 Task: Research Airbnb options in Budapest III. kerÃ¼let, Hungary from 22th December, 2023 to 25th December, 2023 for 3 adults, 1 child. Place can be shared room with 2 bedrooms having 3 beds and 2 bathrooms. Property type can be guest house. Amenities needed are: wifi, TV, free parkinig on premises, gym, breakfast.
Action: Mouse moved to (474, 126)
Screenshot: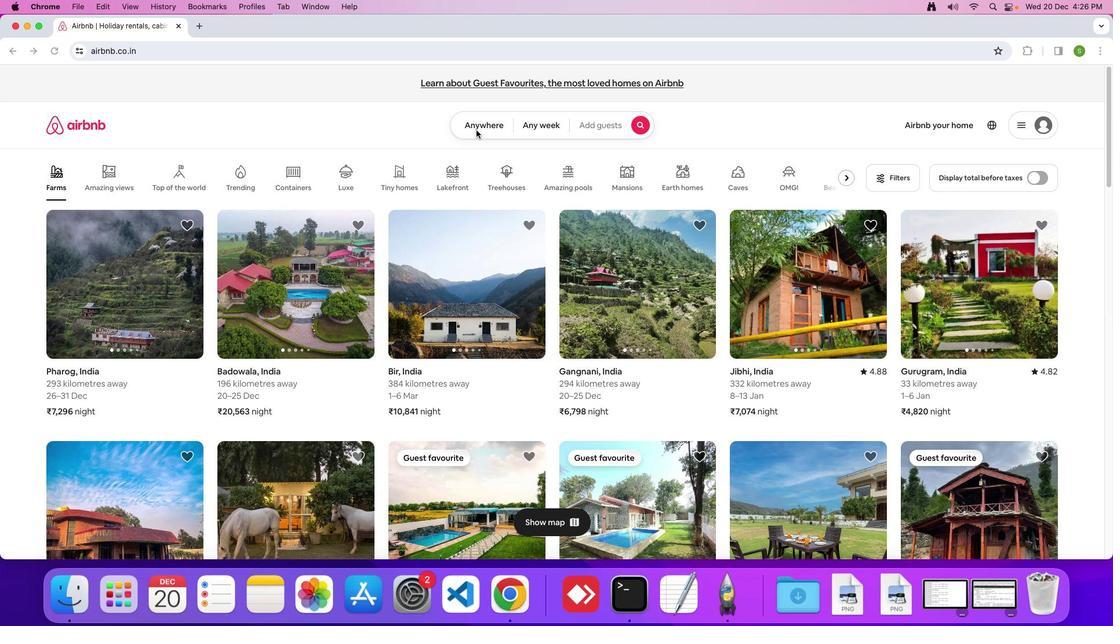 
Action: Mouse pressed left at (474, 126)
Screenshot: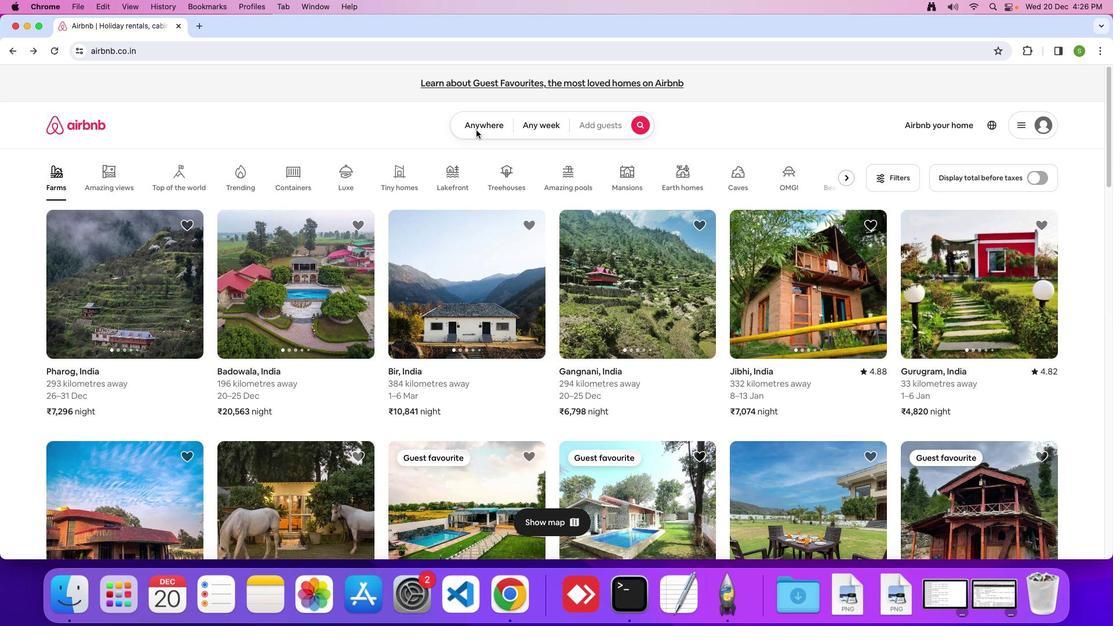 
Action: Mouse moved to (478, 123)
Screenshot: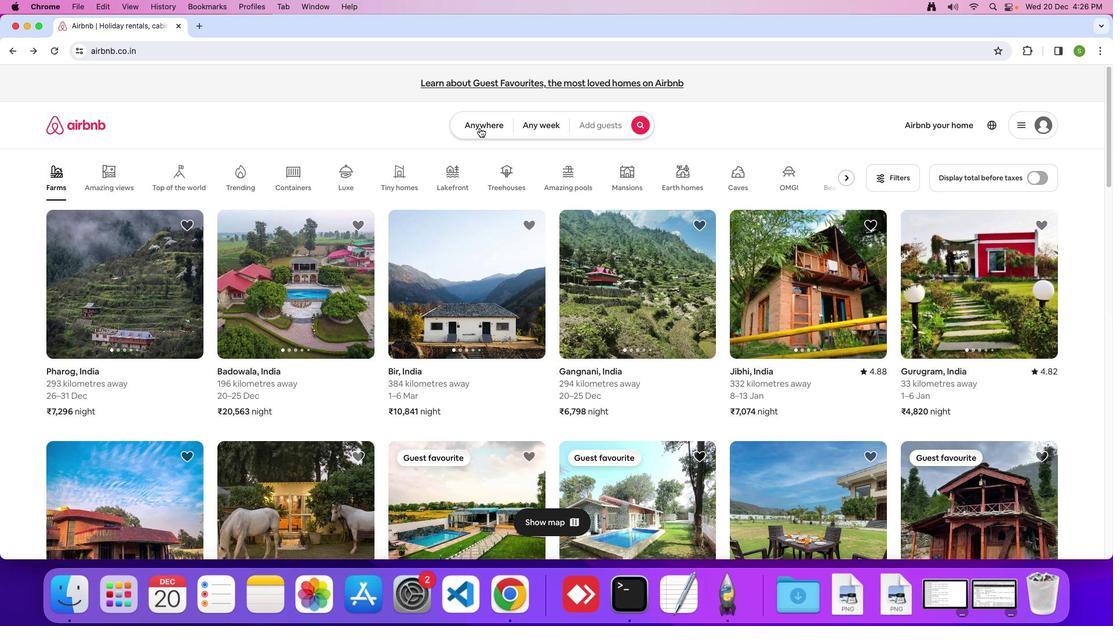 
Action: Mouse pressed left at (478, 123)
Screenshot: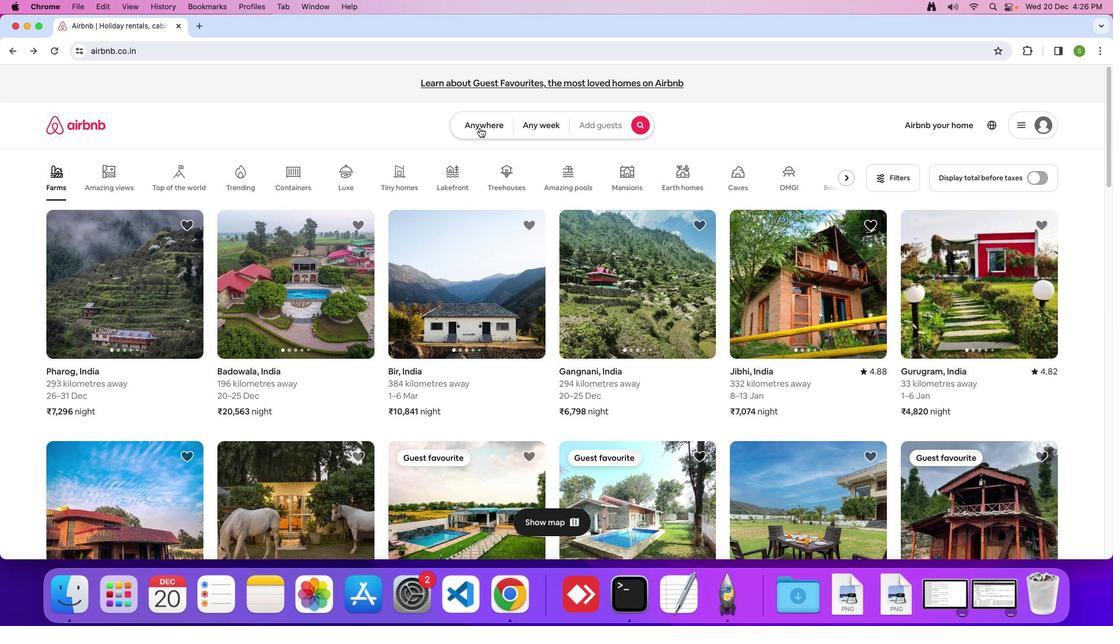 
Action: Mouse moved to (426, 167)
Screenshot: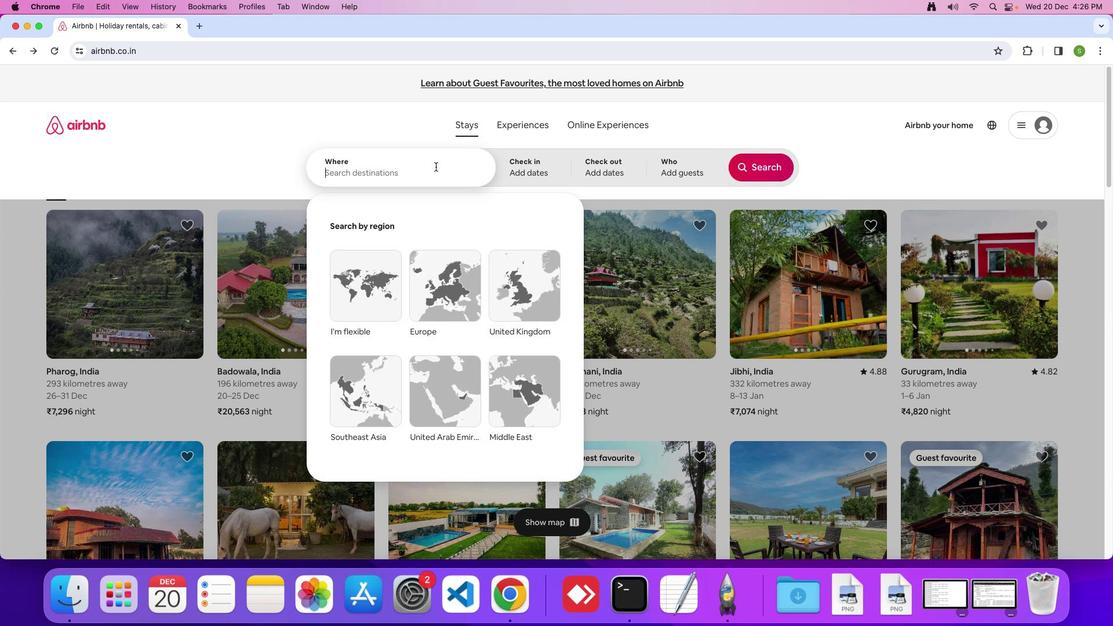 
Action: Mouse pressed left at (426, 167)
Screenshot: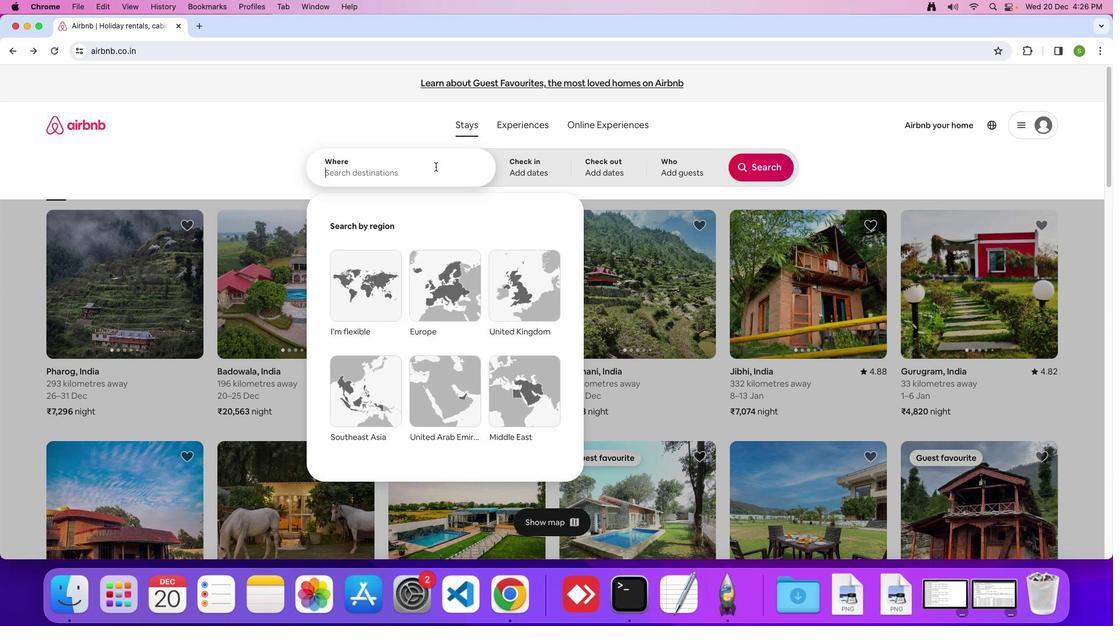 
Action: Key pressed 'B'Key.caps_lock'u''d''a''p''e''s''t'Key.space'l''l''l''.'Key.space'k''e''r''u''l''e''t'','Key.spaceKey.shift'H''u''n''g''a''r''y'Key.enter
Screenshot: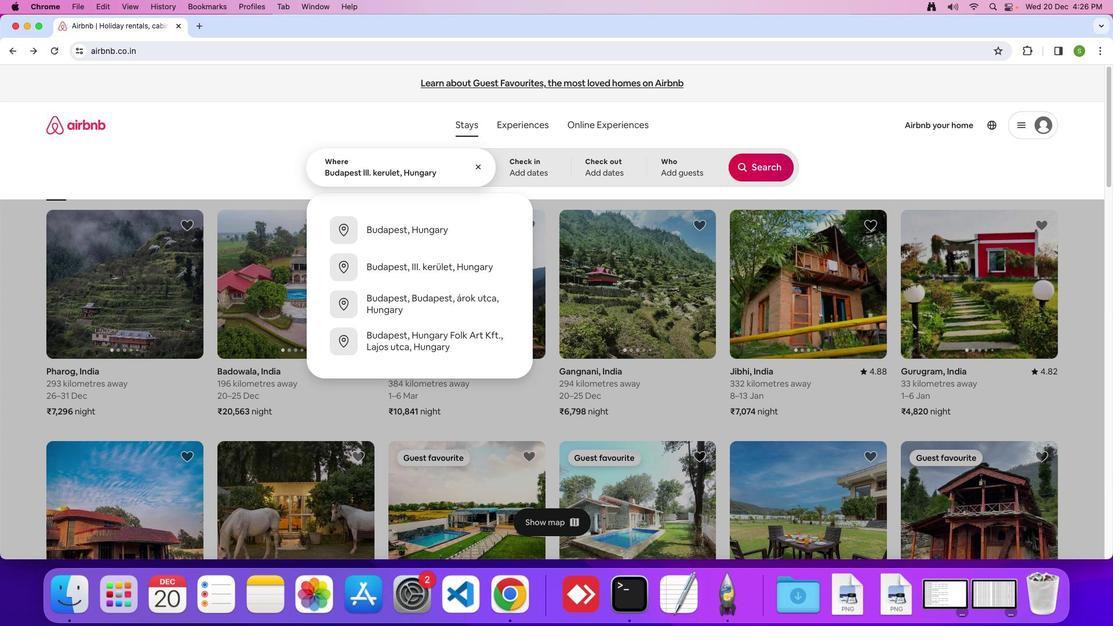 
Action: Mouse moved to (505, 422)
Screenshot: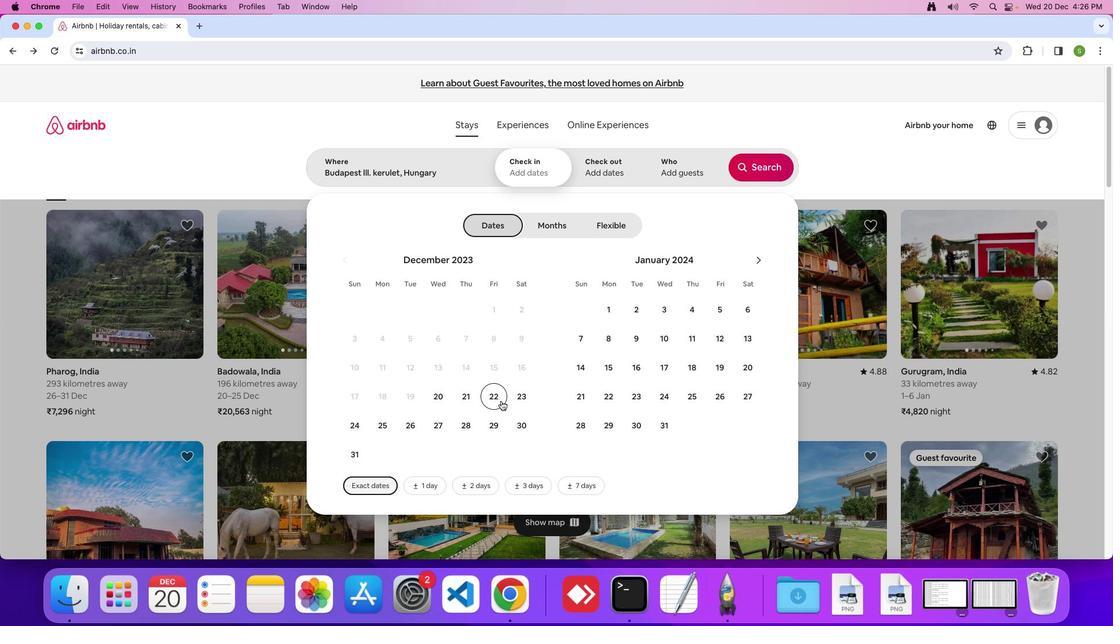 
Action: Mouse pressed left at (505, 422)
Screenshot: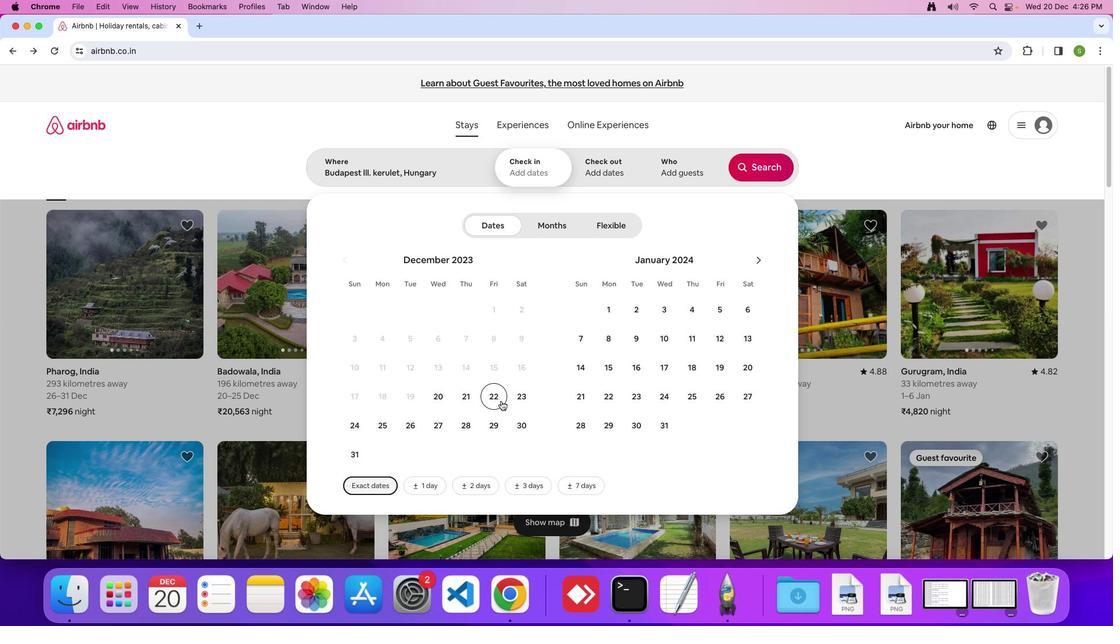 
Action: Mouse moved to (354, 444)
Screenshot: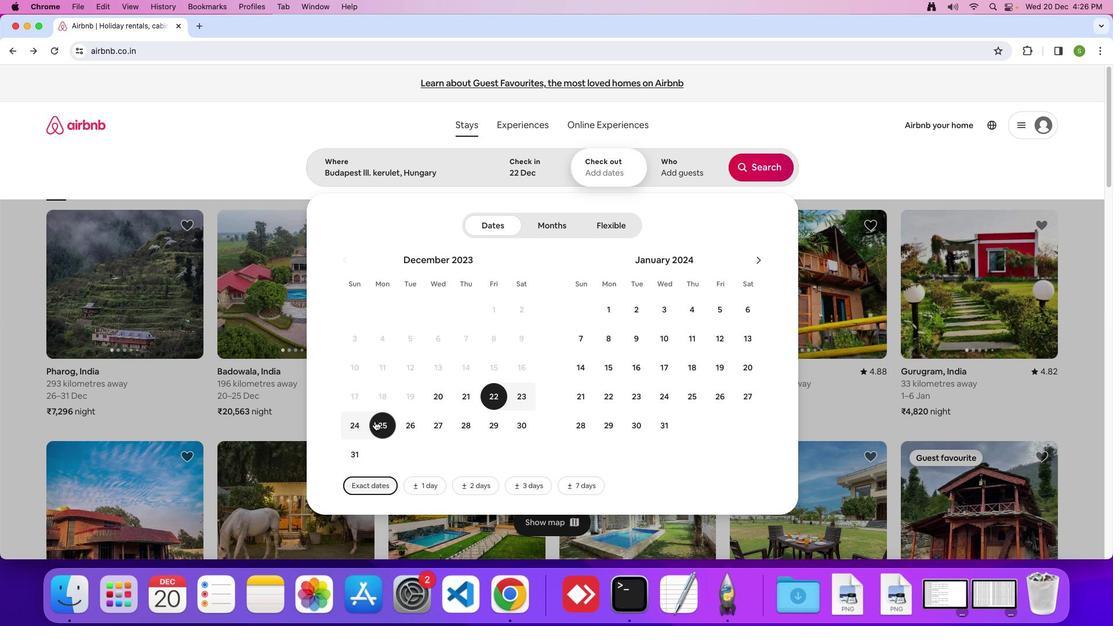 
Action: Mouse pressed left at (354, 444)
Screenshot: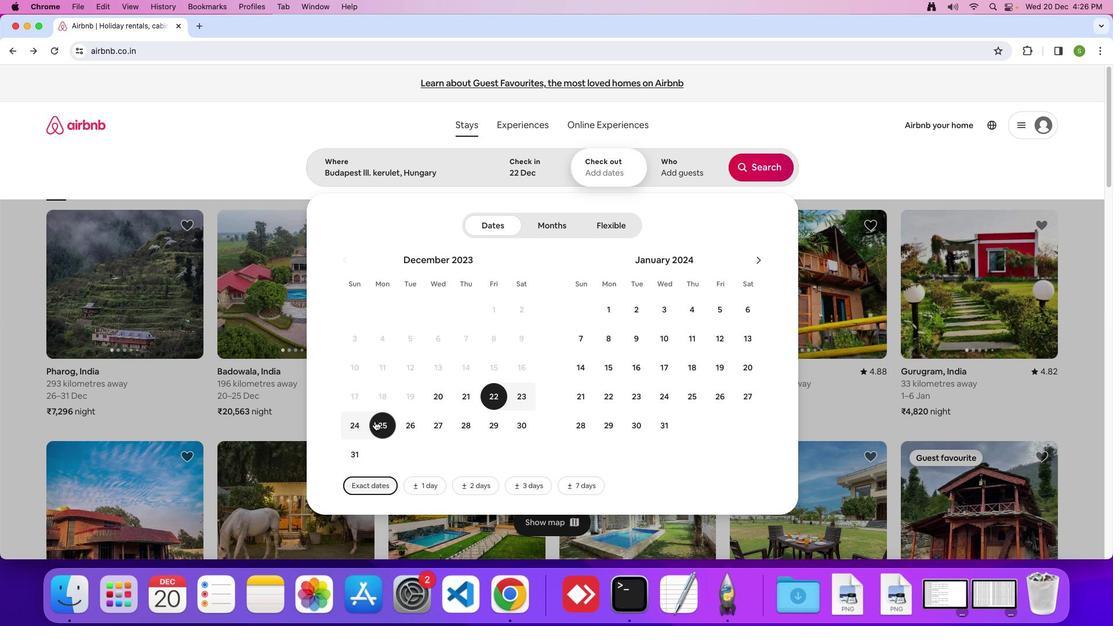 
Action: Mouse moved to (723, 169)
Screenshot: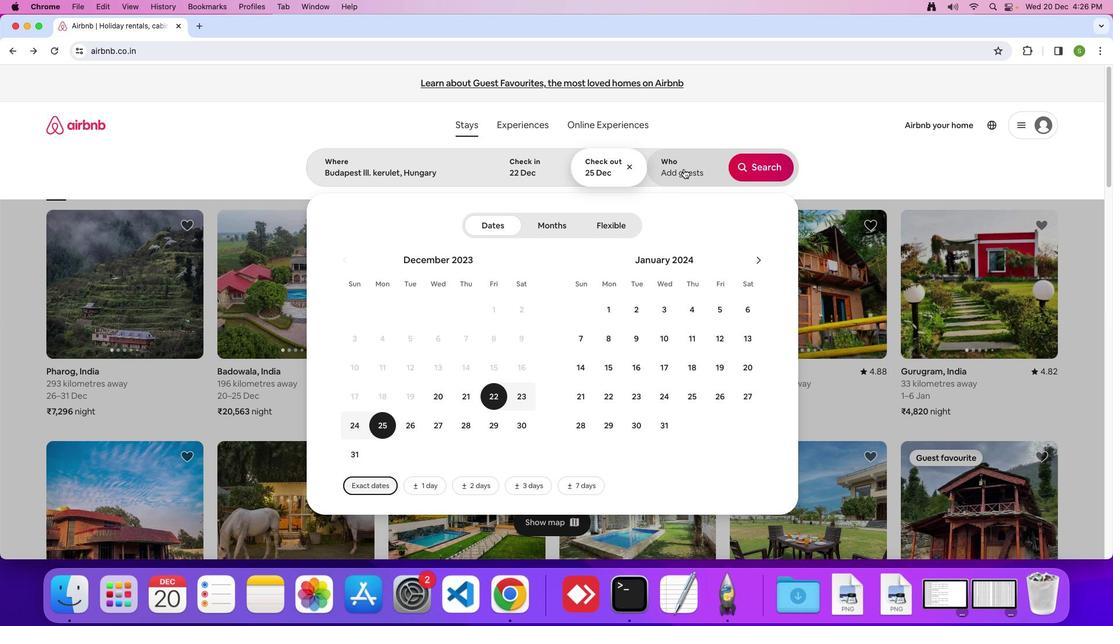 
Action: Mouse pressed left at (723, 169)
Screenshot: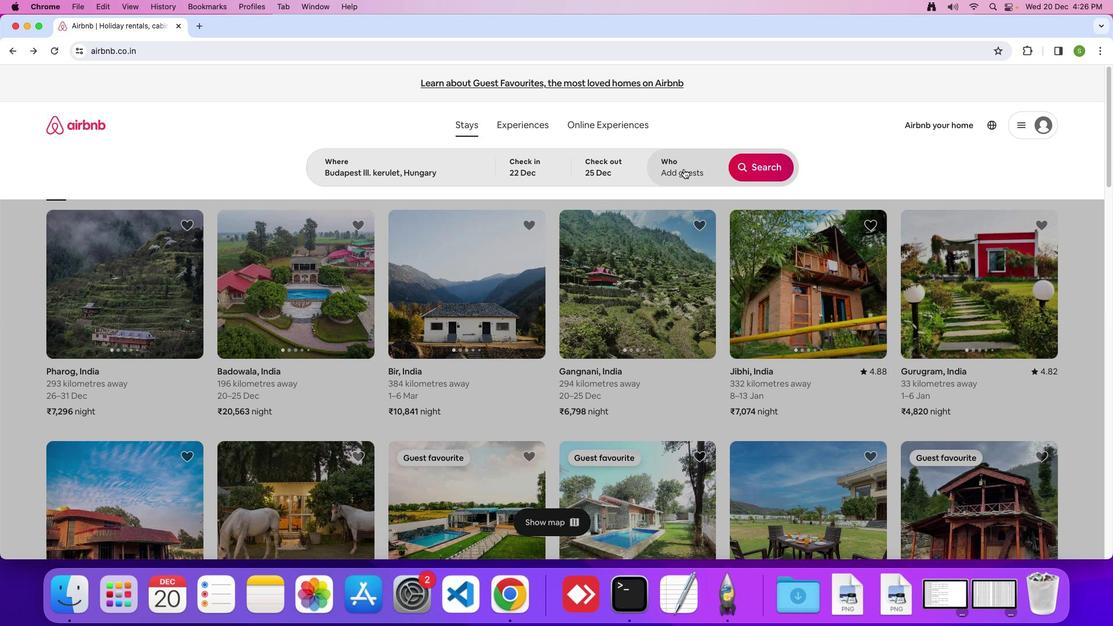 
Action: Mouse moved to (815, 227)
Screenshot: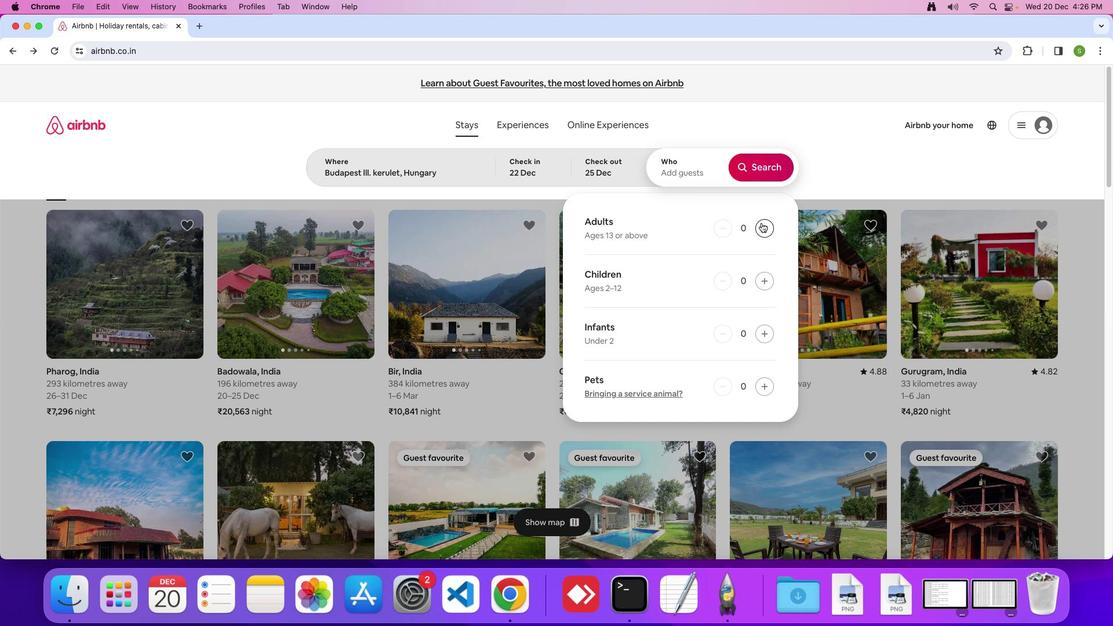 
Action: Mouse pressed left at (815, 227)
Screenshot: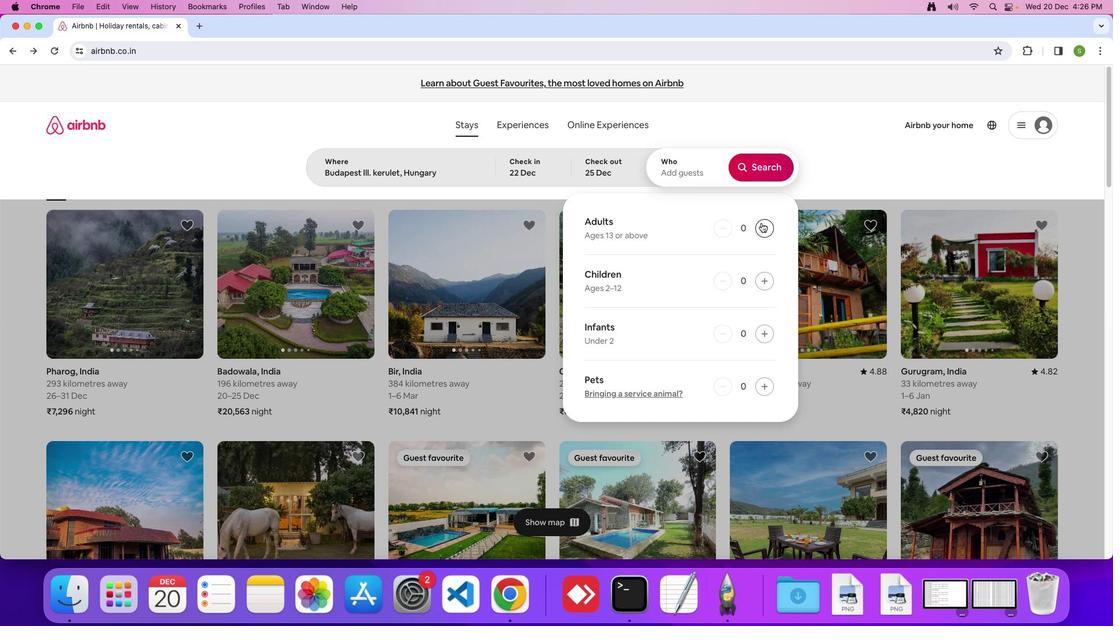 
Action: Mouse moved to (816, 230)
Screenshot: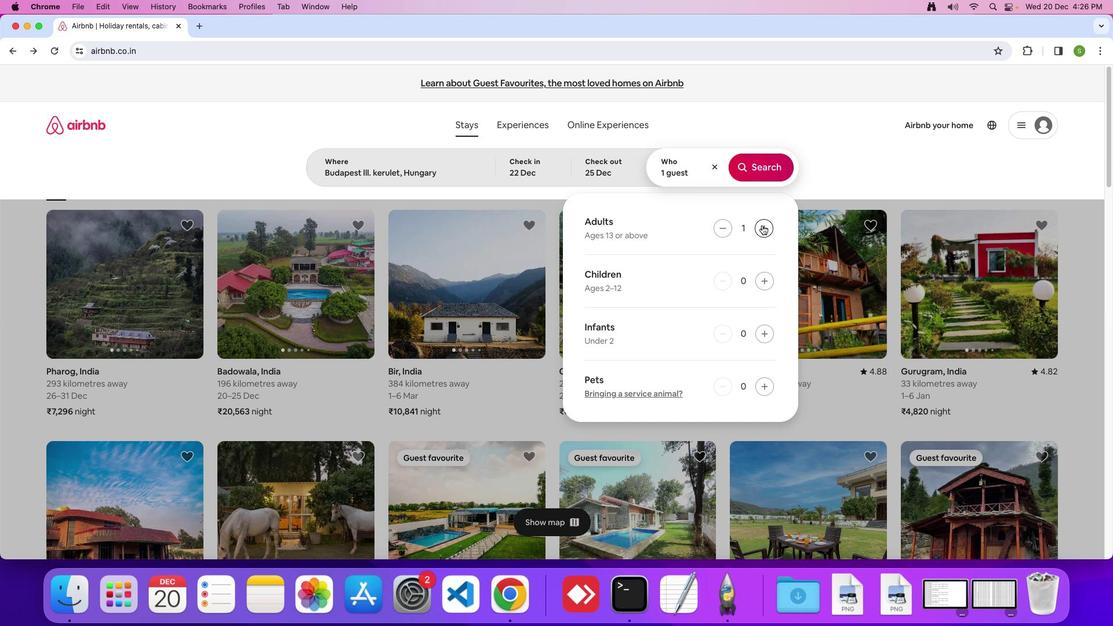 
Action: Mouse pressed left at (816, 230)
Screenshot: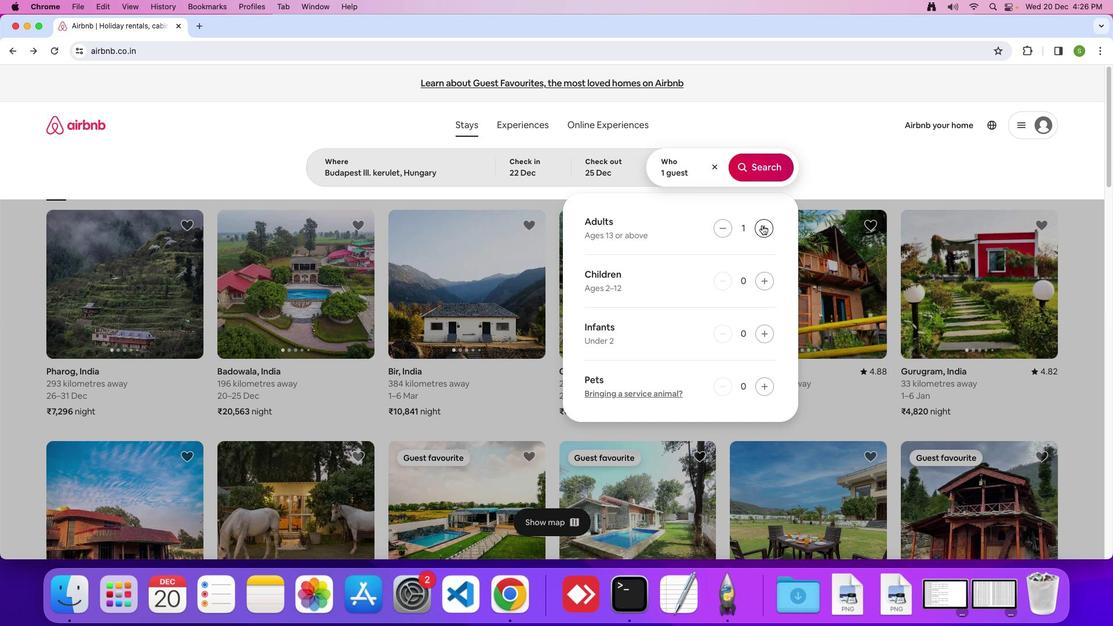 
Action: Mouse moved to (816, 232)
Screenshot: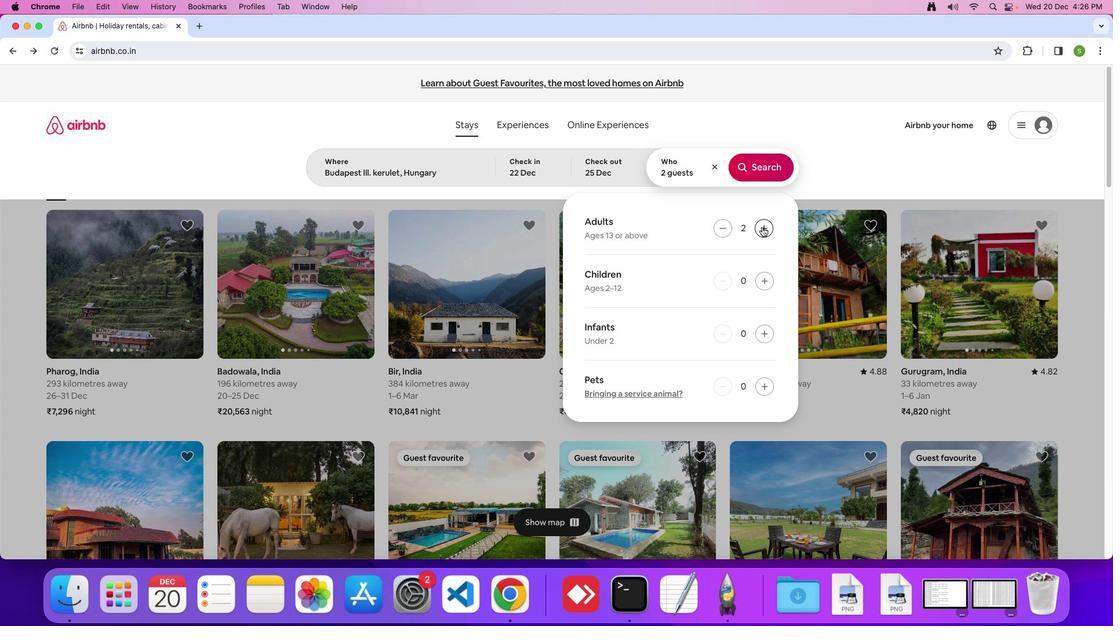
Action: Mouse pressed left at (816, 232)
Screenshot: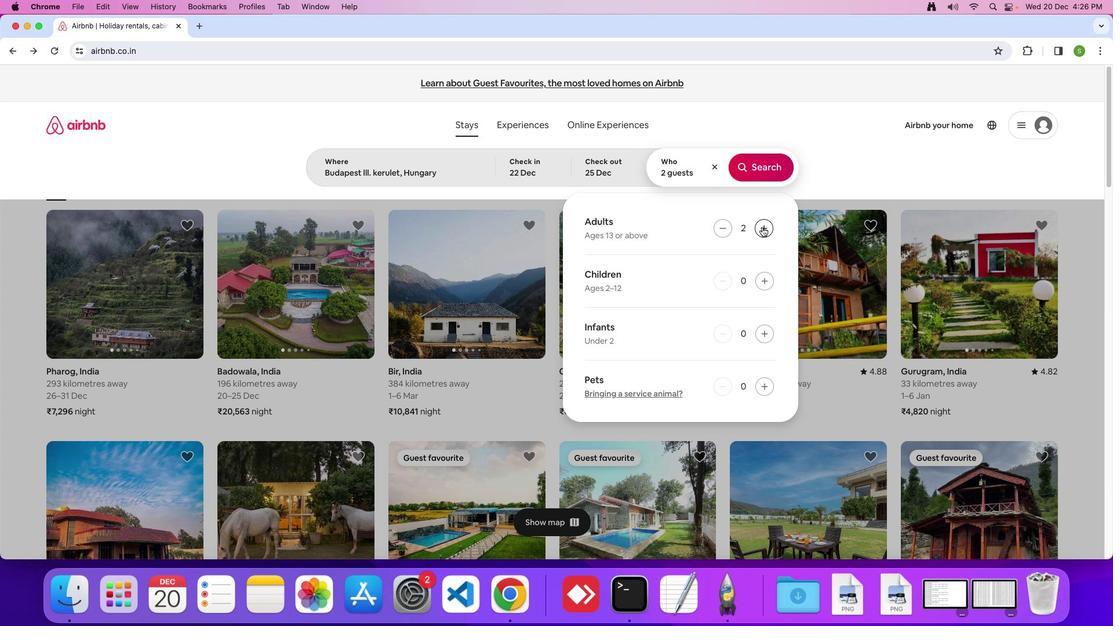 
Action: Mouse moved to (816, 291)
Screenshot: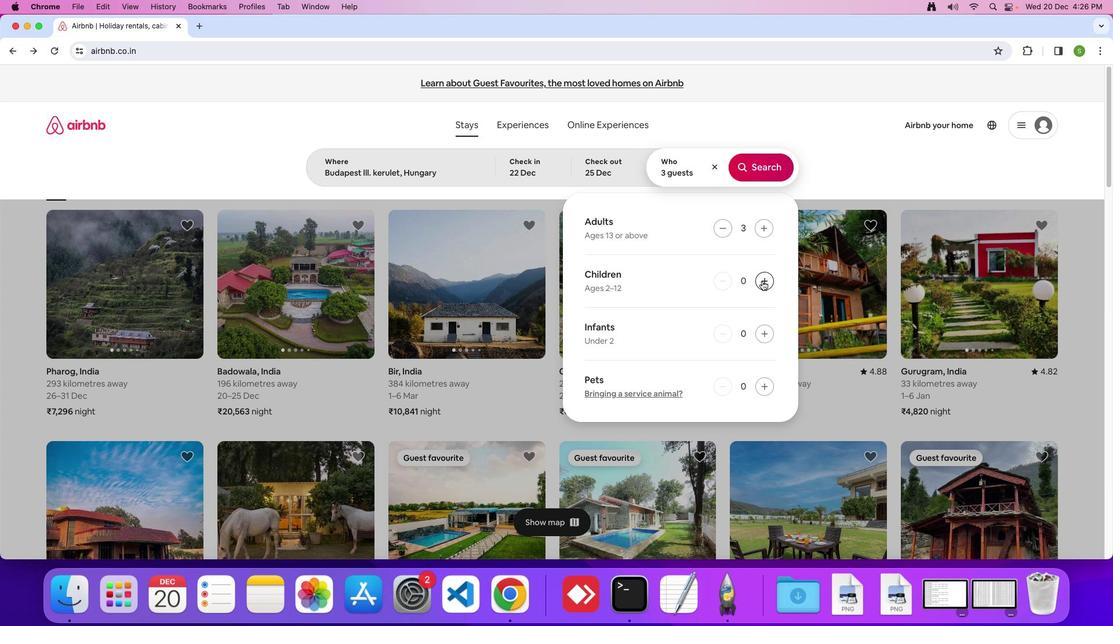 
Action: Mouse pressed left at (816, 291)
Screenshot: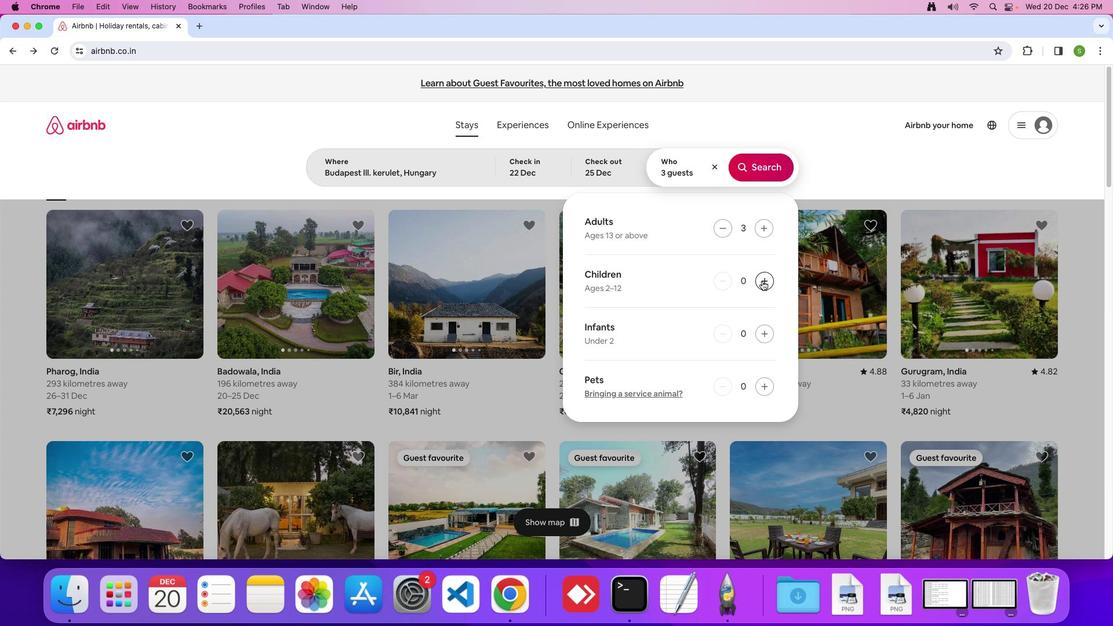 
Action: Mouse moved to (812, 170)
Screenshot: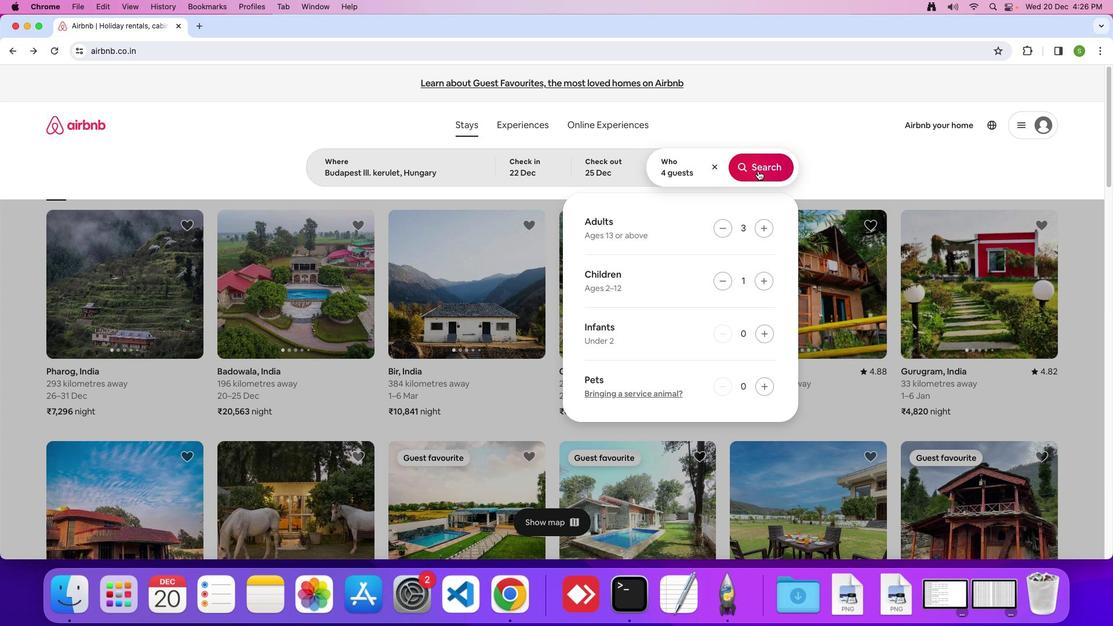 
Action: Mouse pressed left at (812, 170)
Screenshot: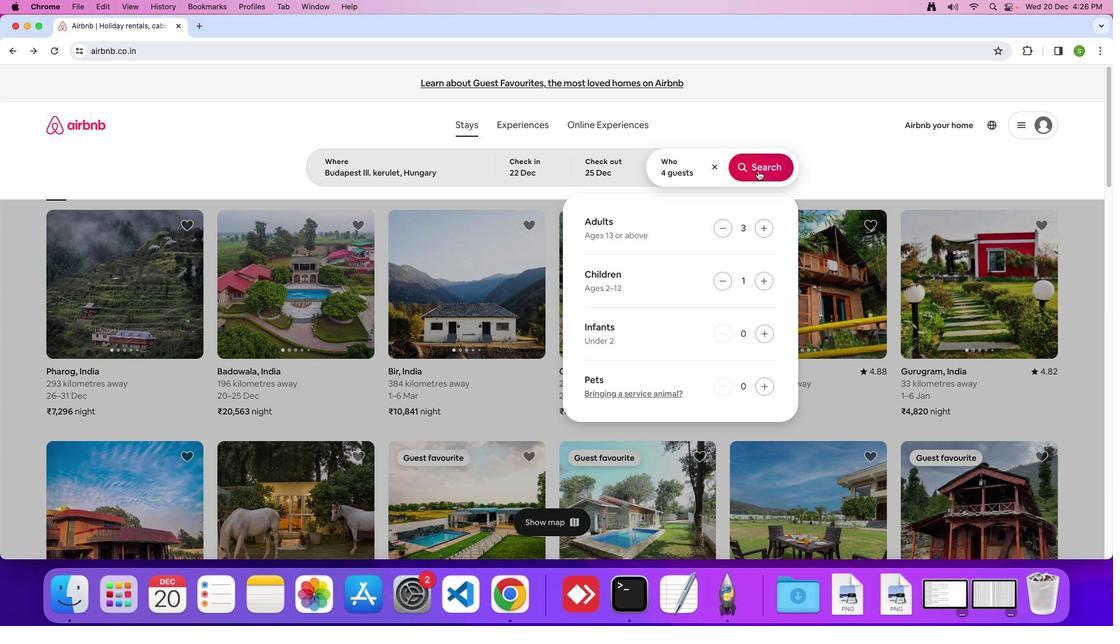 
Action: Mouse moved to (1000, 136)
Screenshot: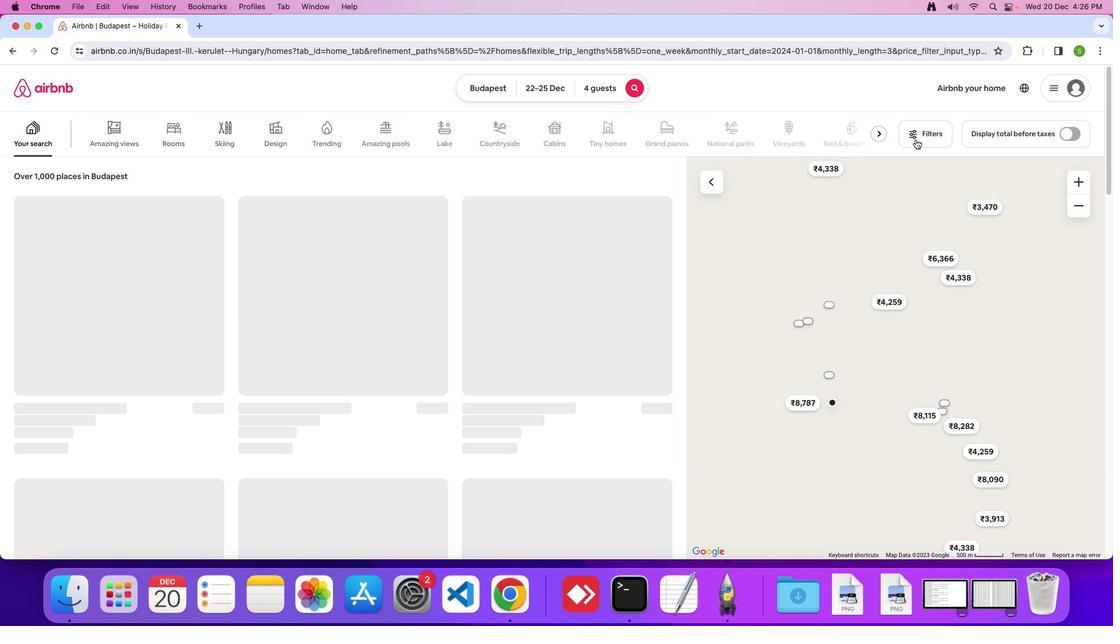 
Action: Mouse pressed left at (1000, 136)
Screenshot: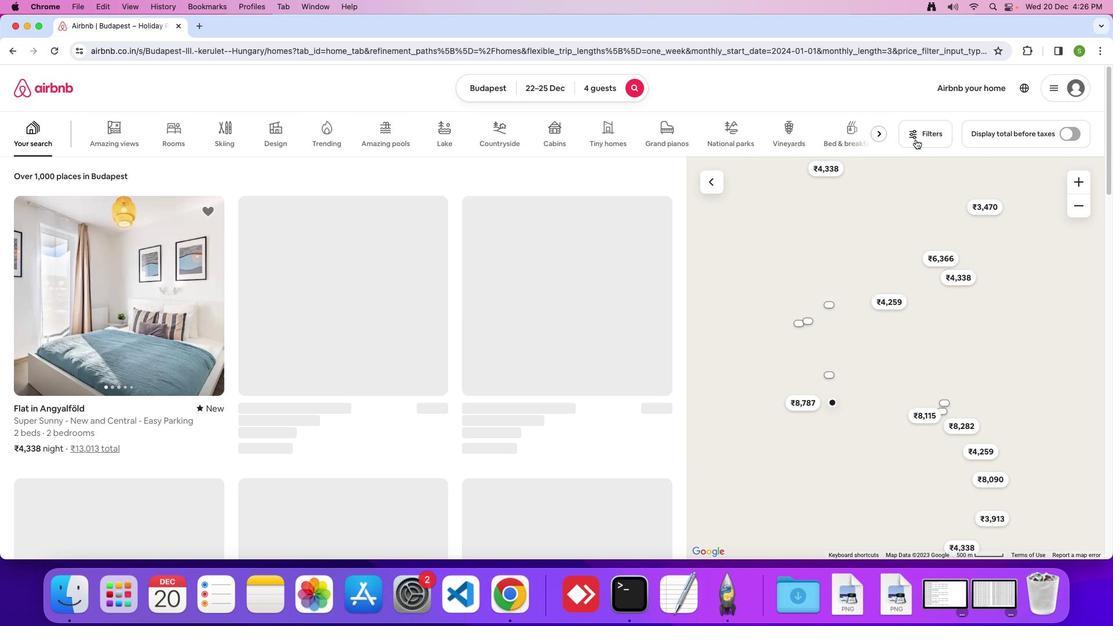 
Action: Mouse moved to (609, 357)
Screenshot: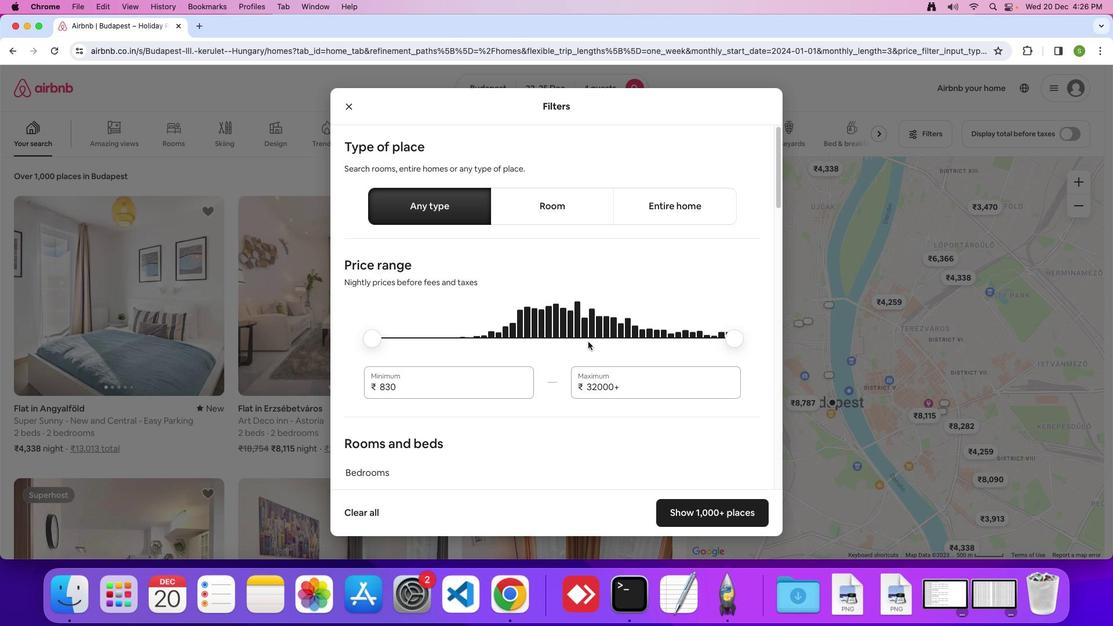 
Action: Mouse scrolled (609, 357) with delta (-93, -15)
Screenshot: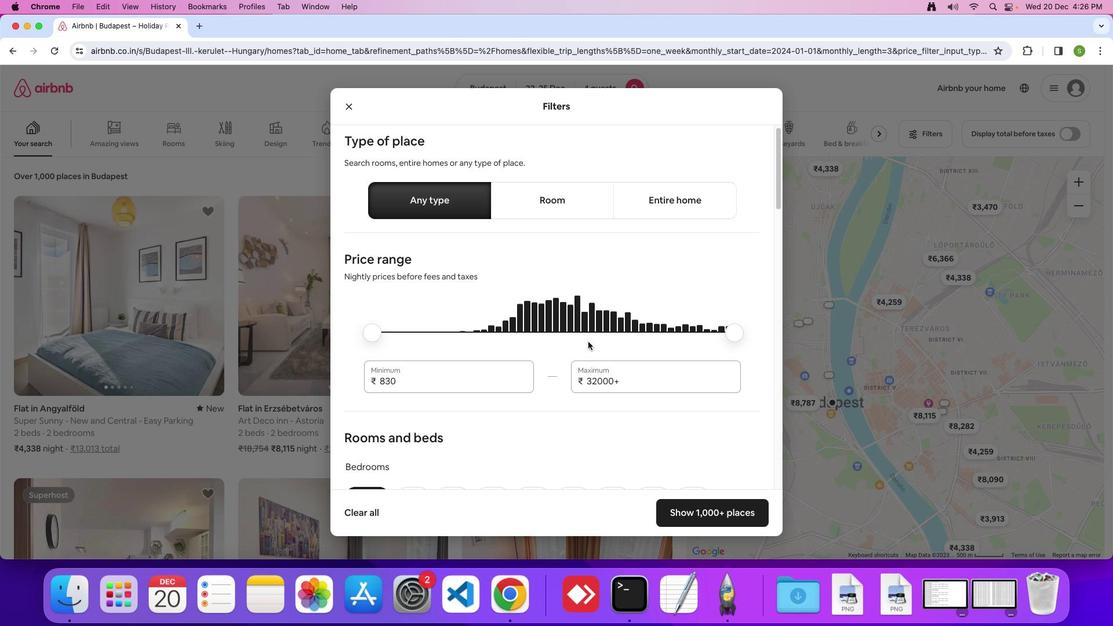 
Action: Mouse scrolled (609, 357) with delta (-93, -15)
Screenshot: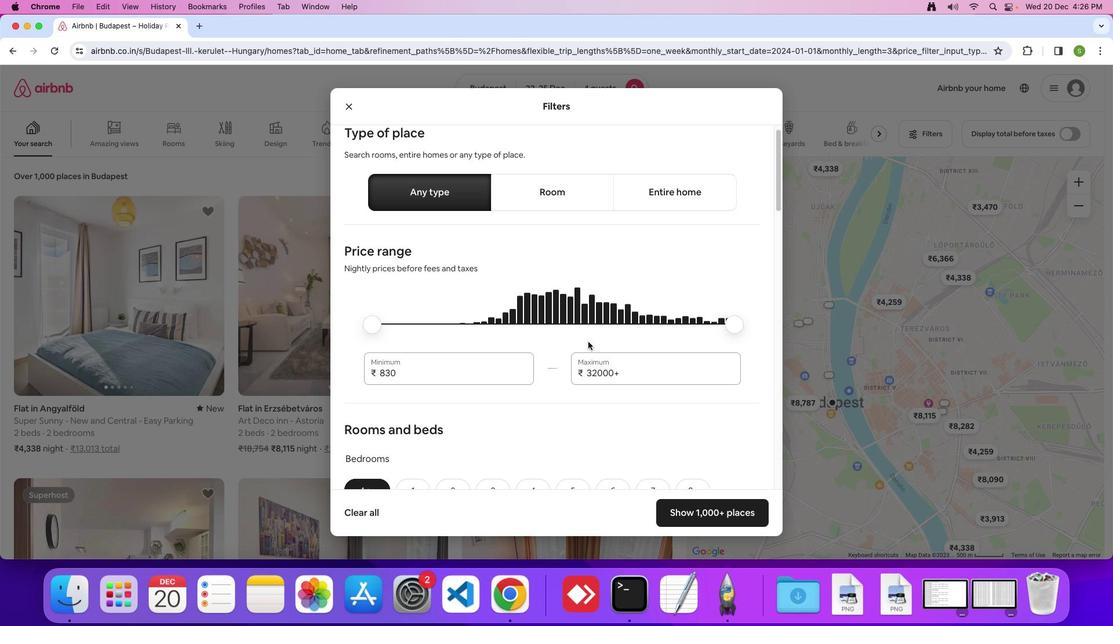 
Action: Mouse scrolled (609, 357) with delta (-93, -15)
Screenshot: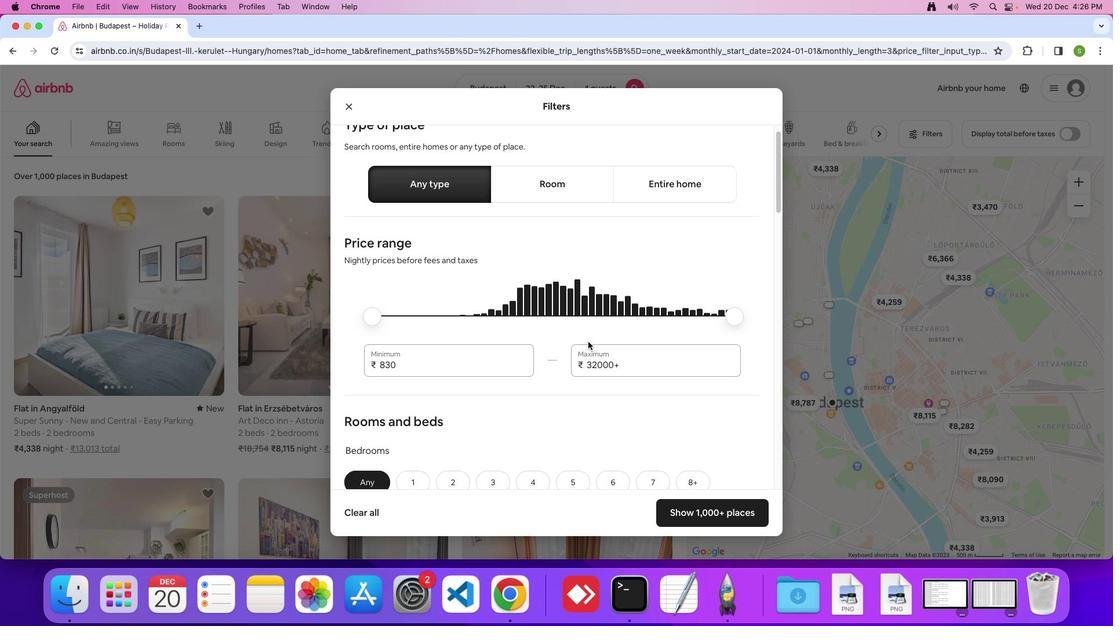
Action: Mouse scrolled (609, 357) with delta (-93, -15)
Screenshot: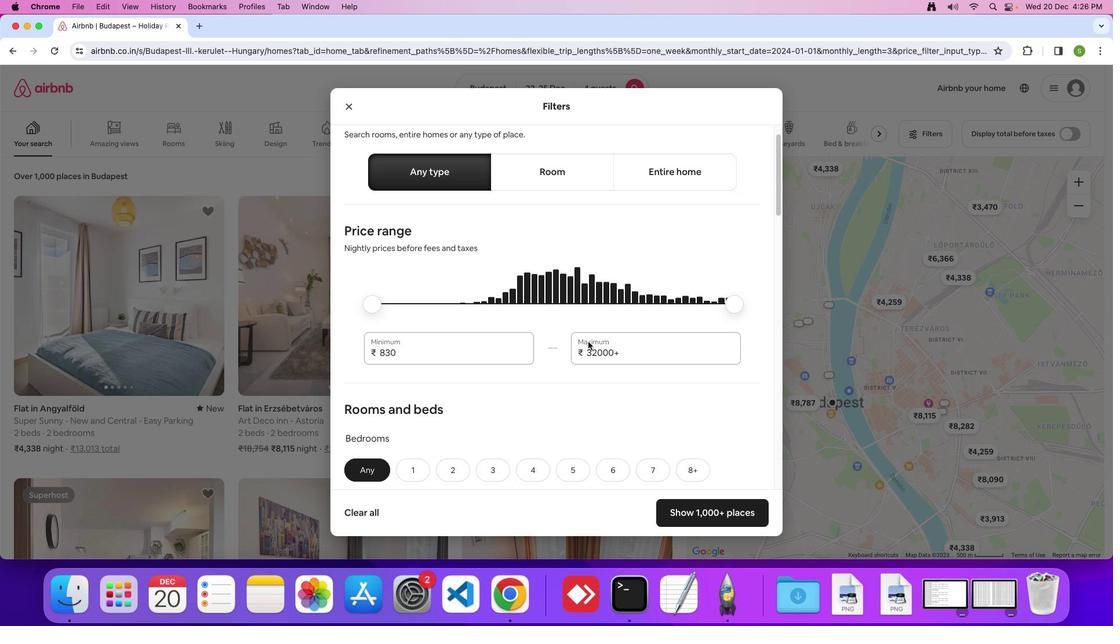
Action: Mouse scrolled (609, 357) with delta (-93, -15)
Screenshot: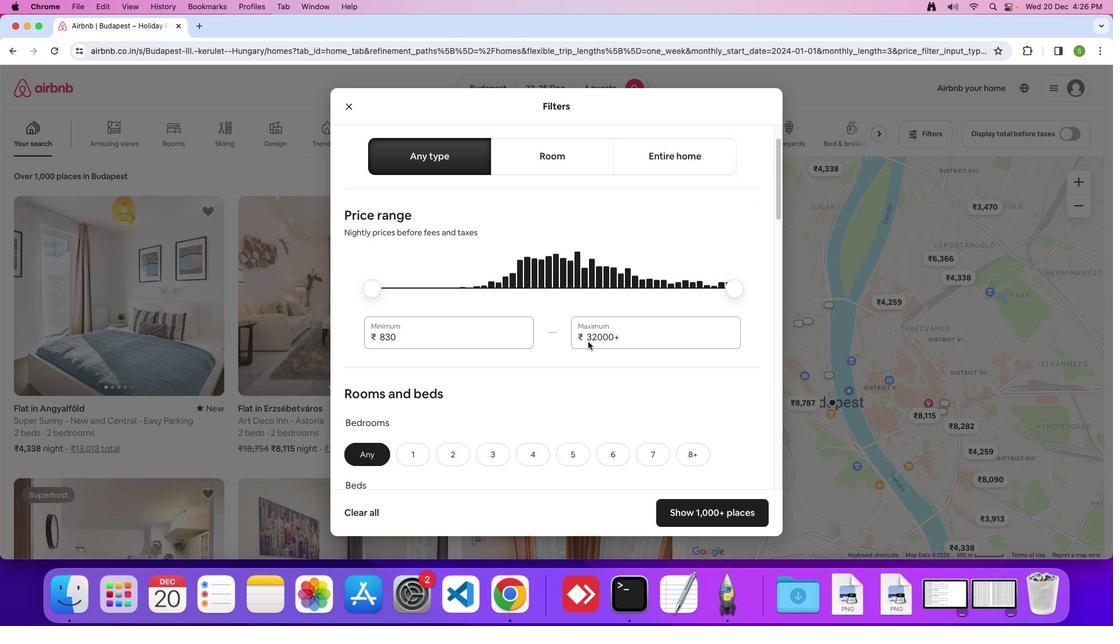 
Action: Mouse scrolled (609, 357) with delta (-93, -15)
Screenshot: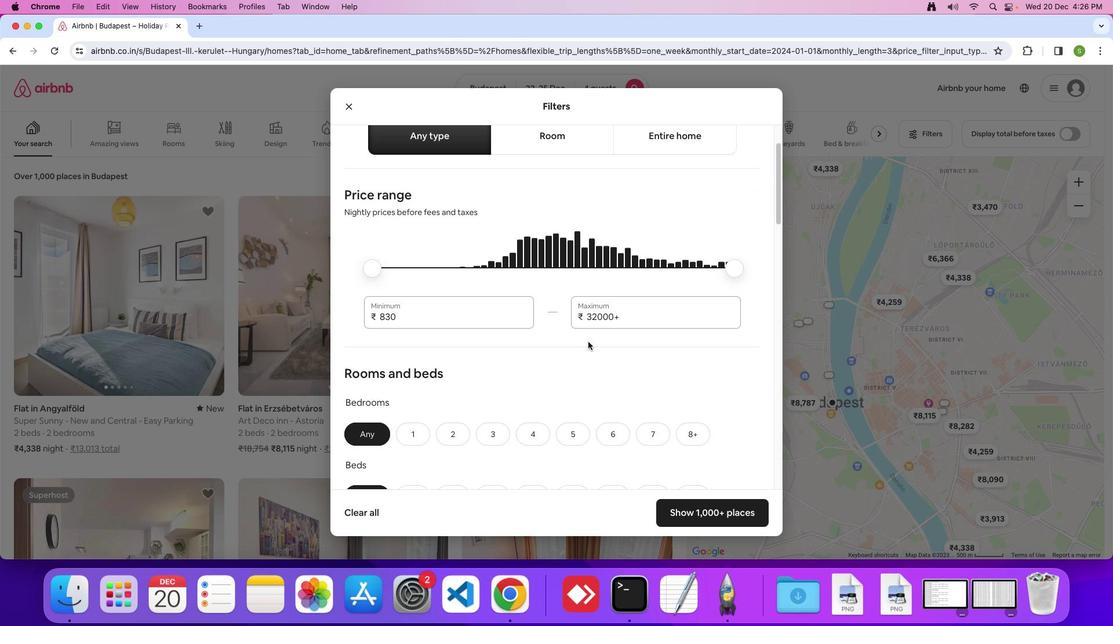 
Action: Mouse scrolled (609, 357) with delta (-93, -15)
Screenshot: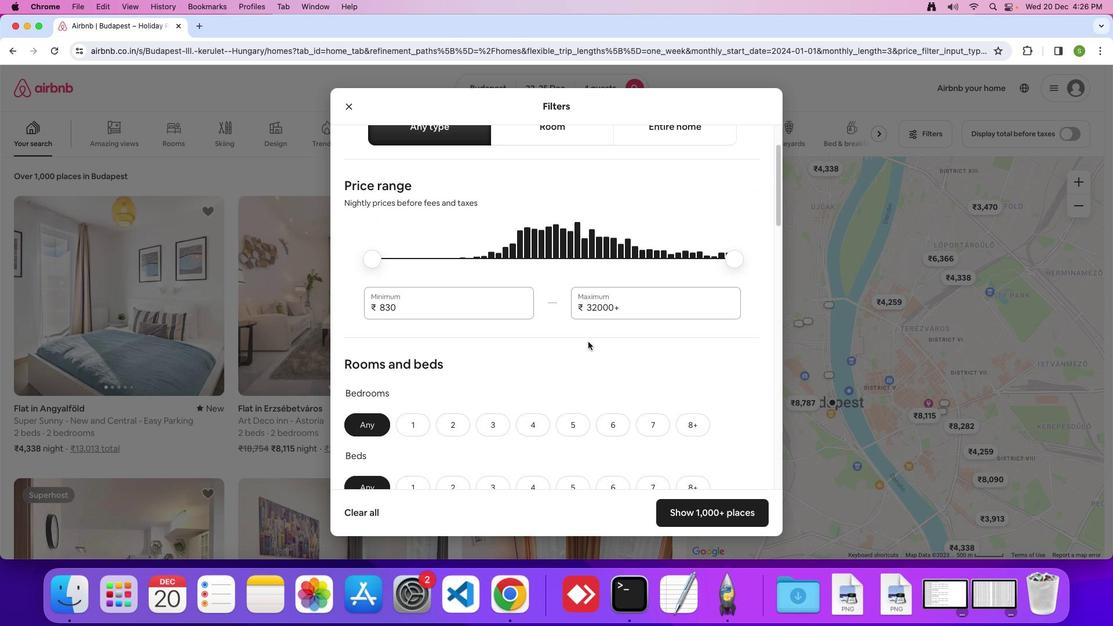 
Action: Mouse scrolled (609, 357) with delta (-93, -15)
Screenshot: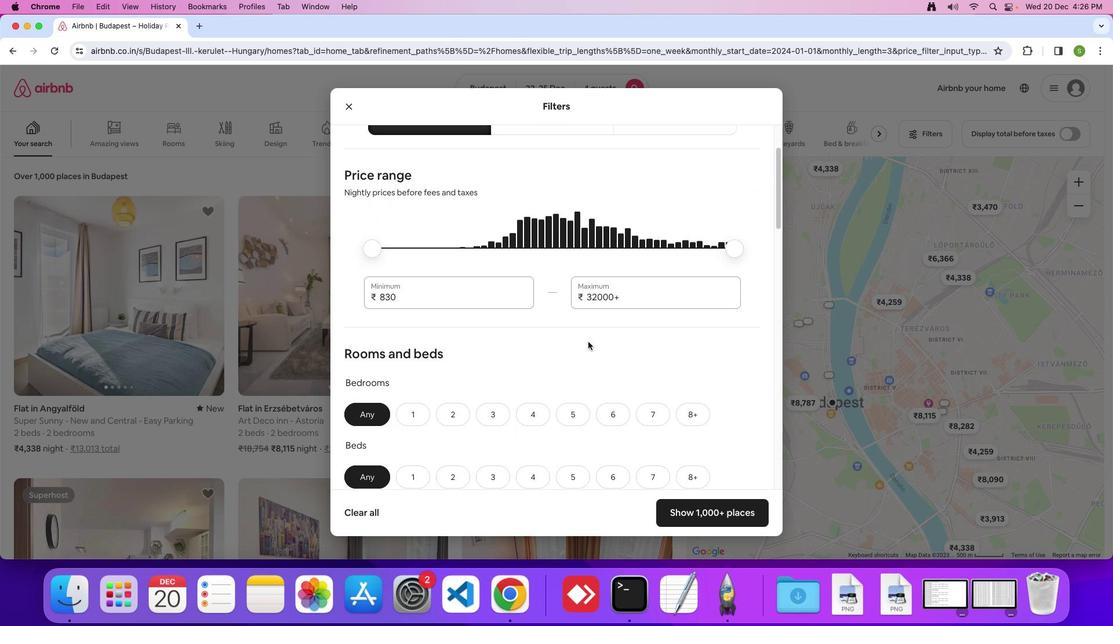 
Action: Mouse scrolled (609, 357) with delta (-93, -15)
Screenshot: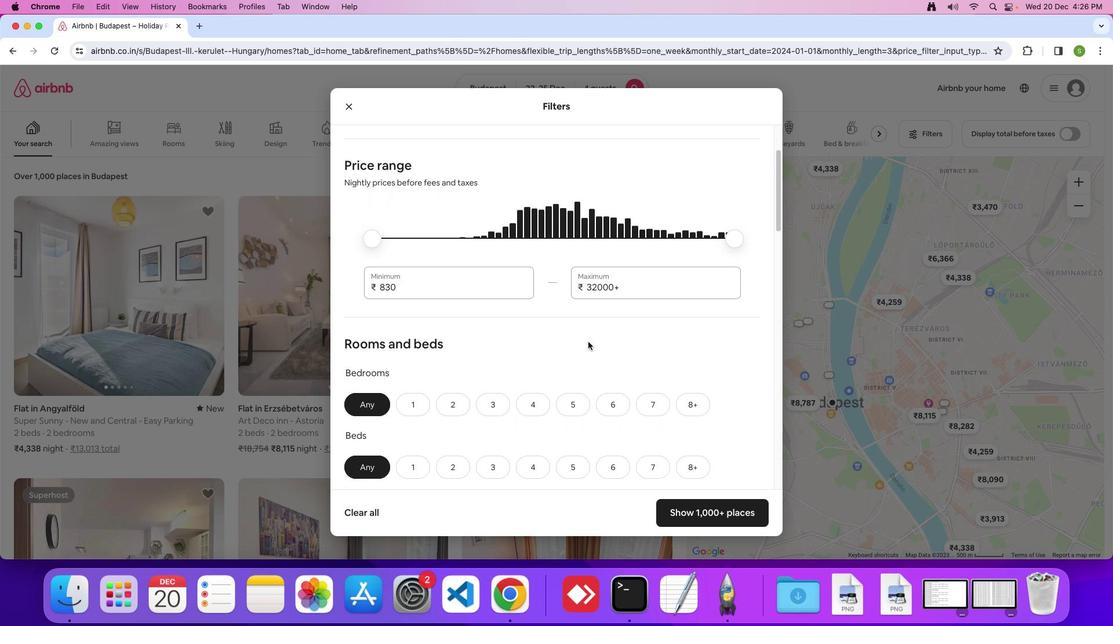 
Action: Mouse scrolled (609, 357) with delta (-93, -15)
Screenshot: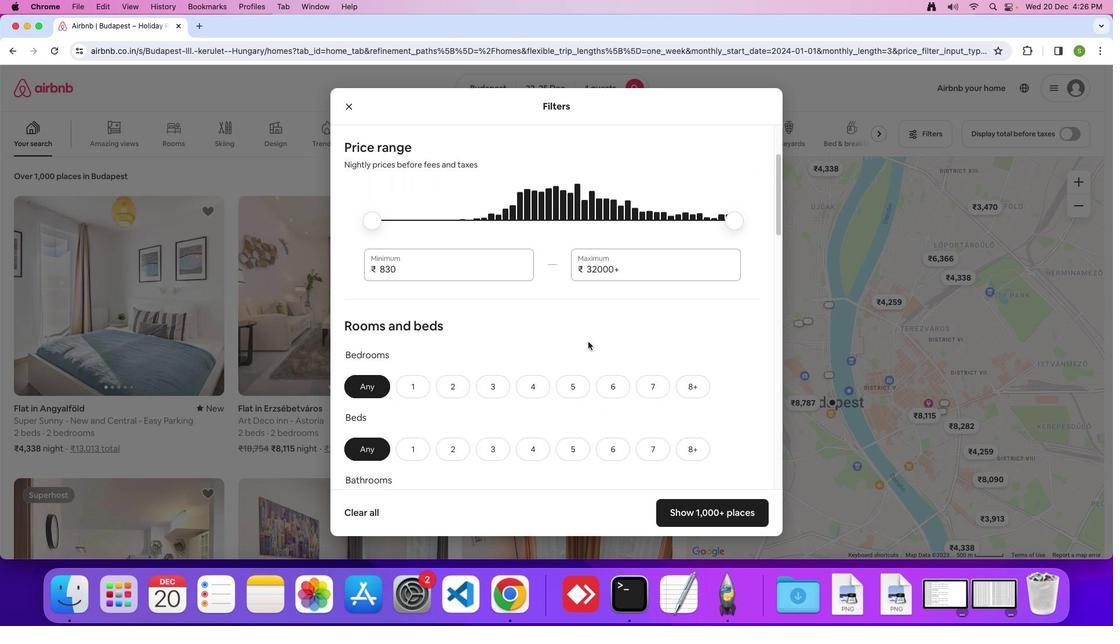 
Action: Mouse scrolled (609, 357) with delta (-93, -15)
Screenshot: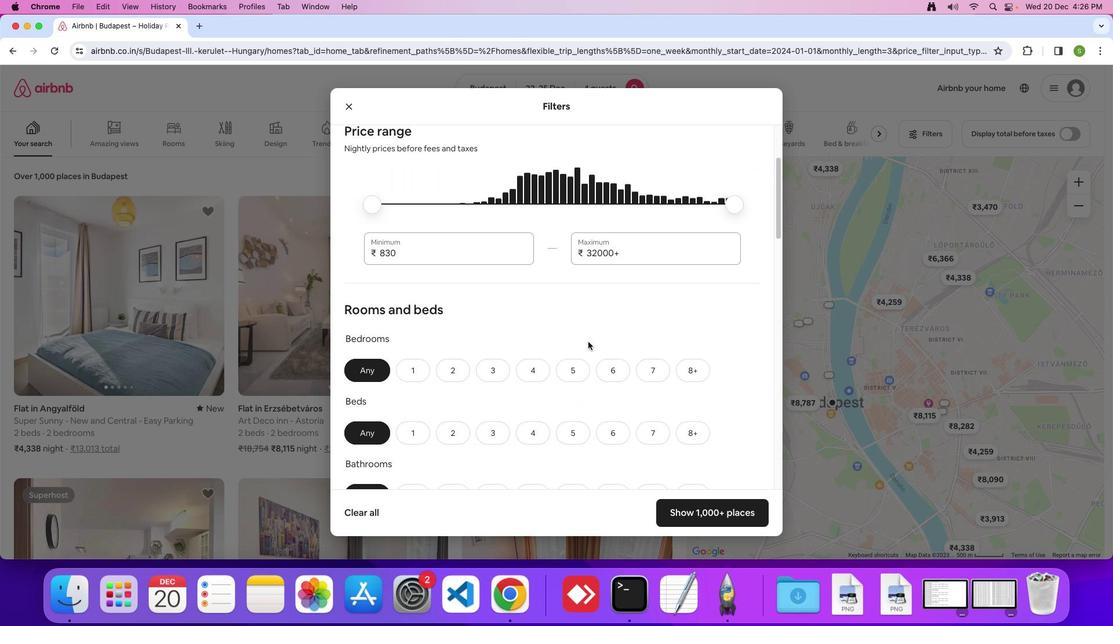 
Action: Mouse scrolled (609, 357) with delta (-93, -15)
Screenshot: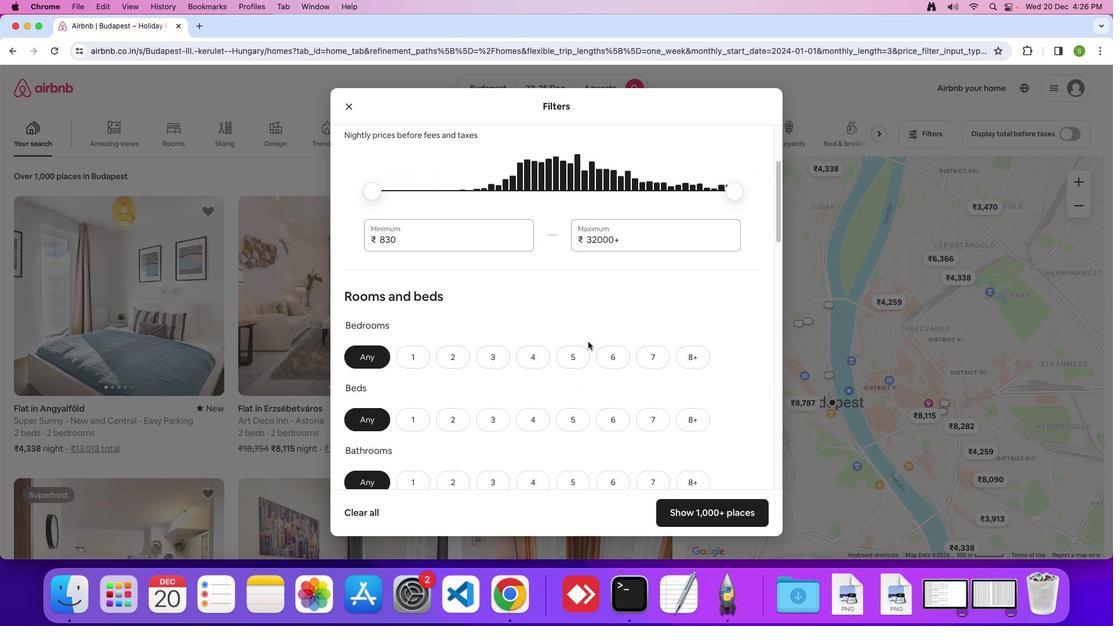 
Action: Mouse scrolled (609, 357) with delta (-93, -15)
Screenshot: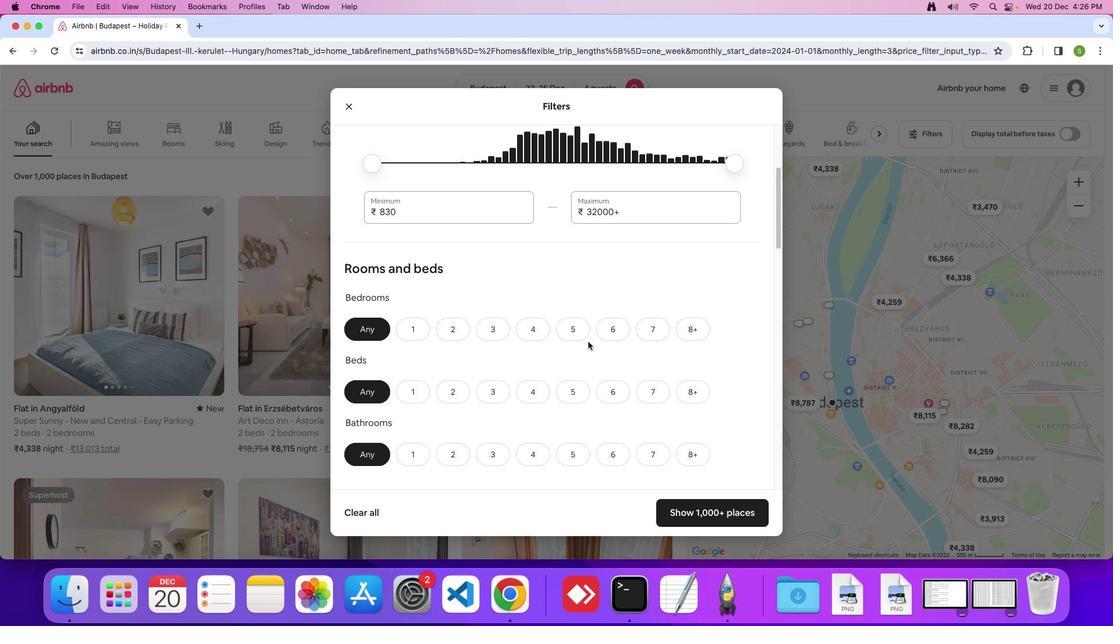 
Action: Mouse scrolled (609, 357) with delta (-93, -15)
Screenshot: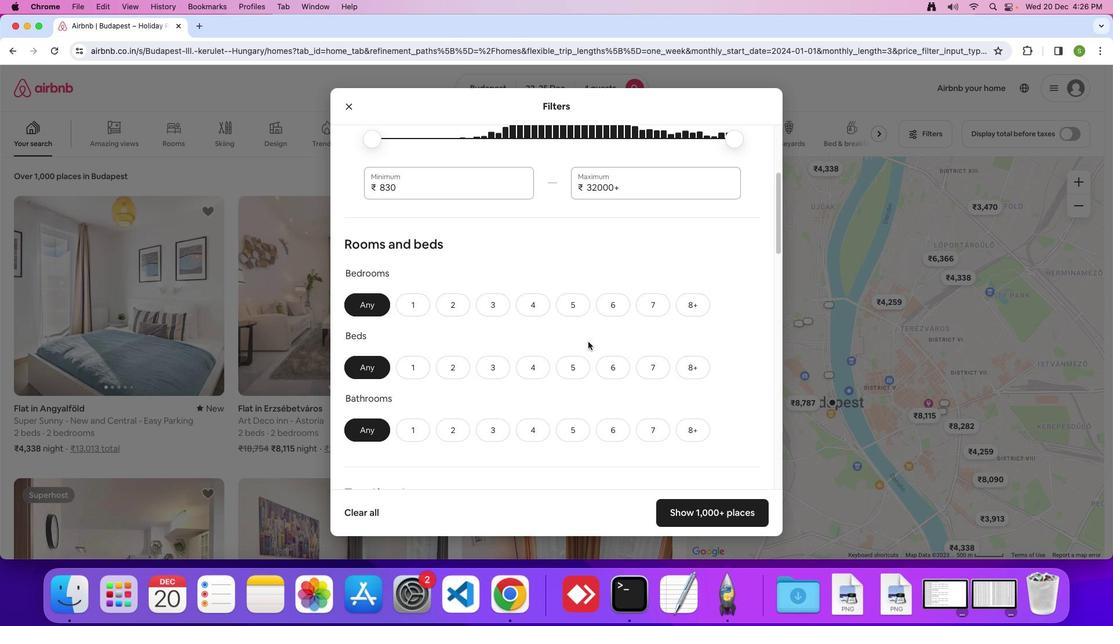 
Action: Mouse scrolled (609, 357) with delta (-93, -15)
Screenshot: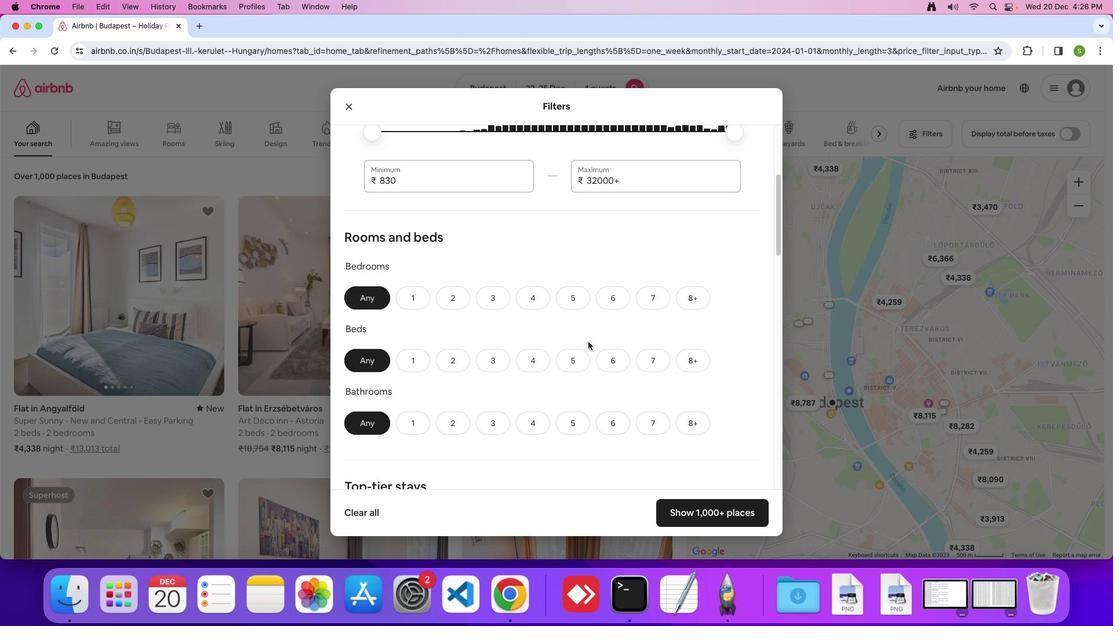 
Action: Mouse scrolled (609, 357) with delta (-93, -15)
Screenshot: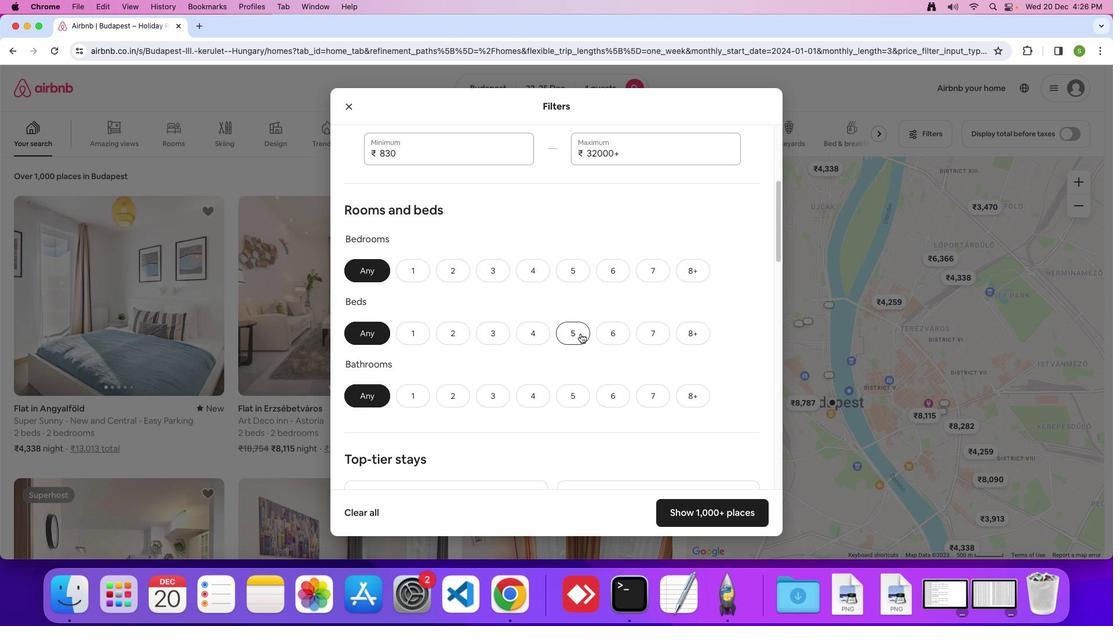 
Action: Mouse moved to (448, 263)
Screenshot: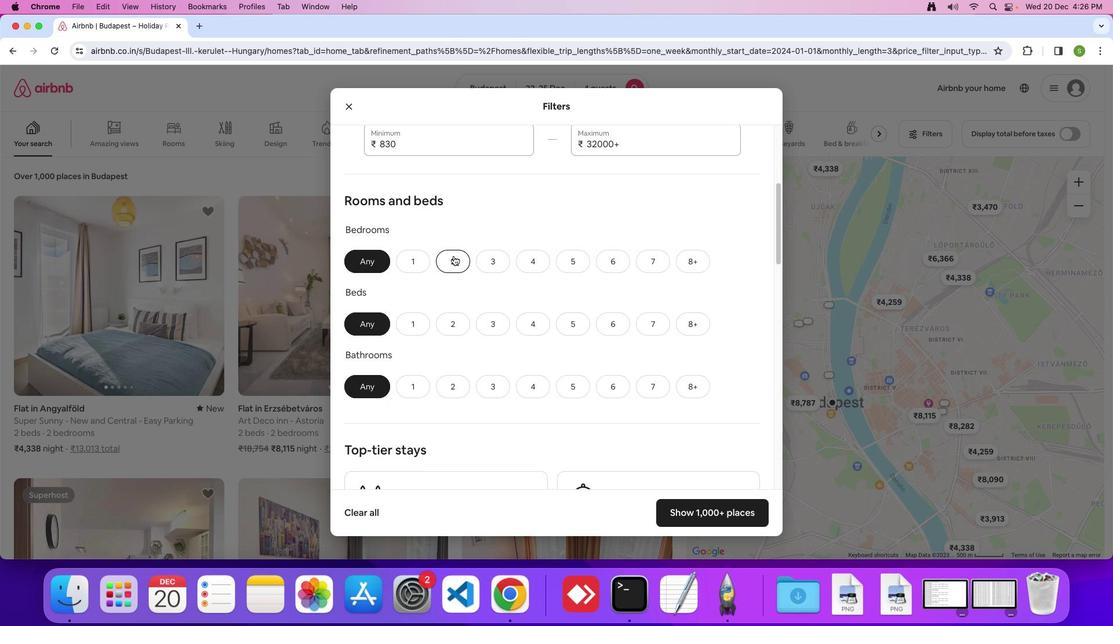 
Action: Mouse pressed left at (448, 263)
Screenshot: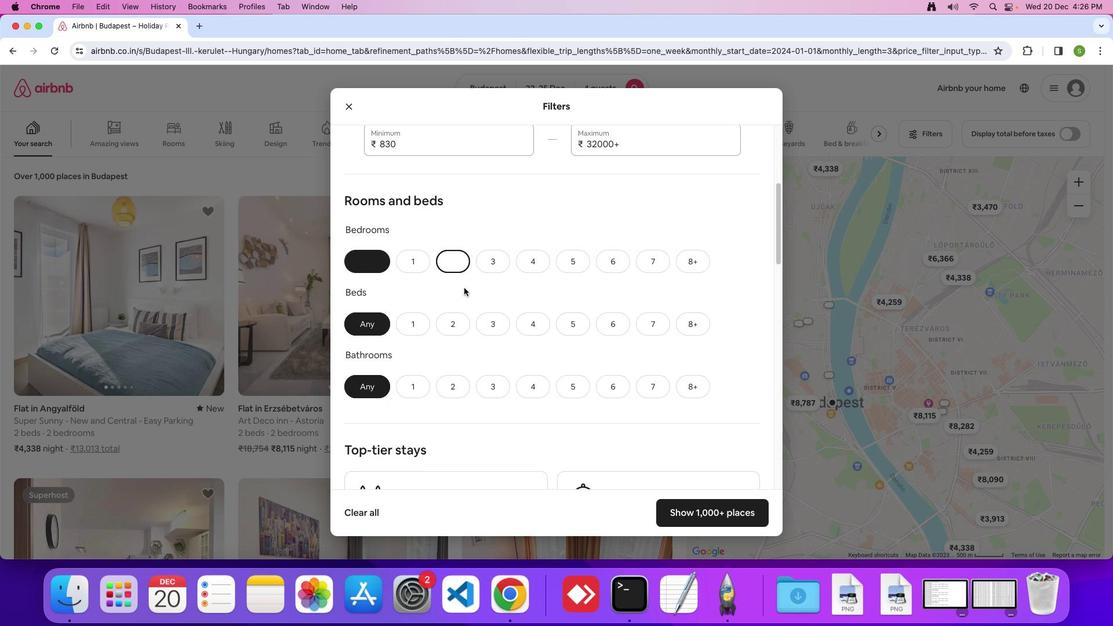 
Action: Mouse moved to (490, 333)
Screenshot: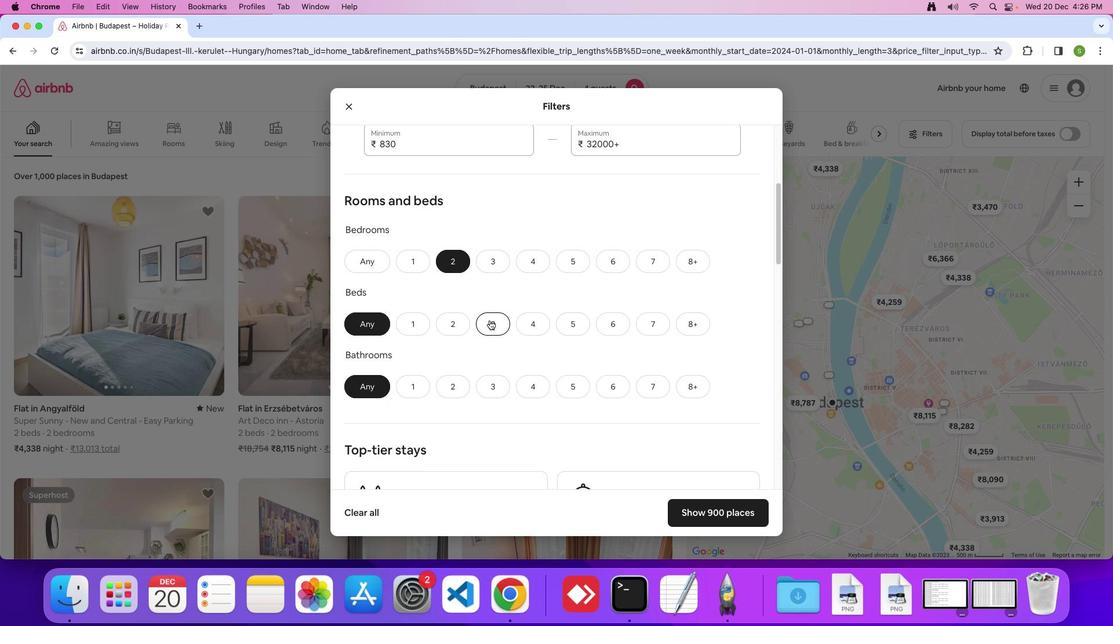 
Action: Mouse pressed left at (490, 333)
Screenshot: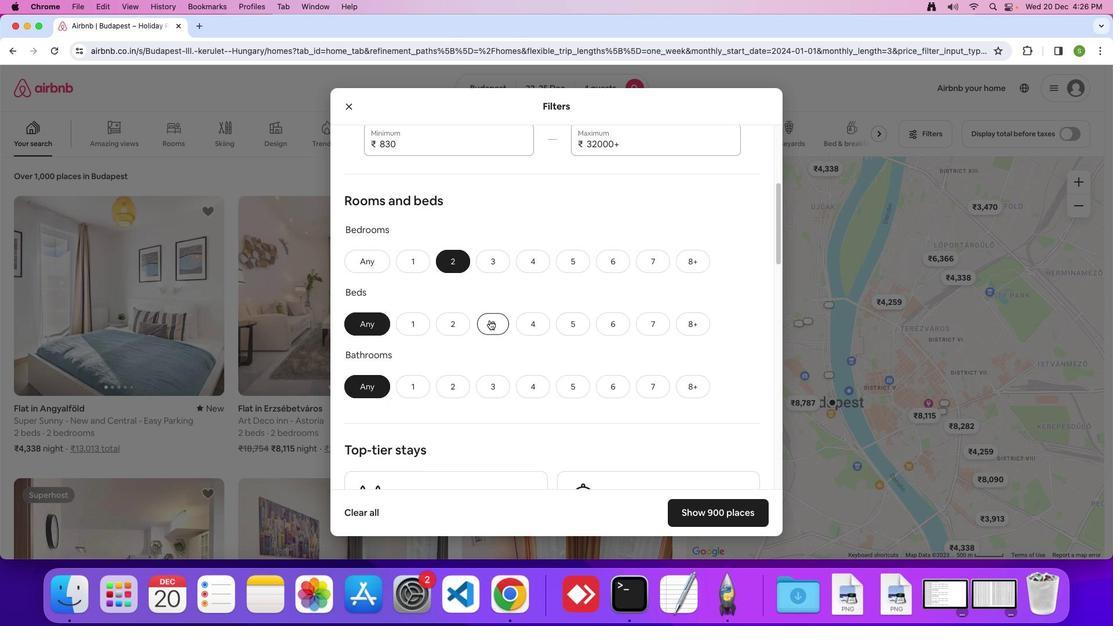 
Action: Mouse moved to (438, 400)
Screenshot: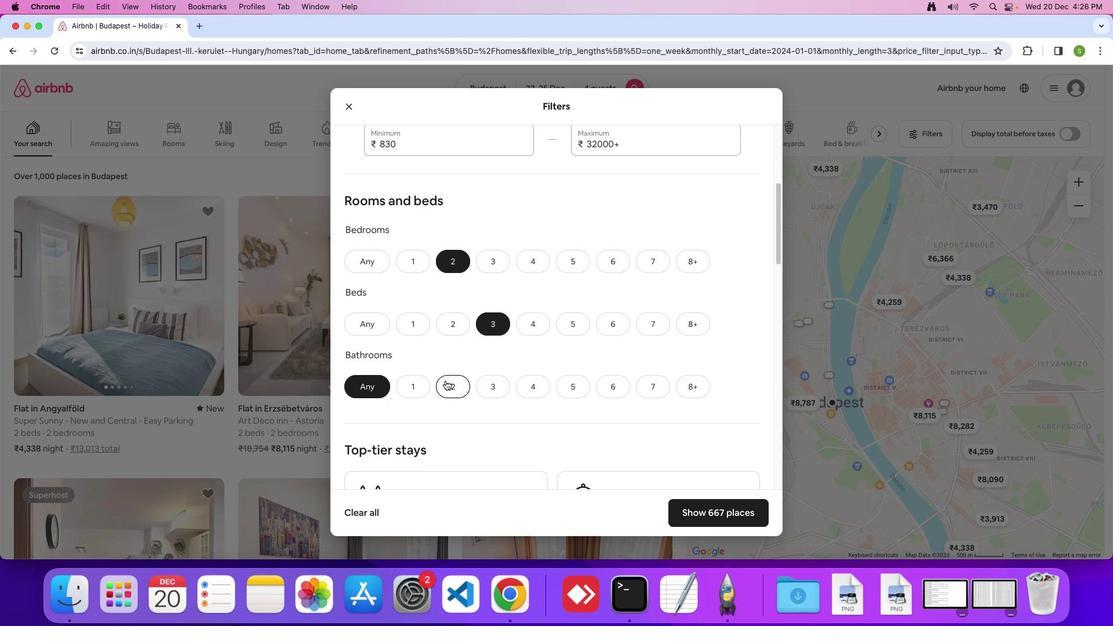 
Action: Mouse pressed left at (438, 400)
Screenshot: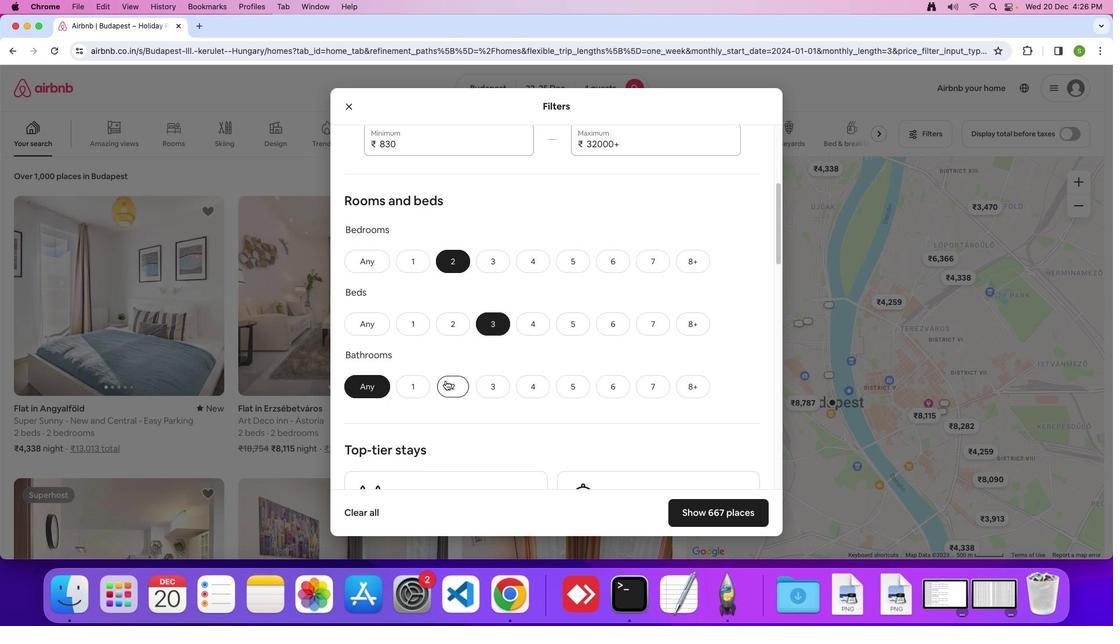 
Action: Mouse moved to (574, 350)
Screenshot: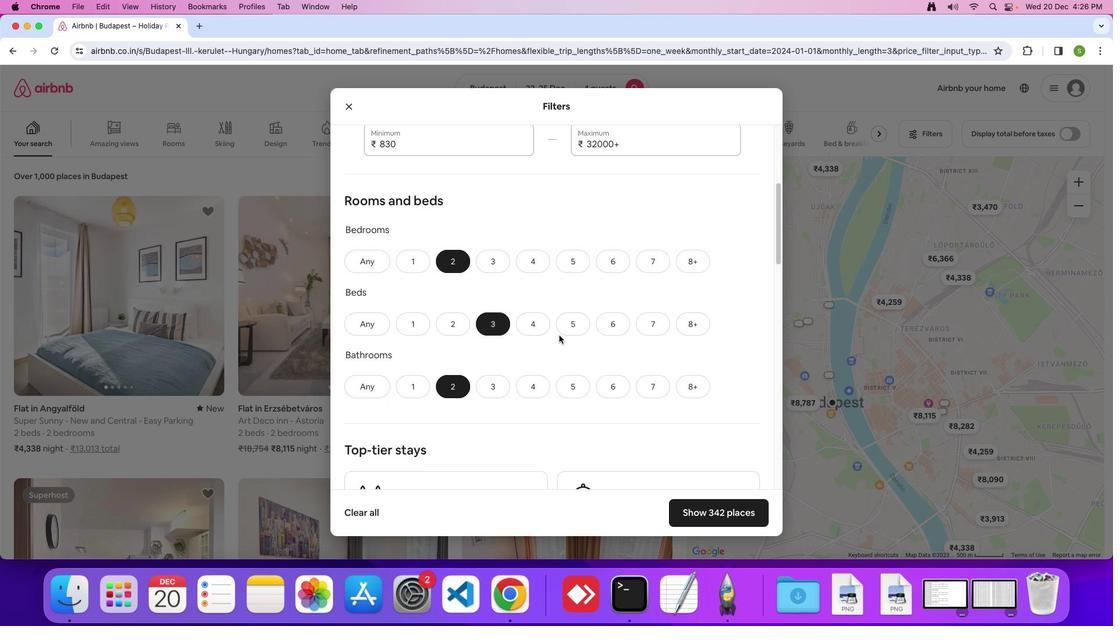 
Action: Mouse scrolled (574, 350) with delta (-93, -15)
Screenshot: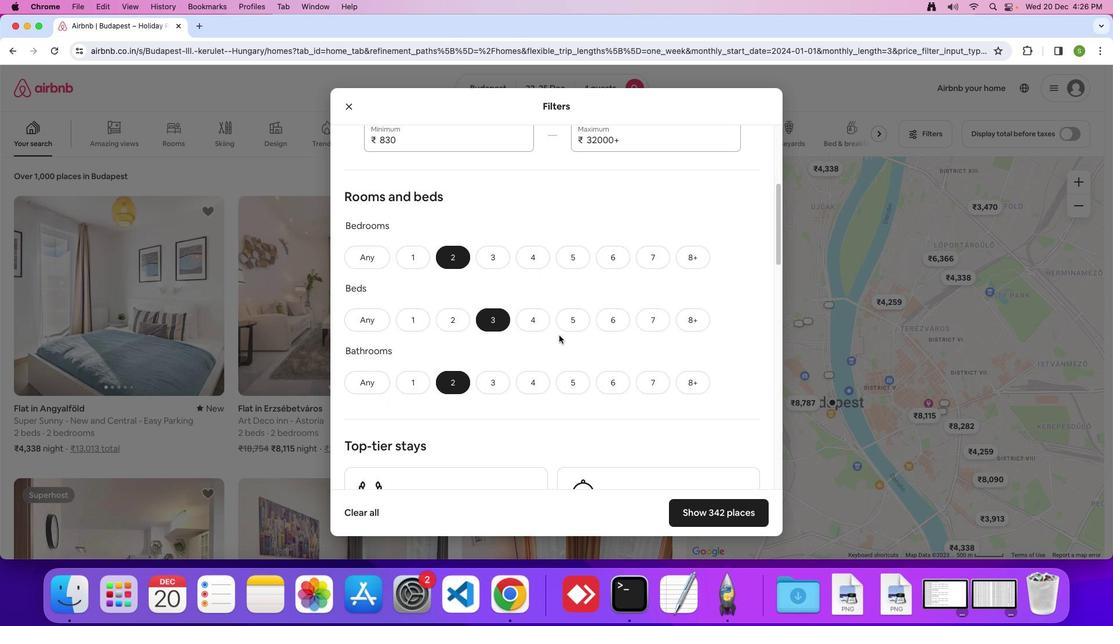 
Action: Mouse scrolled (574, 350) with delta (-93, -15)
Screenshot: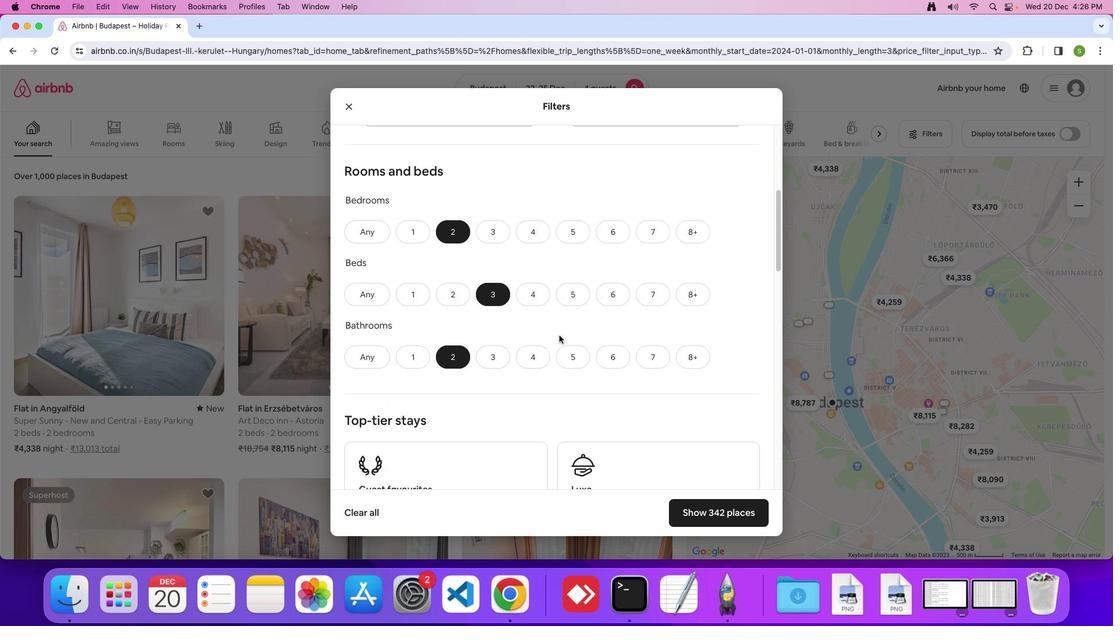 
Action: Mouse scrolled (574, 350) with delta (-93, -16)
Screenshot: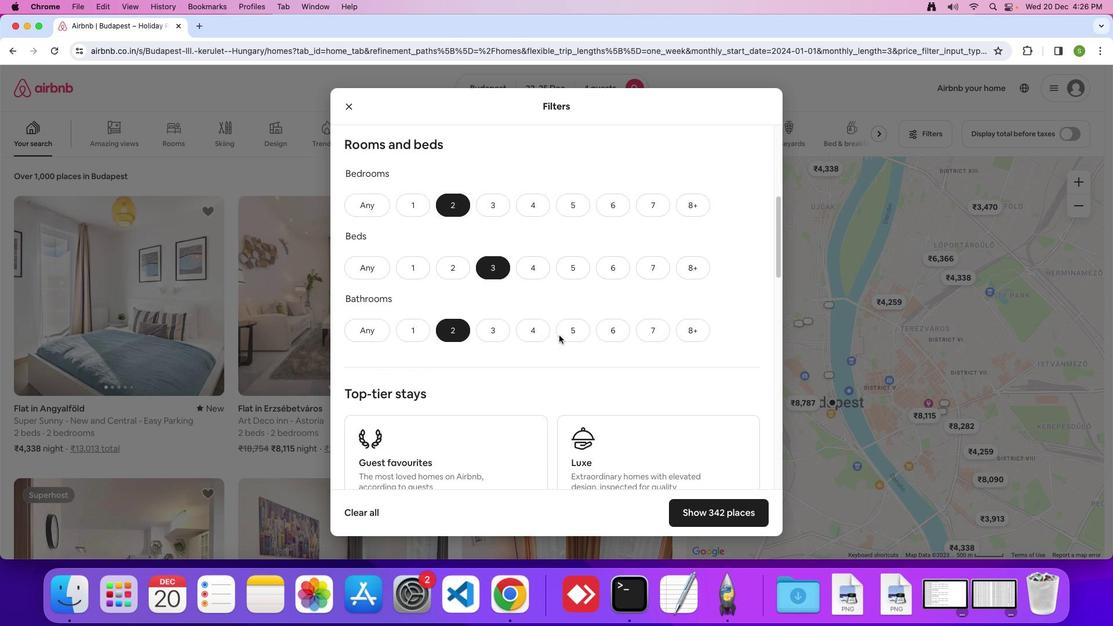 
Action: Mouse scrolled (574, 350) with delta (-93, -15)
Screenshot: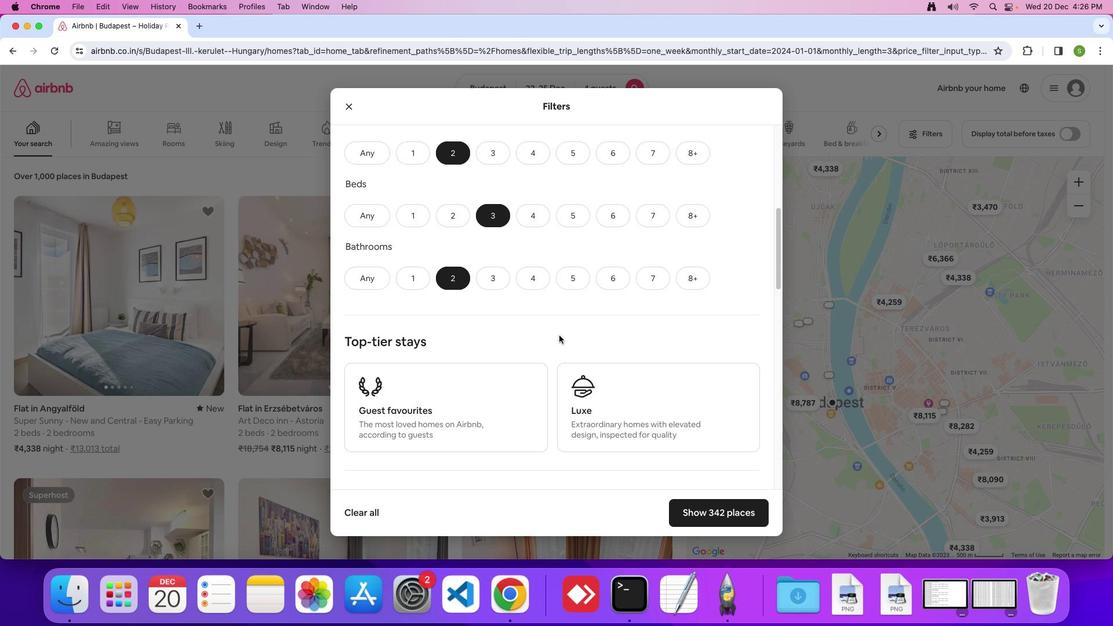 
Action: Mouse scrolled (574, 350) with delta (-93, -15)
Screenshot: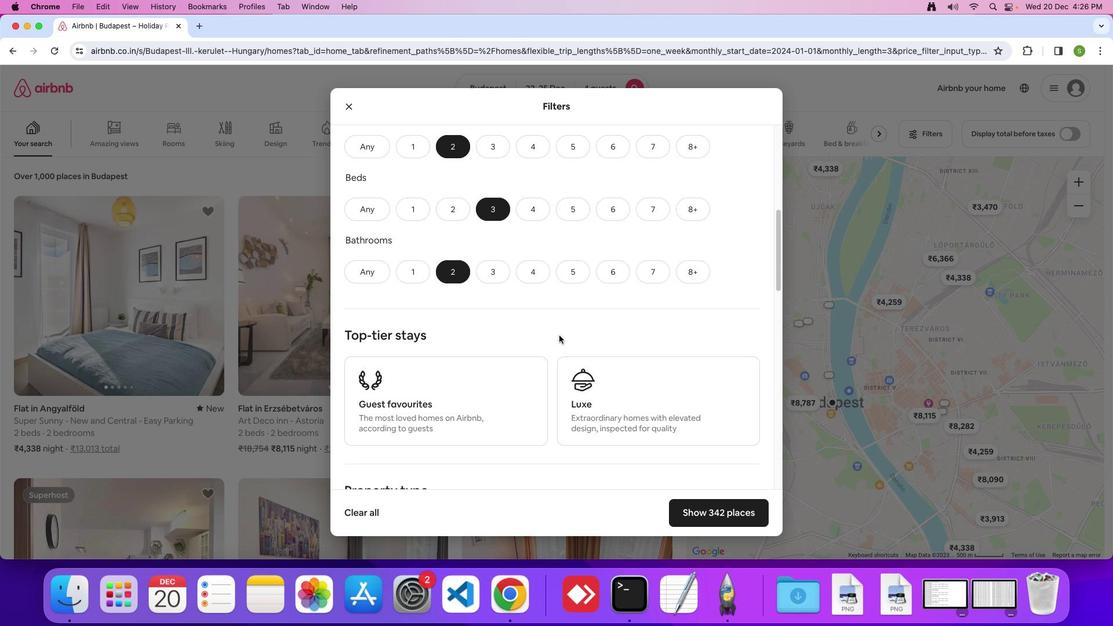 
Action: Mouse scrolled (574, 350) with delta (-93, -15)
Screenshot: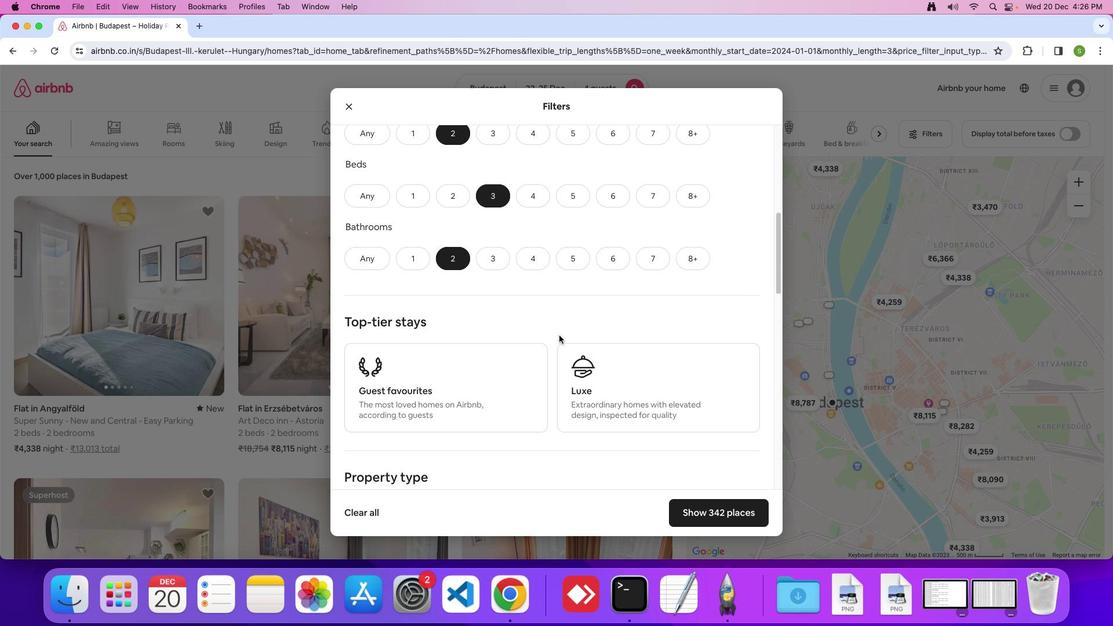 
Action: Mouse scrolled (574, 350) with delta (-93, -15)
Screenshot: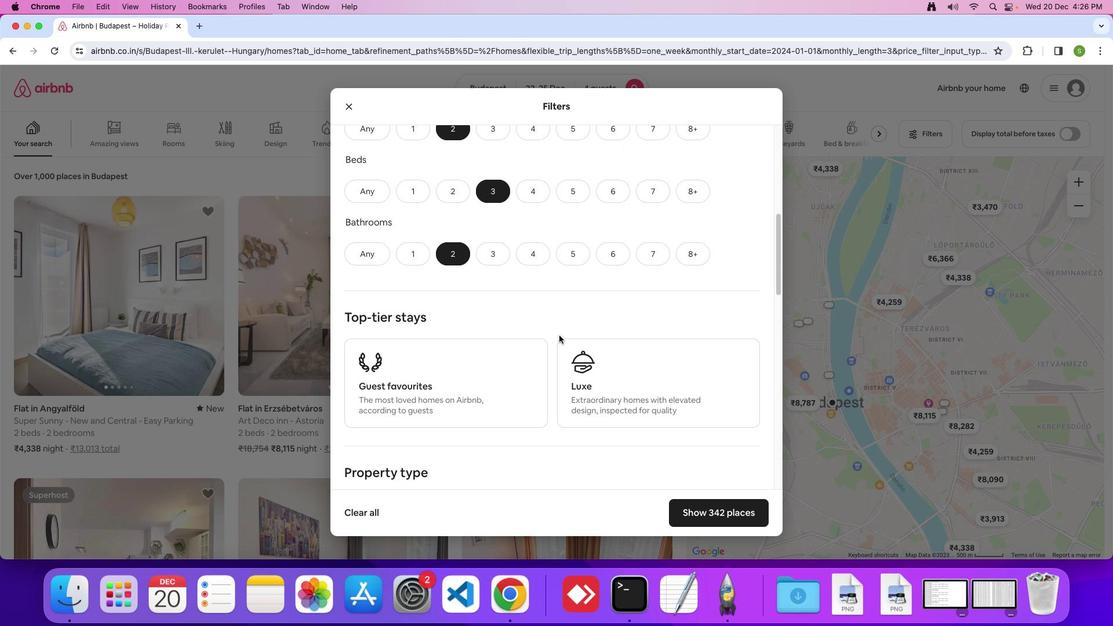 
Action: Mouse scrolled (574, 350) with delta (-93, -15)
Screenshot: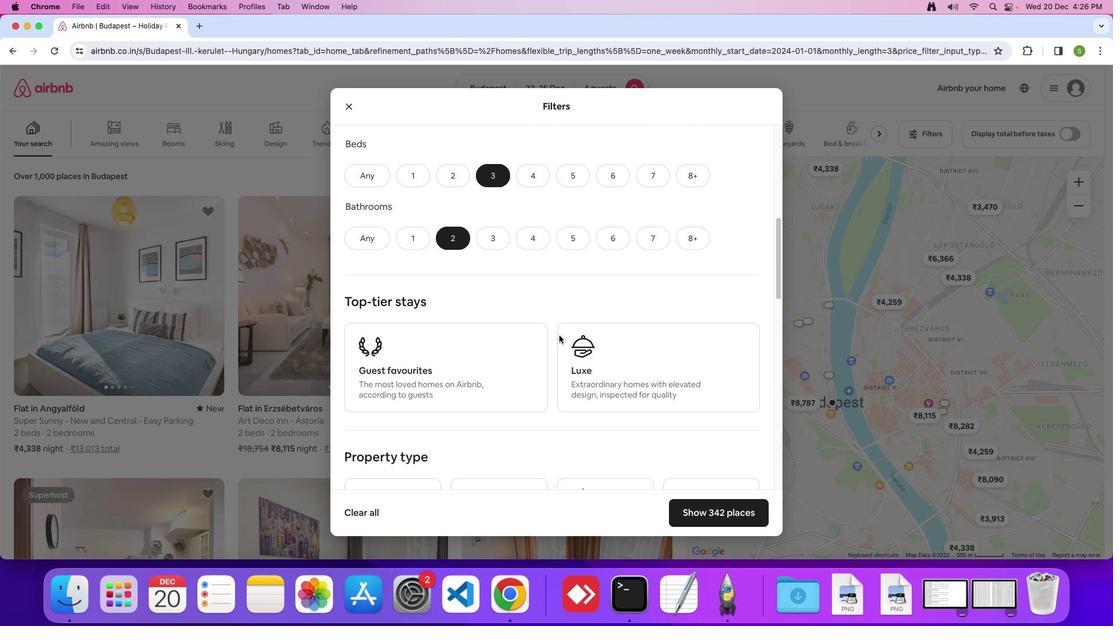 
Action: Mouse scrolled (574, 350) with delta (-93, -15)
Screenshot: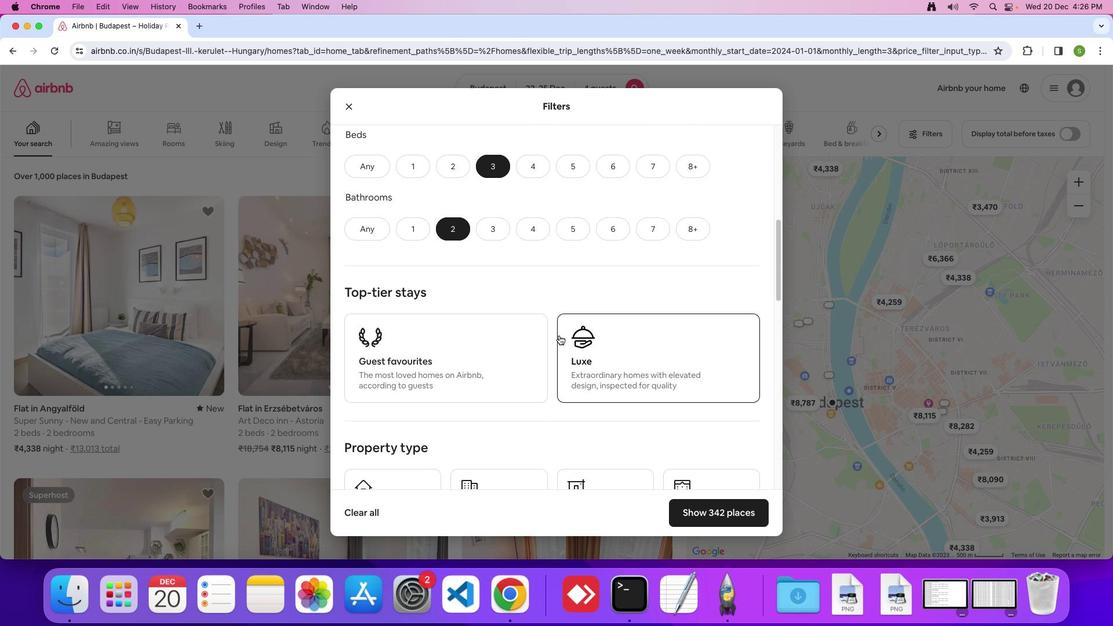 
Action: Mouse scrolled (574, 350) with delta (-93, -15)
Screenshot: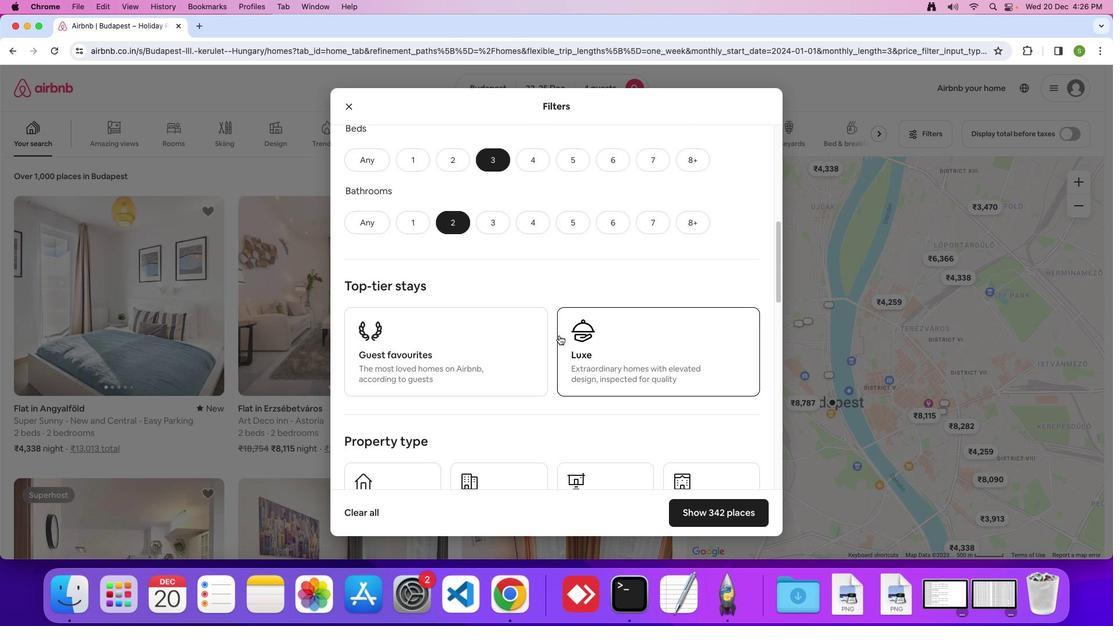 
Action: Mouse scrolled (574, 350) with delta (-93, -15)
Screenshot: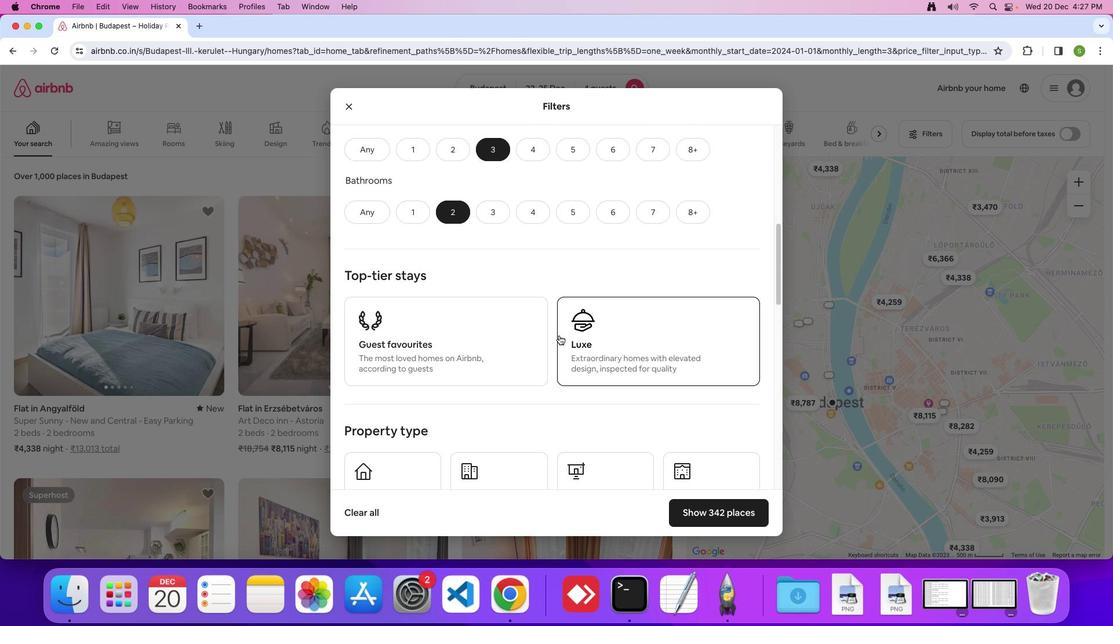 
Action: Mouse scrolled (574, 350) with delta (-93, -15)
Screenshot: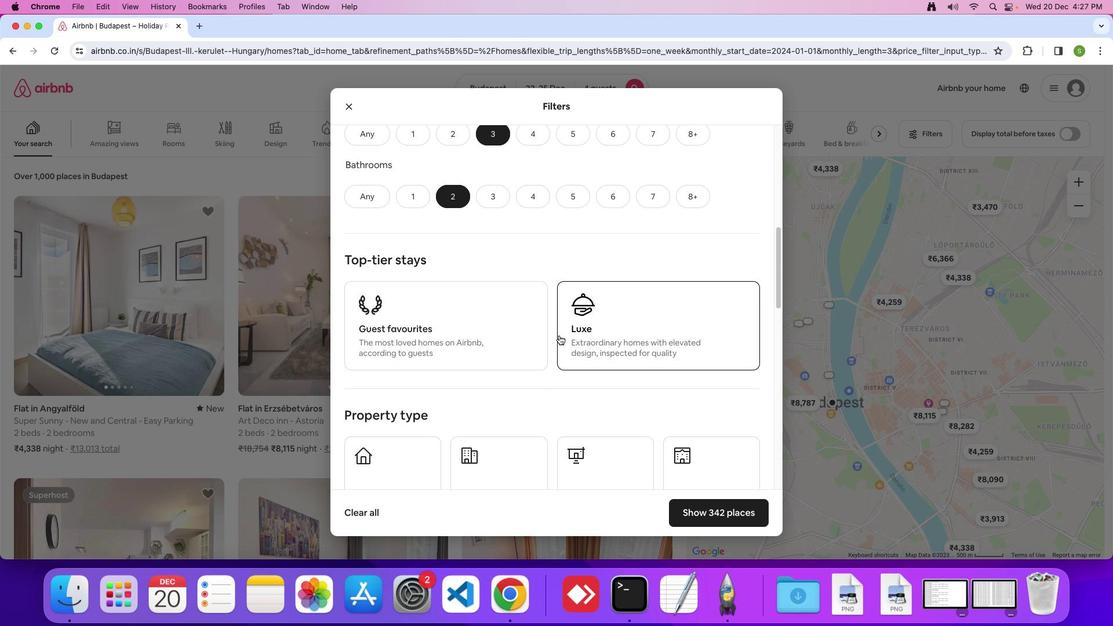 
Action: Mouse scrolled (574, 350) with delta (-93, -16)
Screenshot: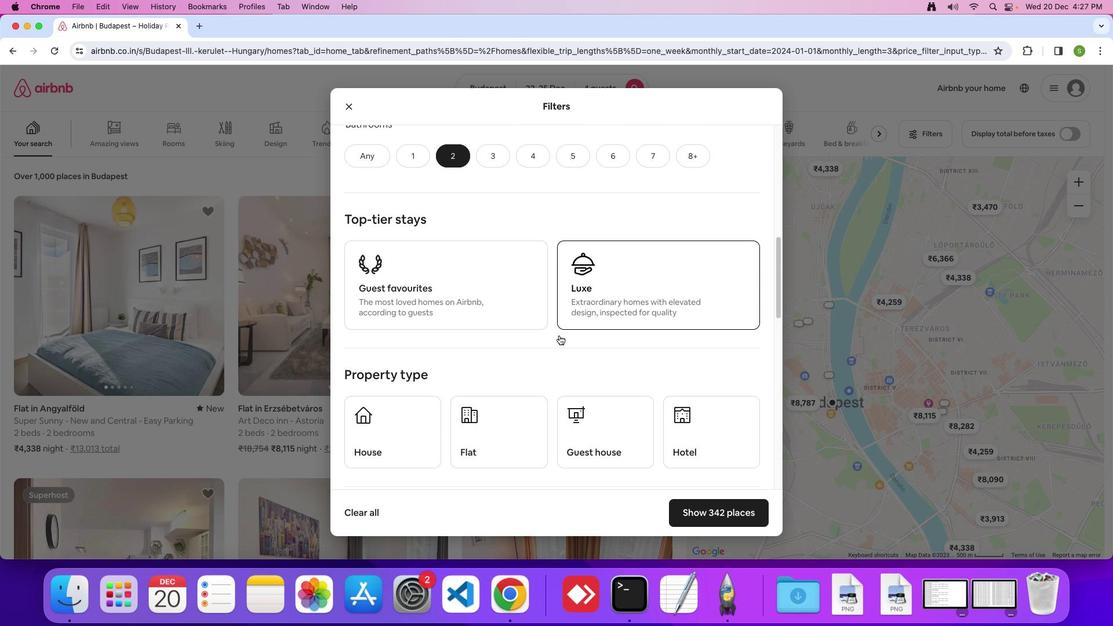 
Action: Mouse scrolled (574, 350) with delta (-93, -15)
Screenshot: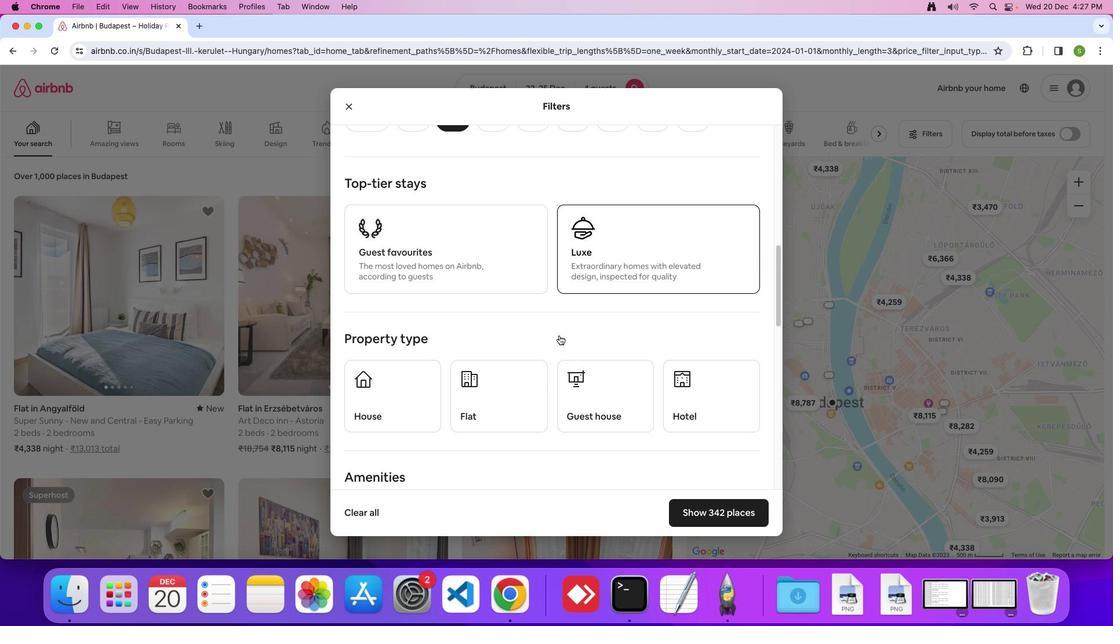 
Action: Mouse scrolled (574, 350) with delta (-93, -15)
Screenshot: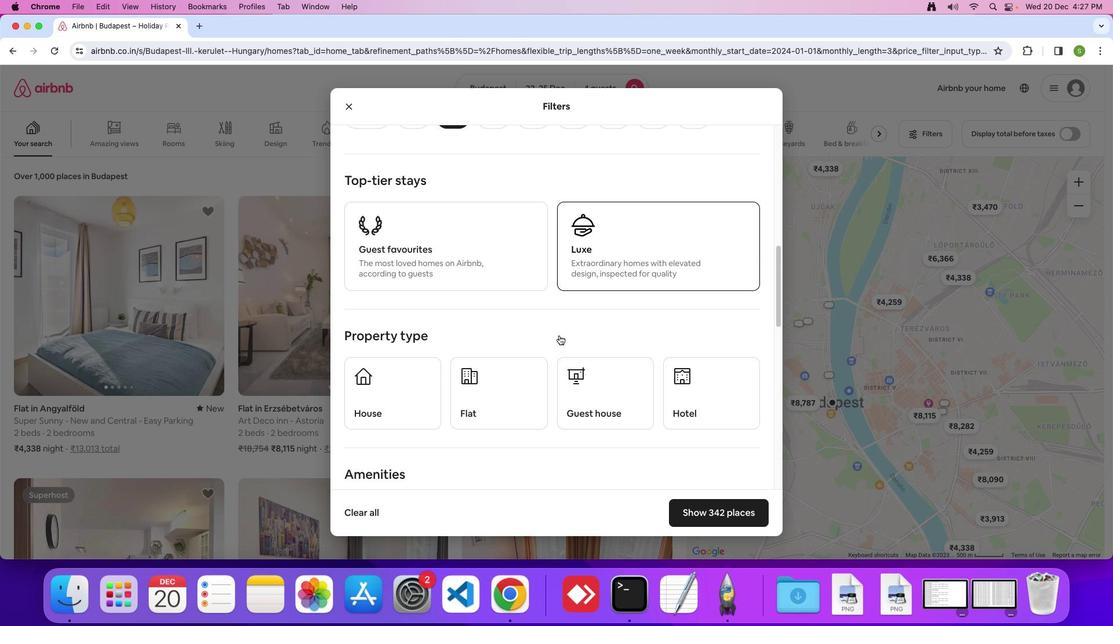 
Action: Mouse moved to (641, 385)
Screenshot: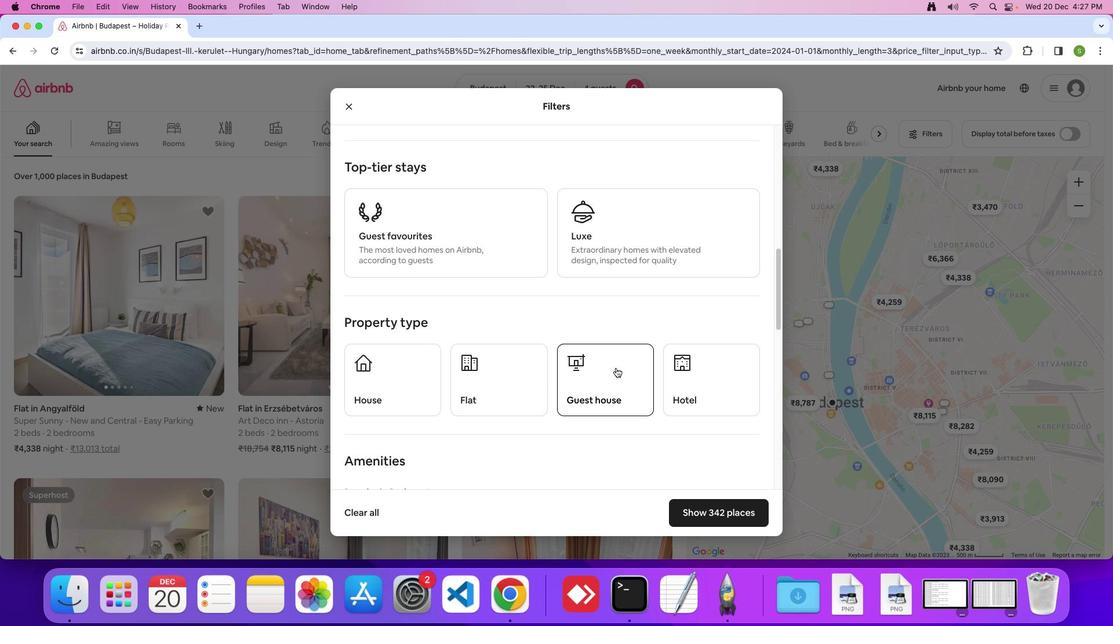 
Action: Mouse pressed left at (641, 385)
Screenshot: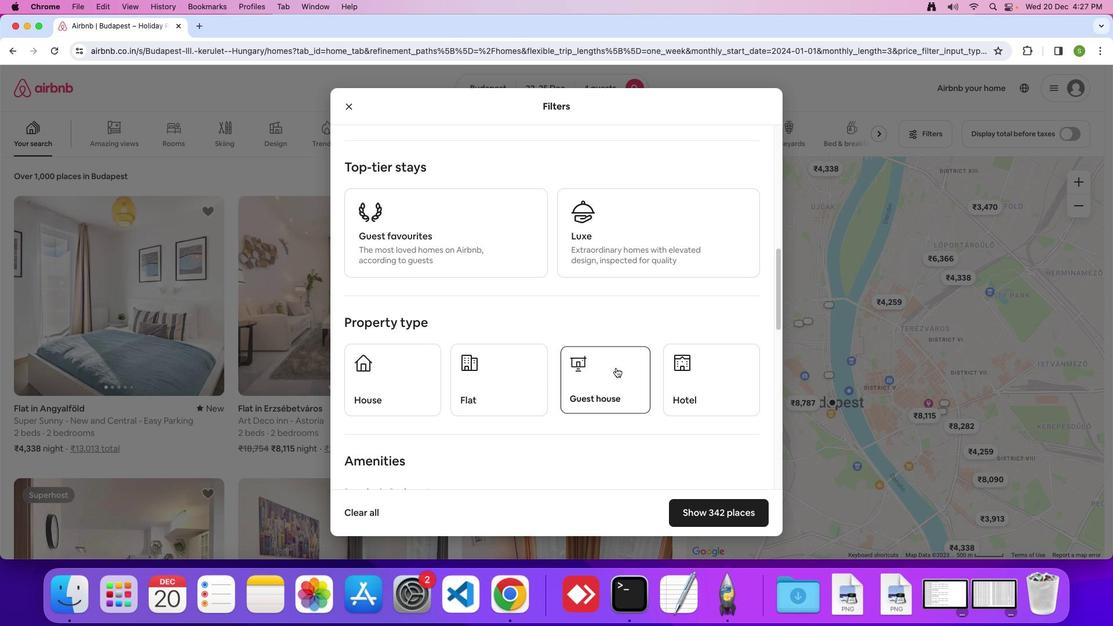 
Action: Mouse moved to (527, 329)
Screenshot: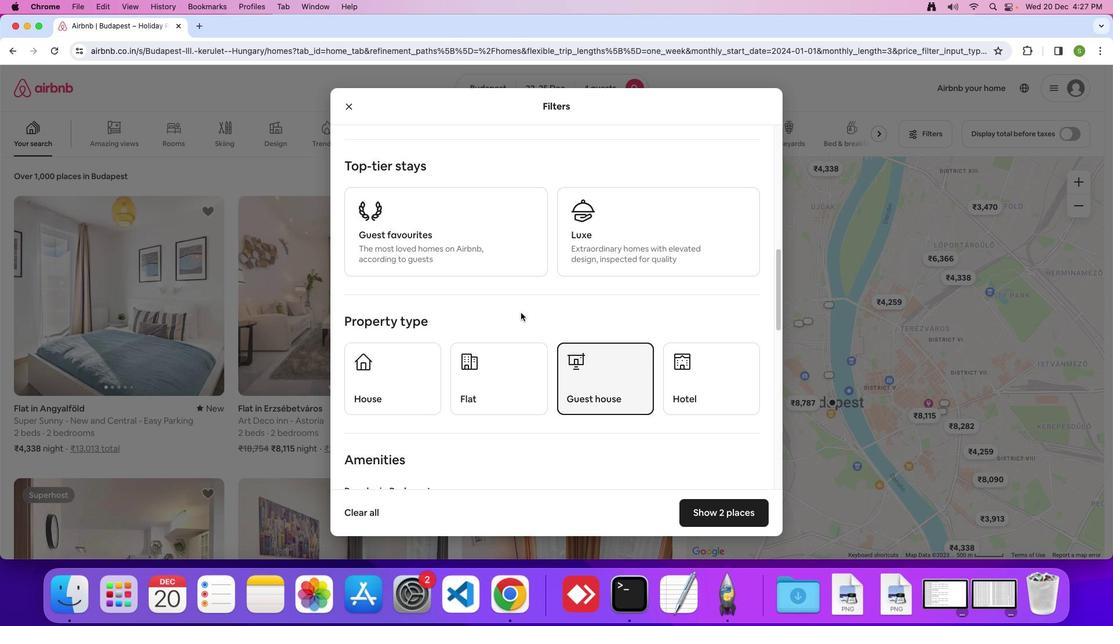 
Action: Mouse scrolled (527, 329) with delta (-93, -15)
Screenshot: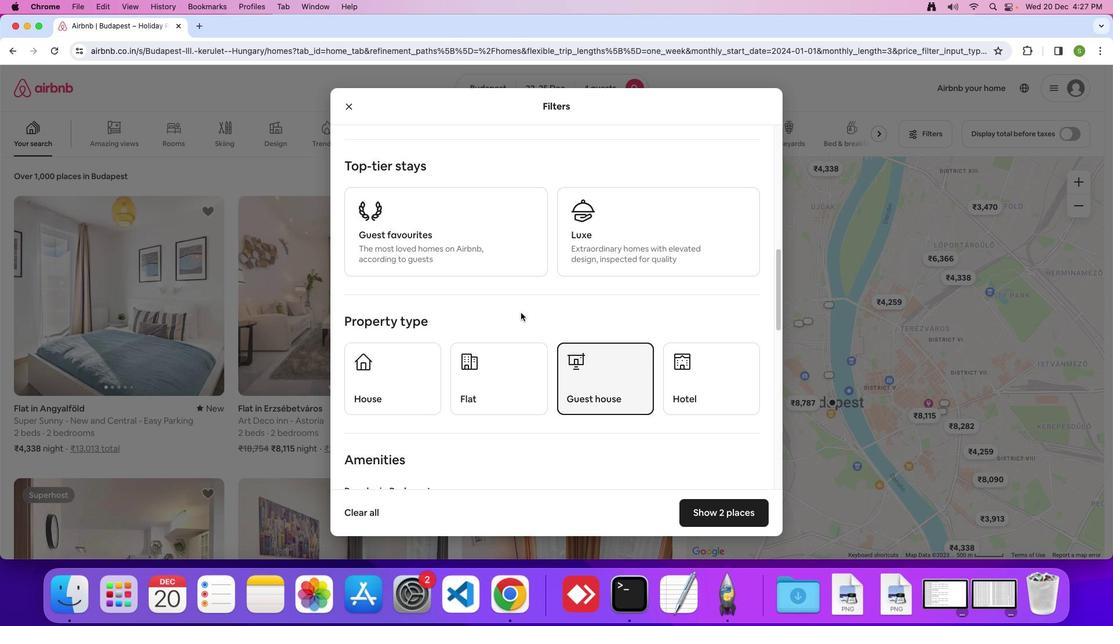 
Action: Mouse moved to (528, 325)
Screenshot: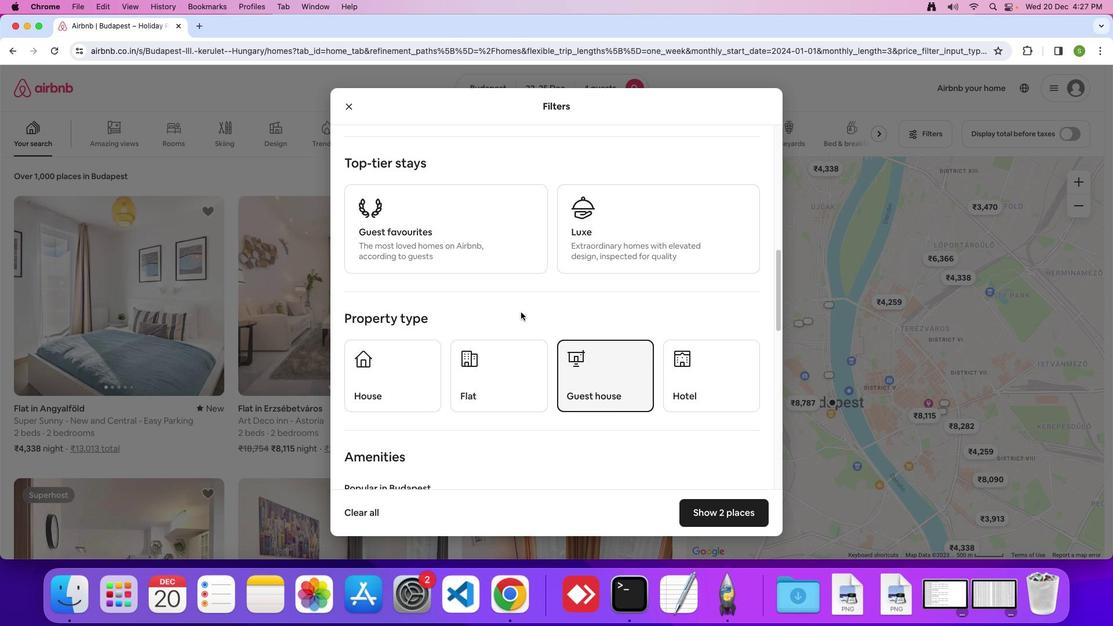 
Action: Mouse scrolled (528, 325) with delta (-93, -15)
Screenshot: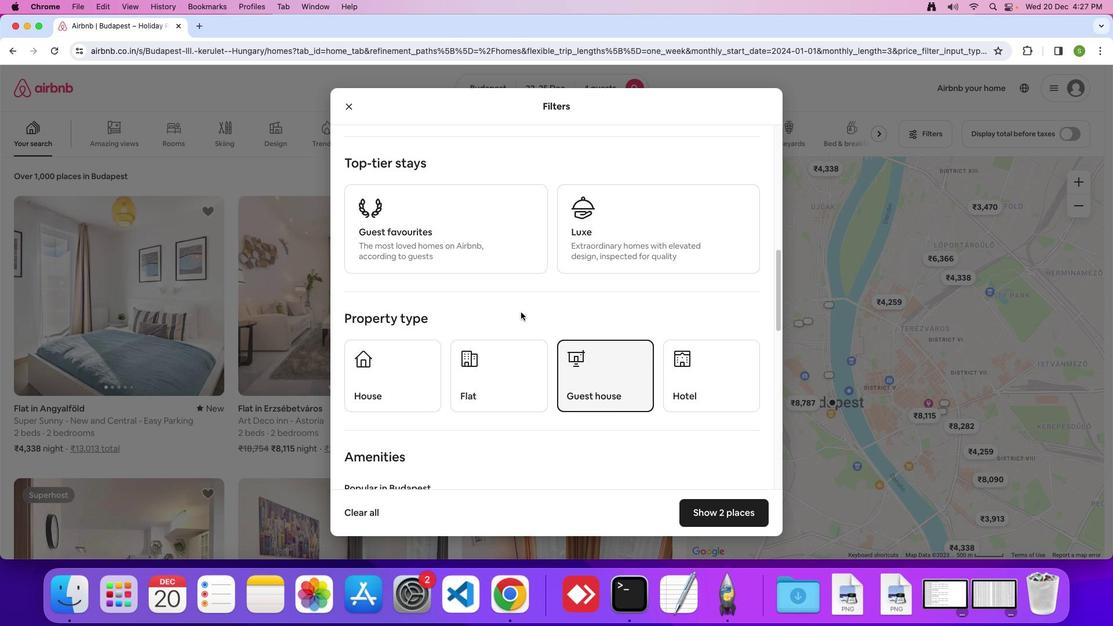 
Action: Mouse moved to (528, 325)
Screenshot: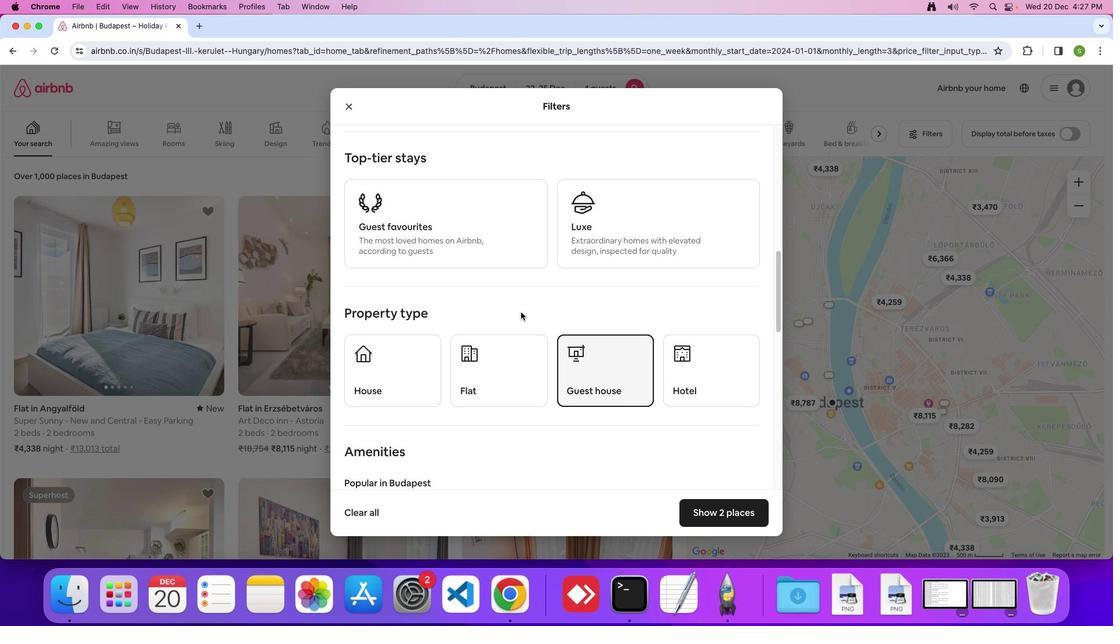 
Action: Mouse scrolled (528, 325) with delta (-93, -15)
Screenshot: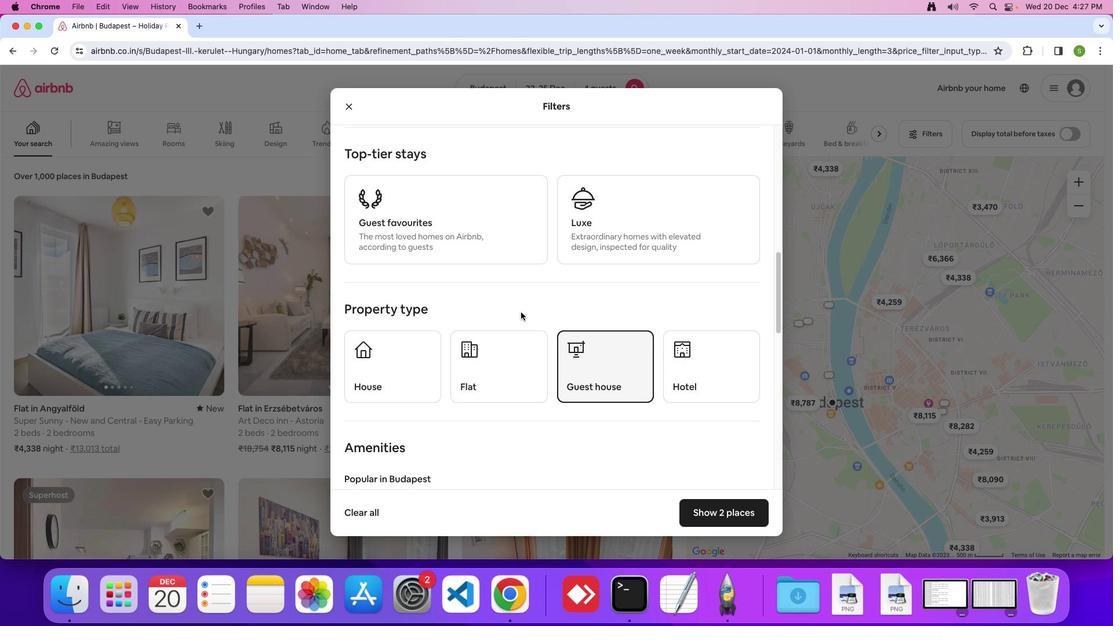 
Action: Mouse scrolled (528, 325) with delta (-93, -15)
Screenshot: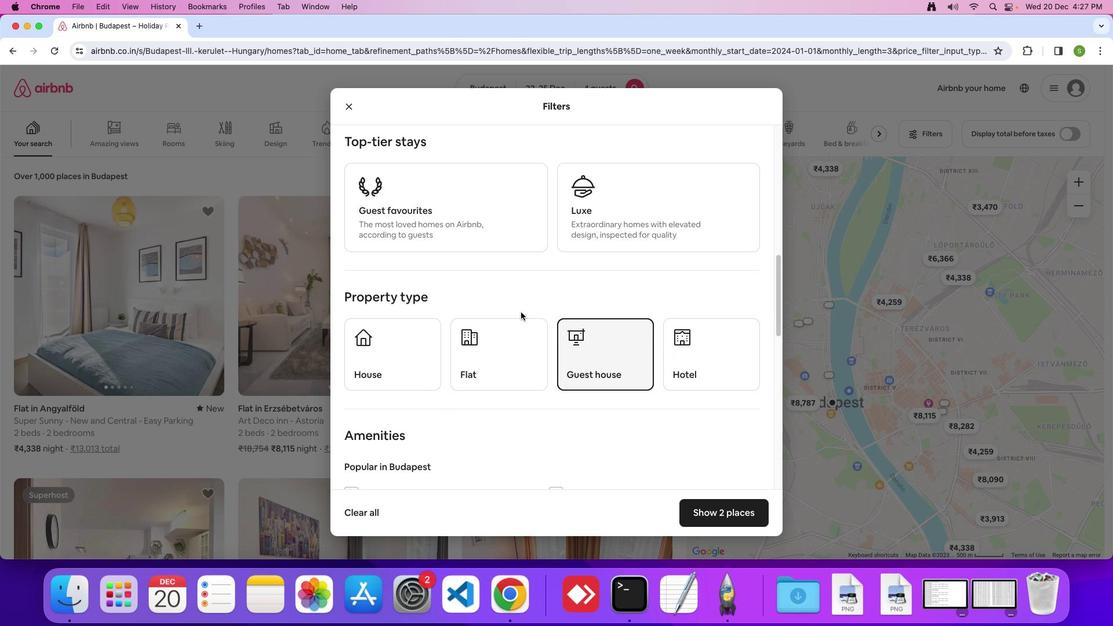 
Action: Mouse scrolled (528, 325) with delta (-93, -15)
Screenshot: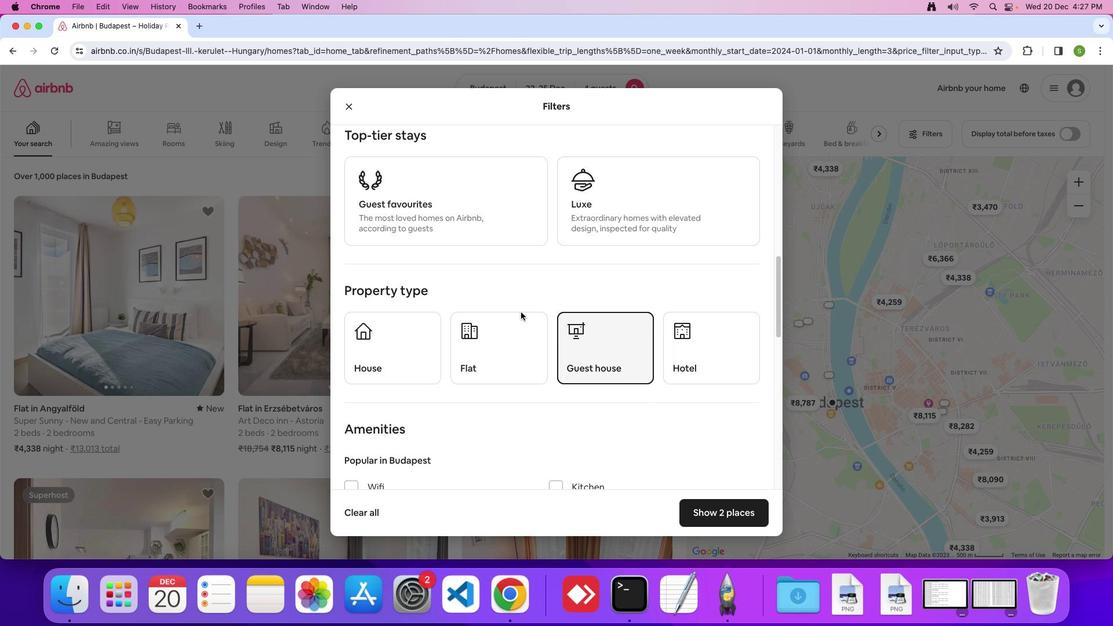 
Action: Mouse scrolled (528, 325) with delta (-93, -15)
Screenshot: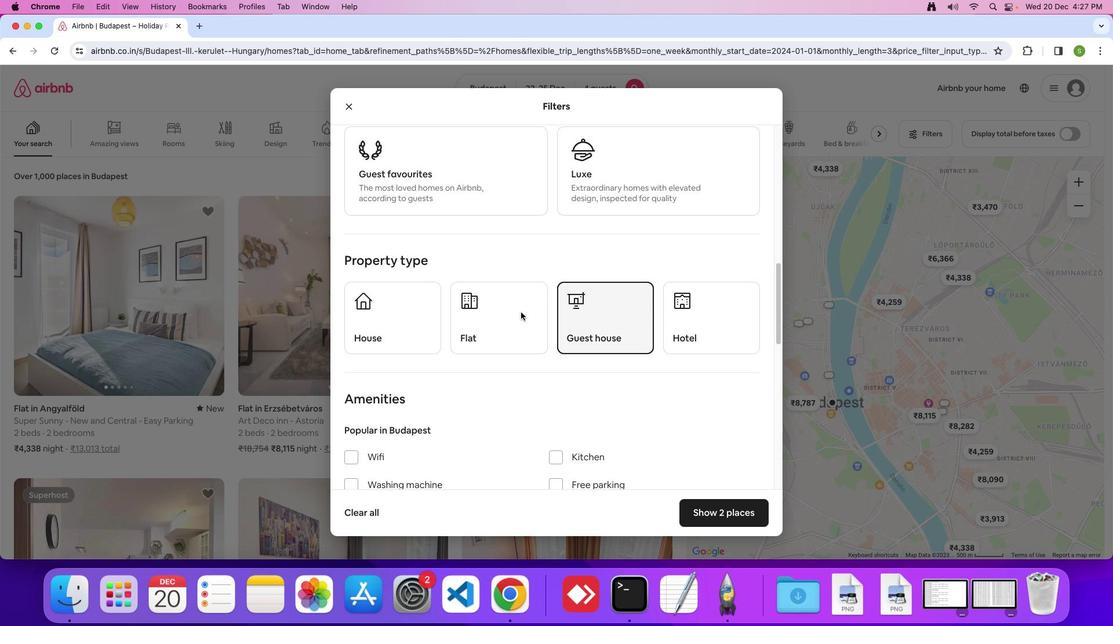 
Action: Mouse scrolled (528, 325) with delta (-93, -15)
Screenshot: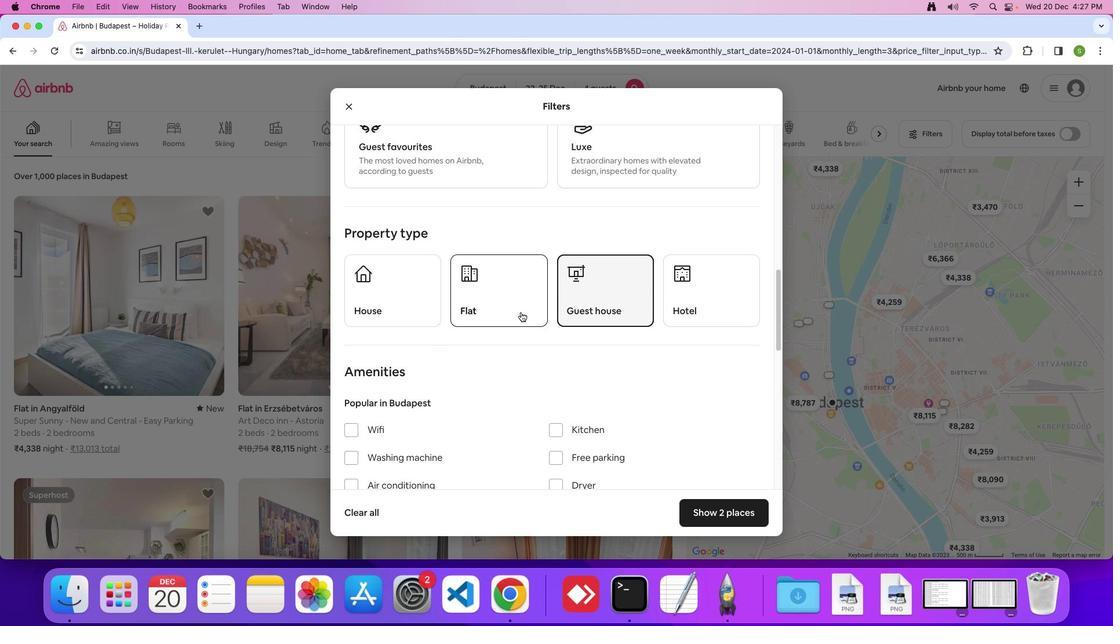 
Action: Mouse scrolled (528, 325) with delta (-93, -15)
Screenshot: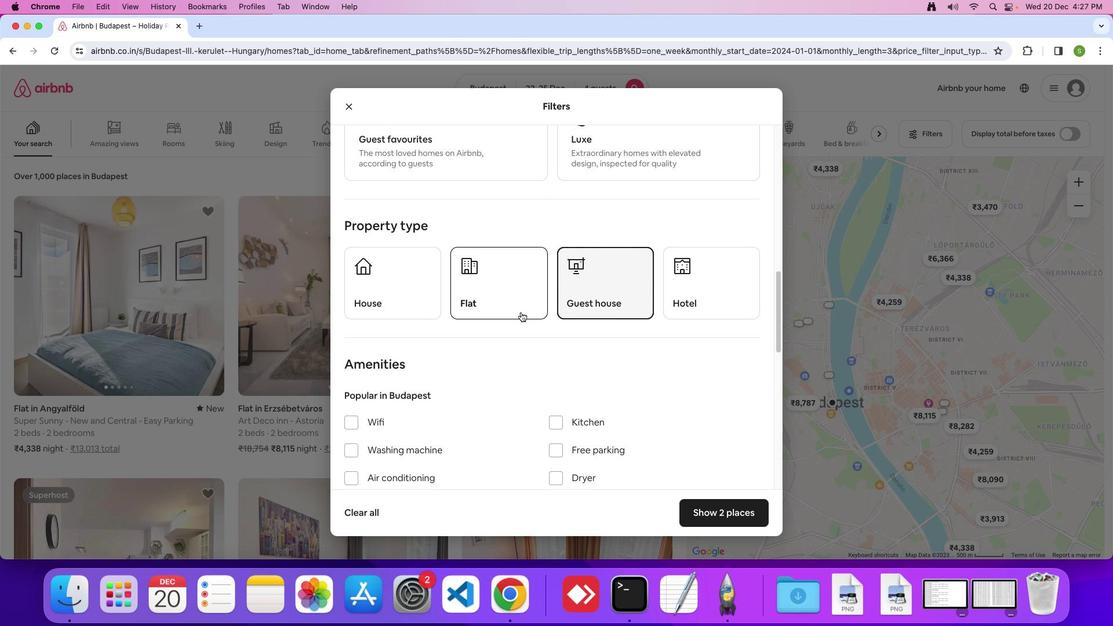 
Action: Mouse scrolled (528, 325) with delta (-93, -15)
Screenshot: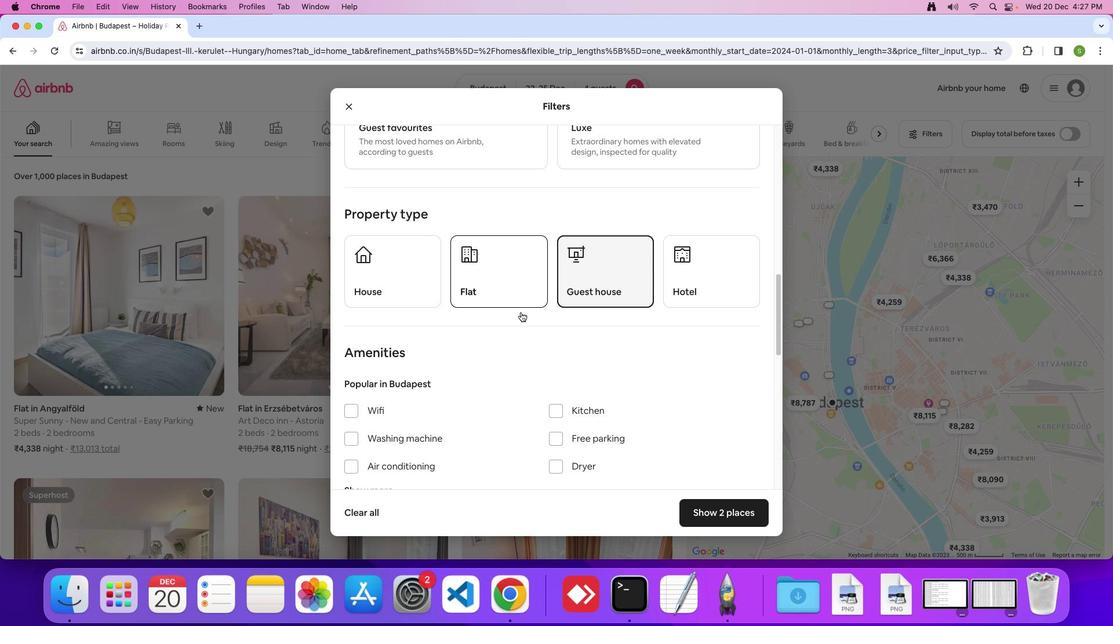 
Action: Mouse scrolled (528, 325) with delta (-93, -15)
Screenshot: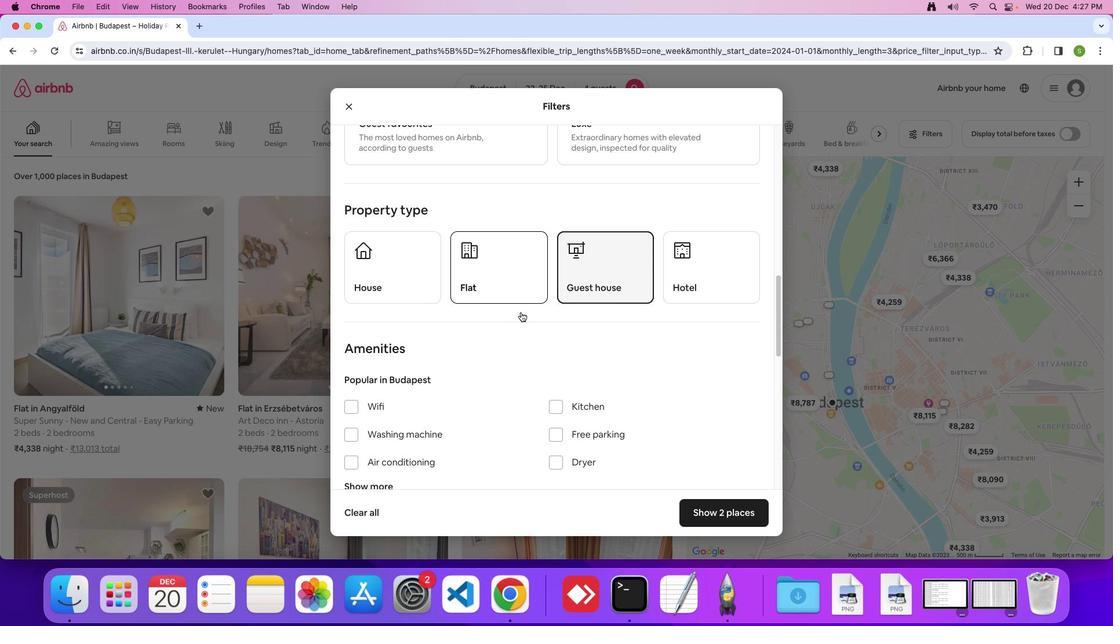 
Action: Mouse scrolled (528, 325) with delta (-93, -15)
Screenshot: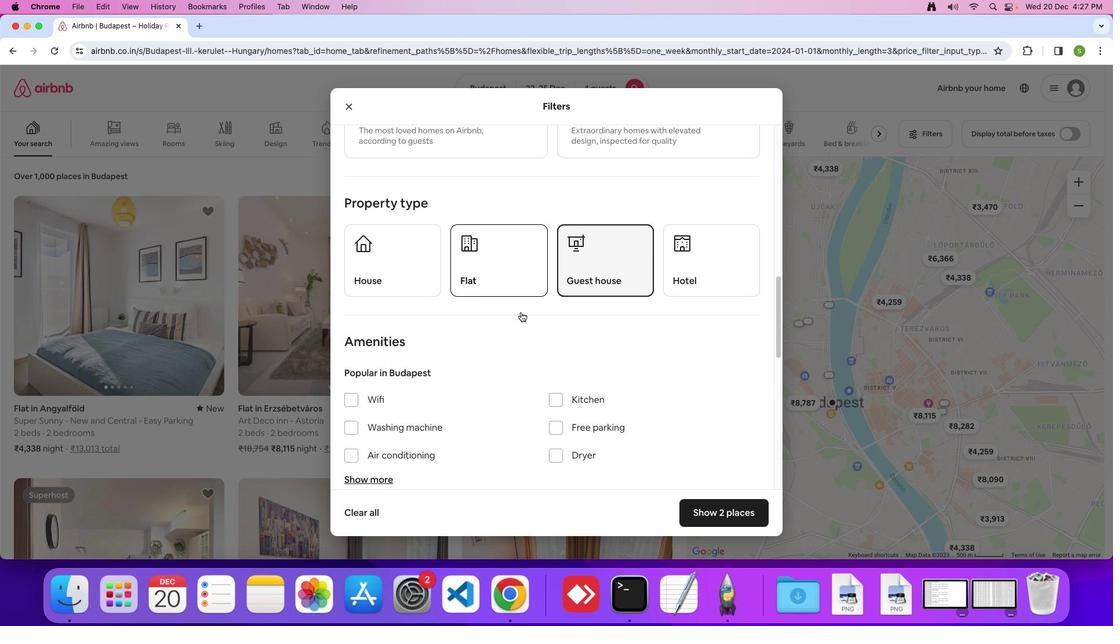 
Action: Mouse scrolled (528, 325) with delta (-93, -15)
Screenshot: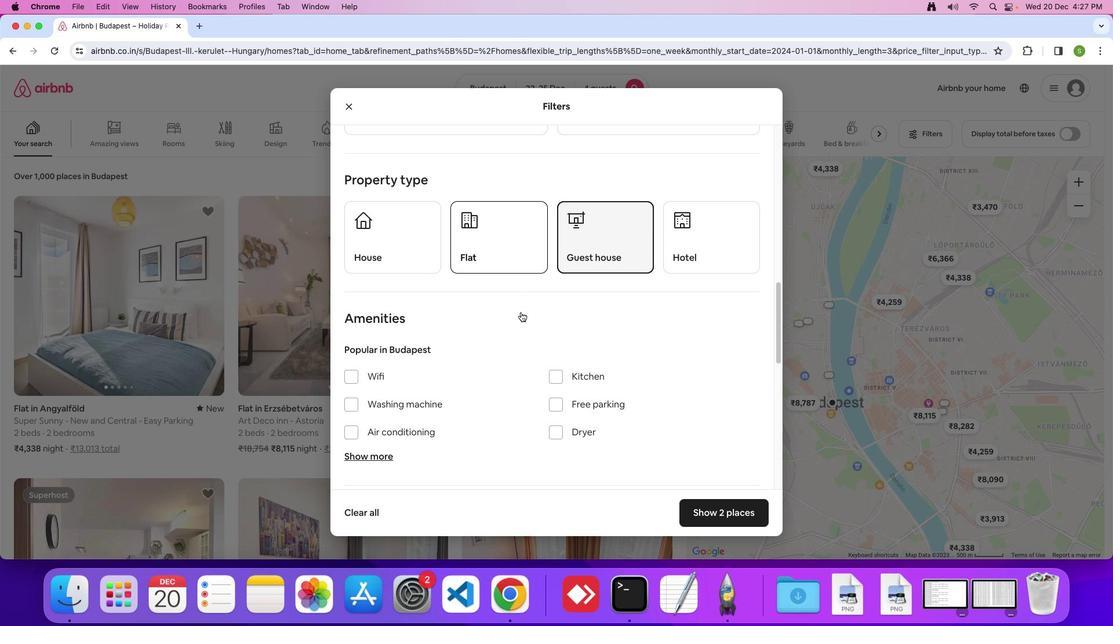 
Action: Mouse scrolled (528, 325) with delta (-93, -15)
Screenshot: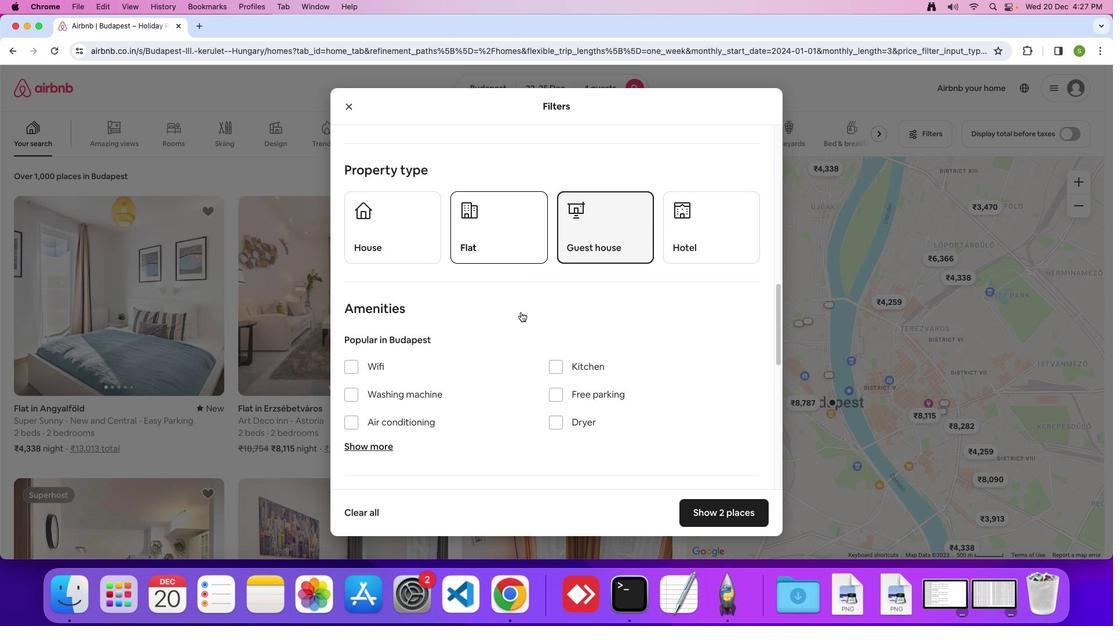 
Action: Mouse scrolled (528, 325) with delta (-93, -16)
Screenshot: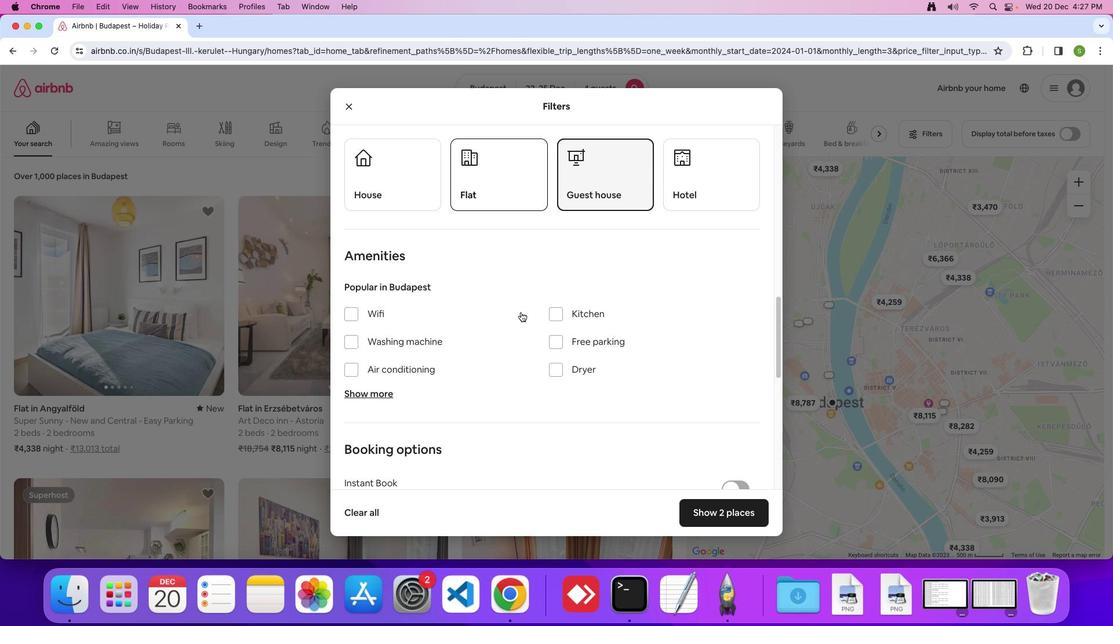 
Action: Mouse scrolled (528, 325) with delta (-93, -15)
Screenshot: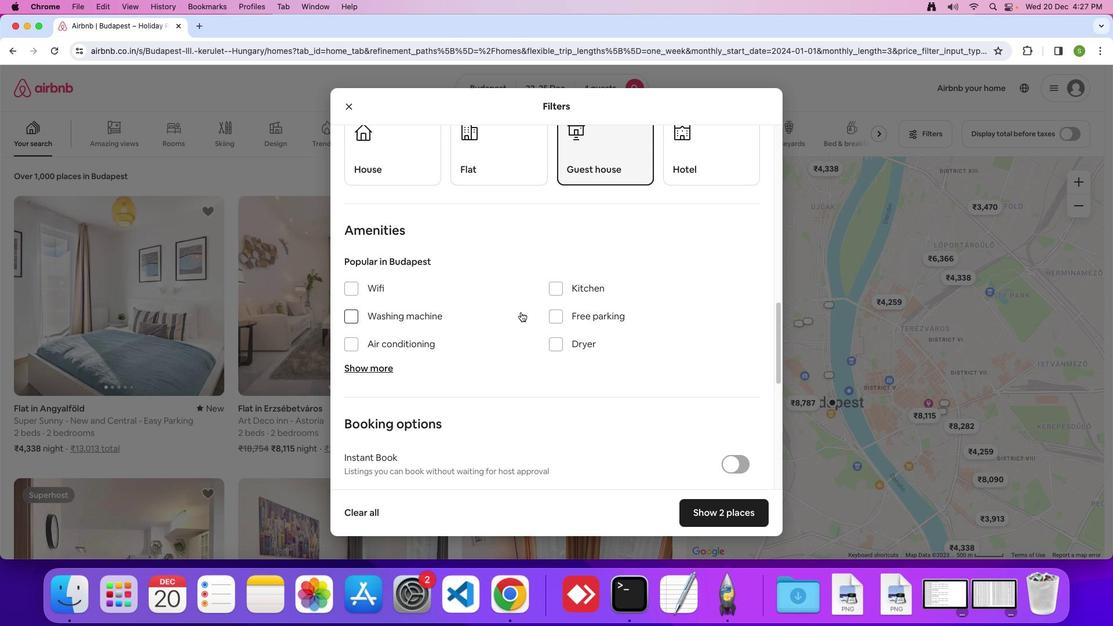 
Action: Mouse scrolled (528, 325) with delta (-93, -15)
Screenshot: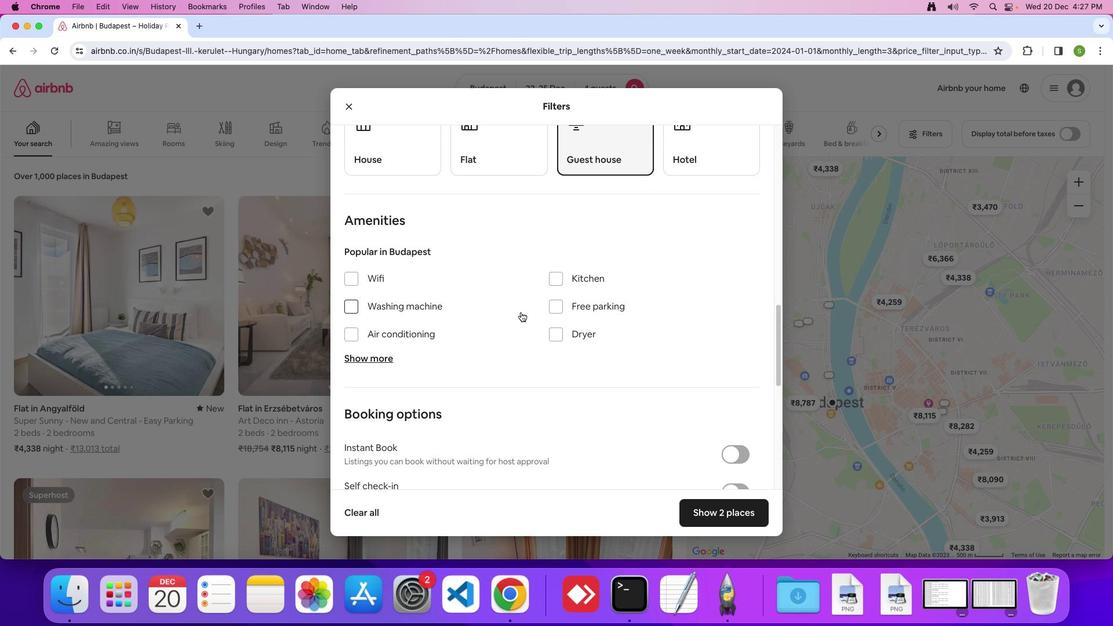 
Action: Mouse moved to (327, 280)
Screenshot: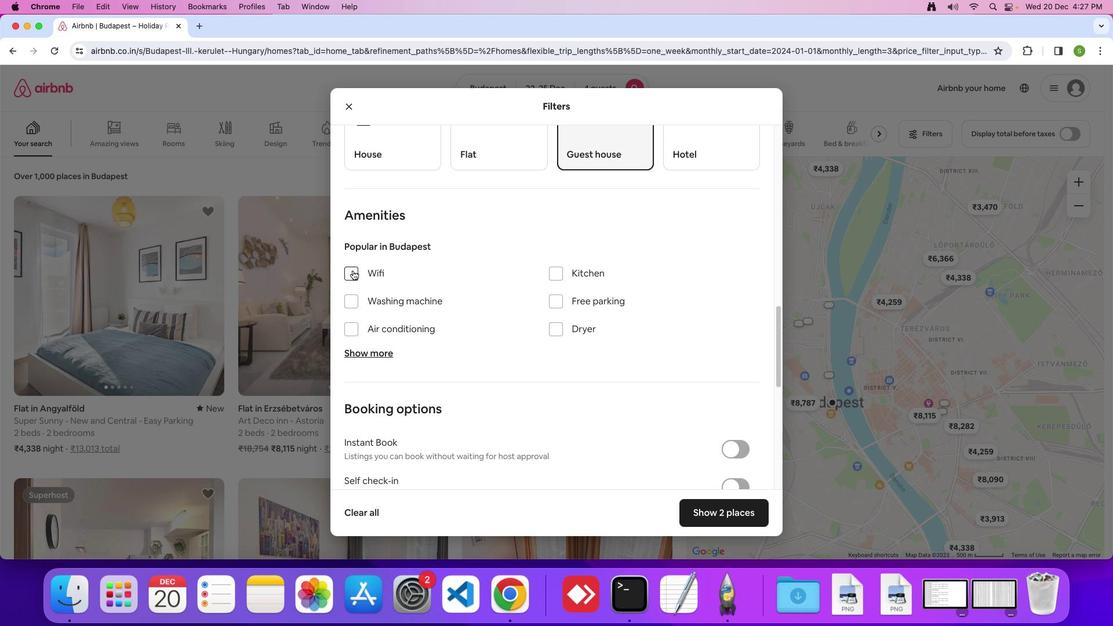 
Action: Mouse pressed left at (327, 280)
Screenshot: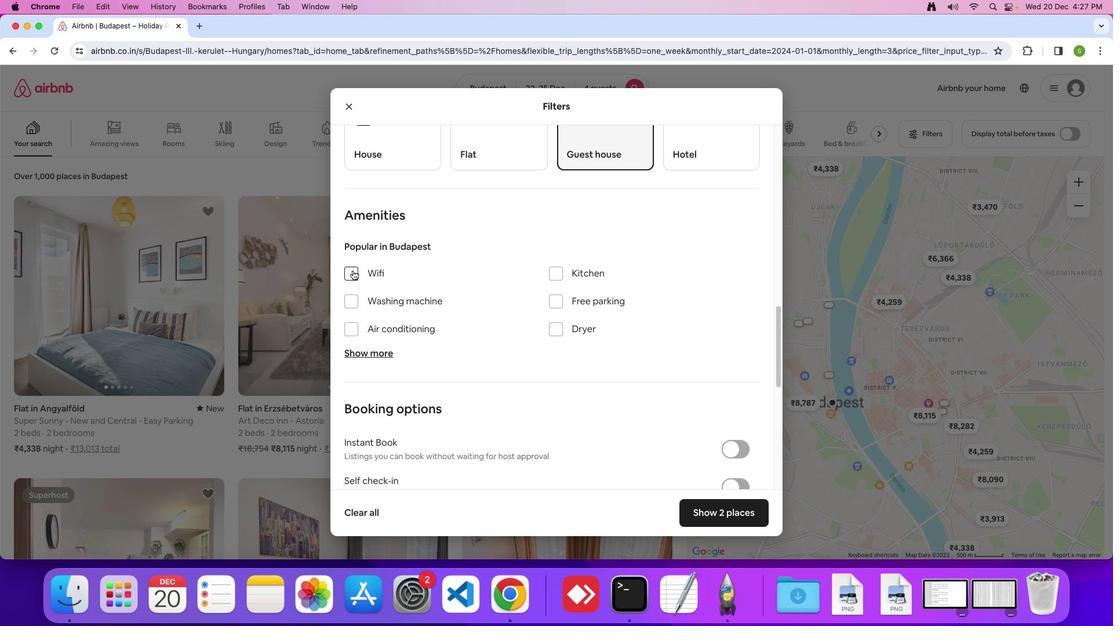 
Action: Mouse moved to (334, 369)
Screenshot: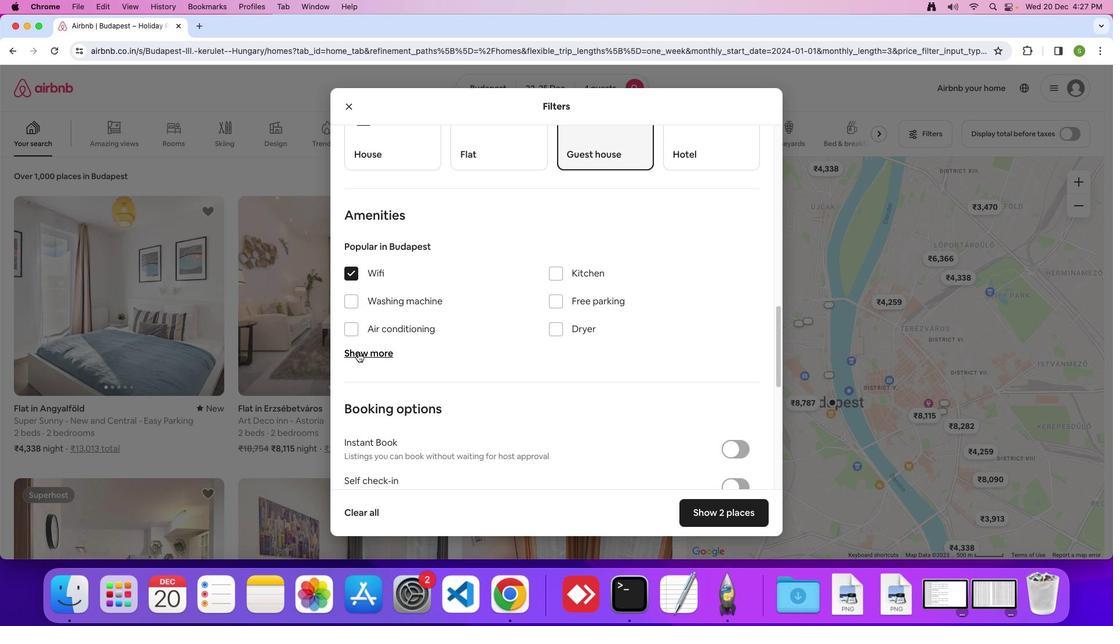 
Action: Mouse pressed left at (334, 369)
Screenshot: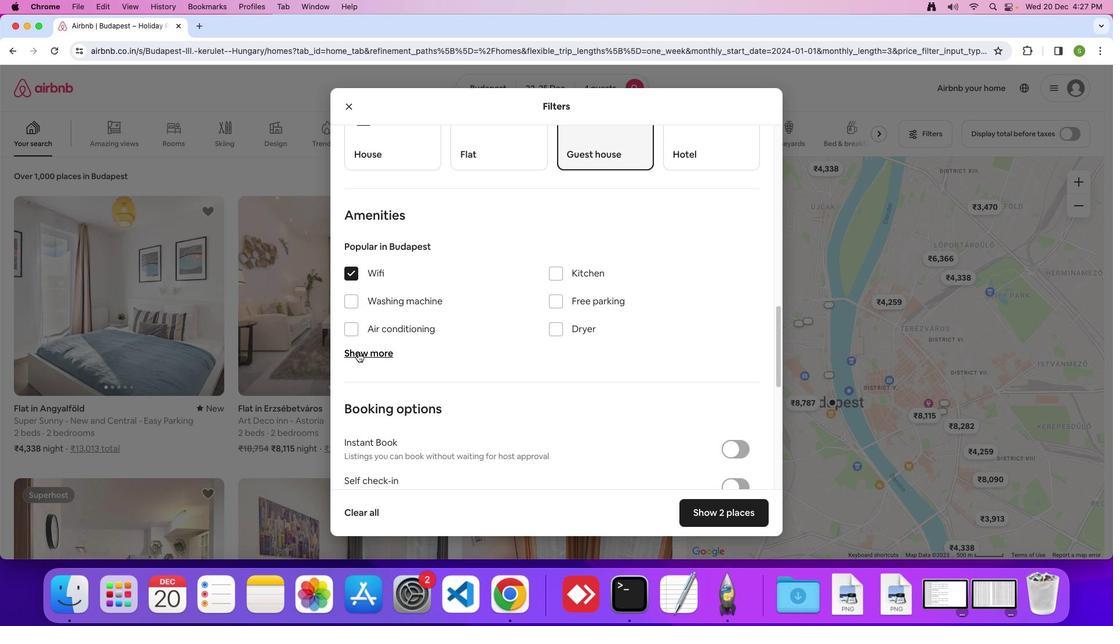 
Action: Mouse moved to (488, 329)
Screenshot: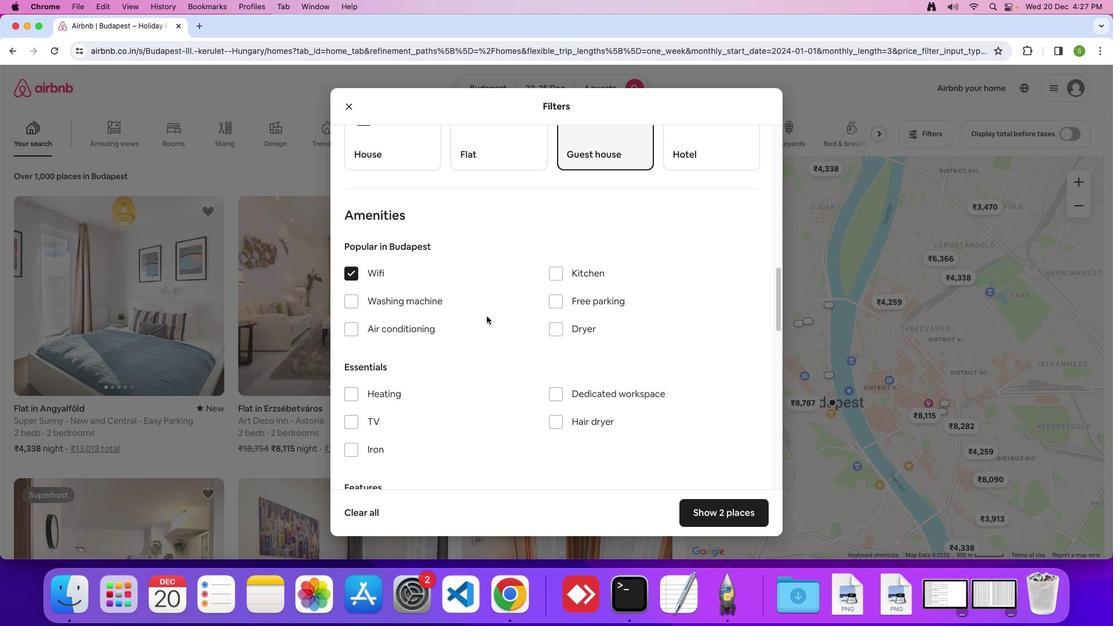 
Action: Mouse scrolled (488, 329) with delta (-93, -15)
Screenshot: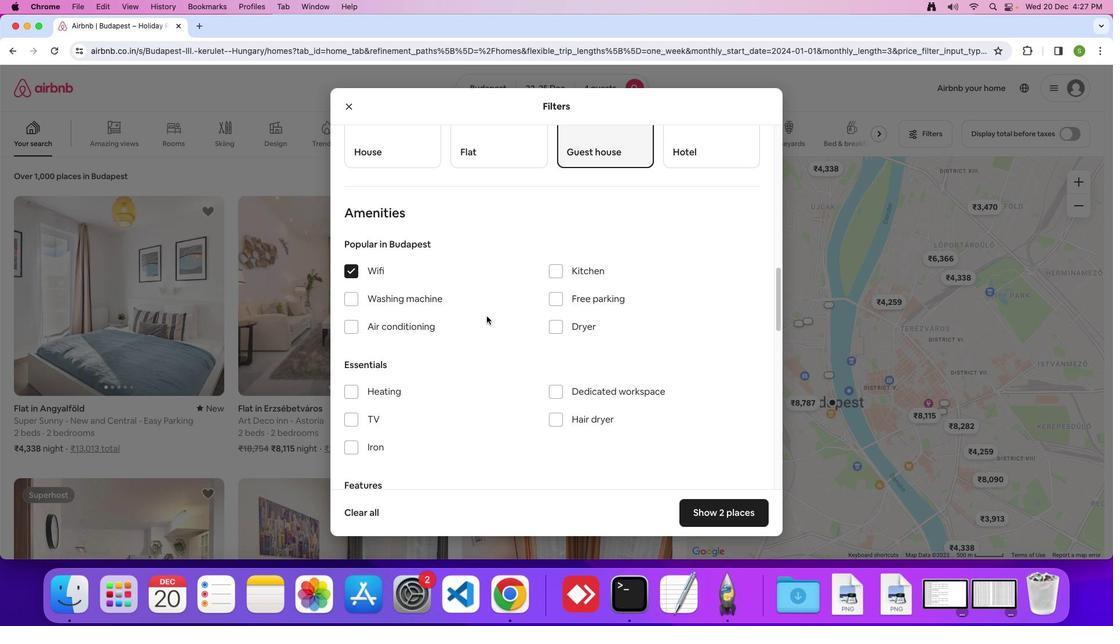 
Action: Mouse scrolled (488, 329) with delta (-93, -15)
Screenshot: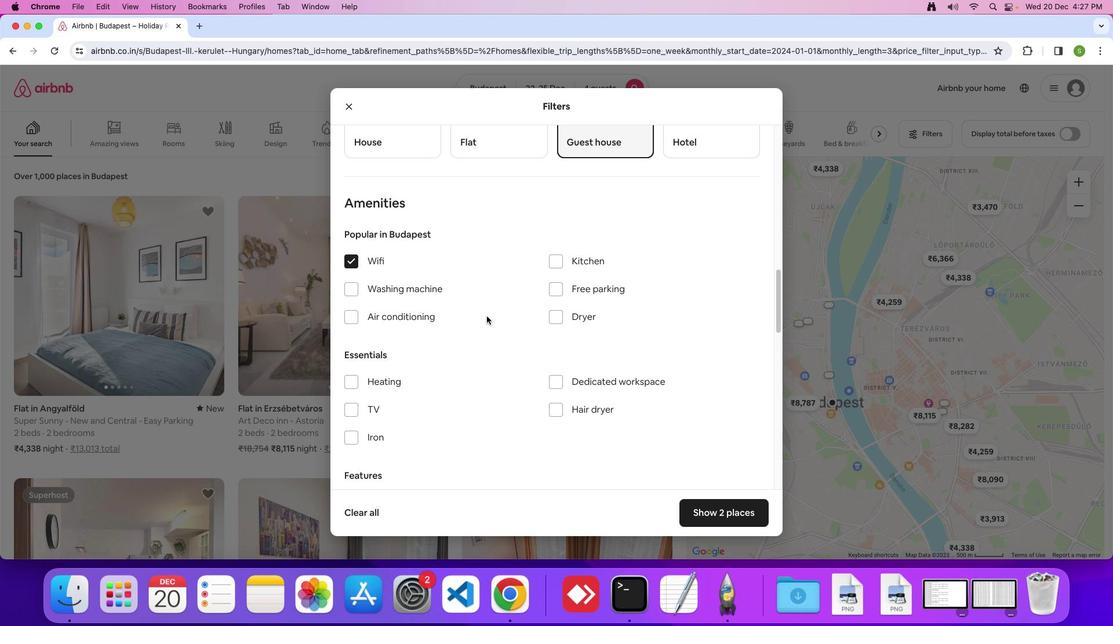 
Action: Mouse scrolled (488, 329) with delta (-93, -15)
Screenshot: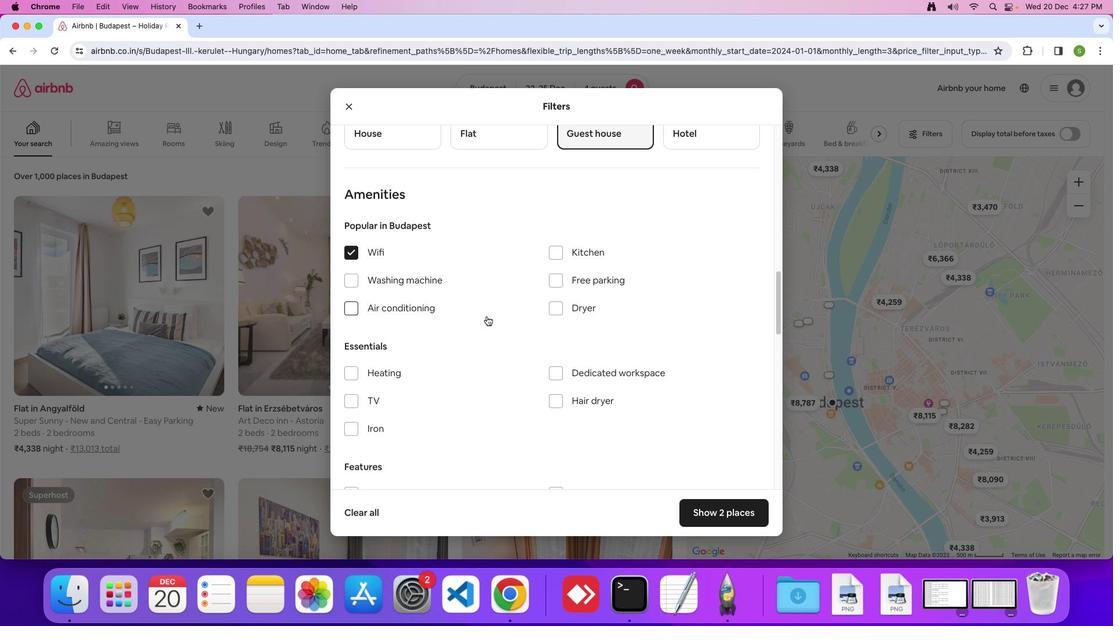 
Action: Mouse scrolled (488, 329) with delta (-93, -15)
Screenshot: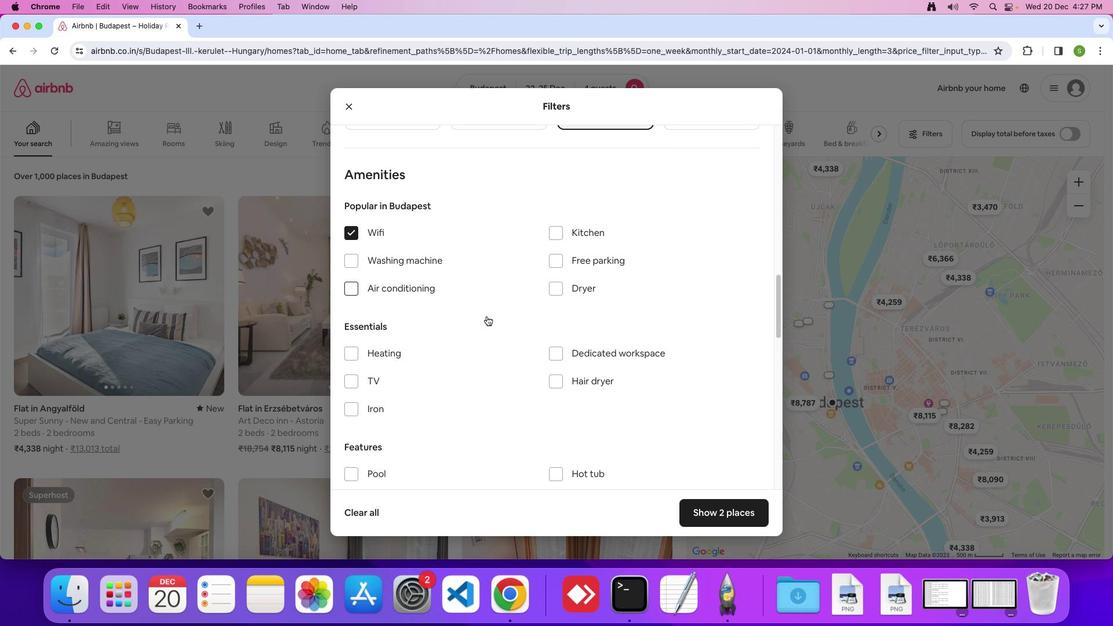 
Action: Mouse scrolled (488, 329) with delta (-93, -16)
Screenshot: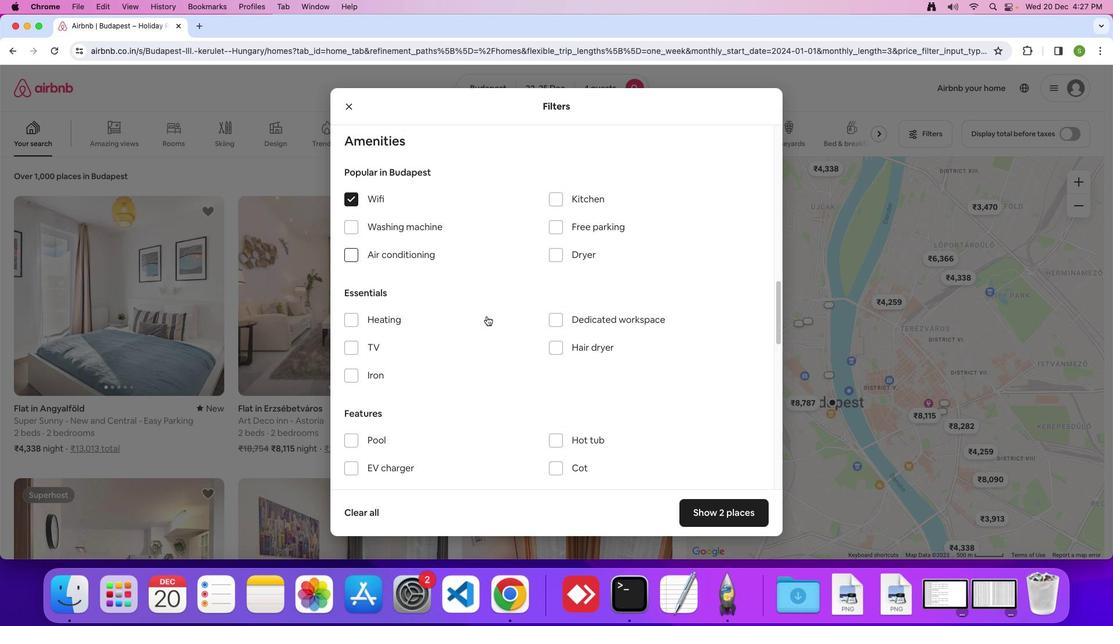 
Action: Mouse moved to (322, 345)
Screenshot: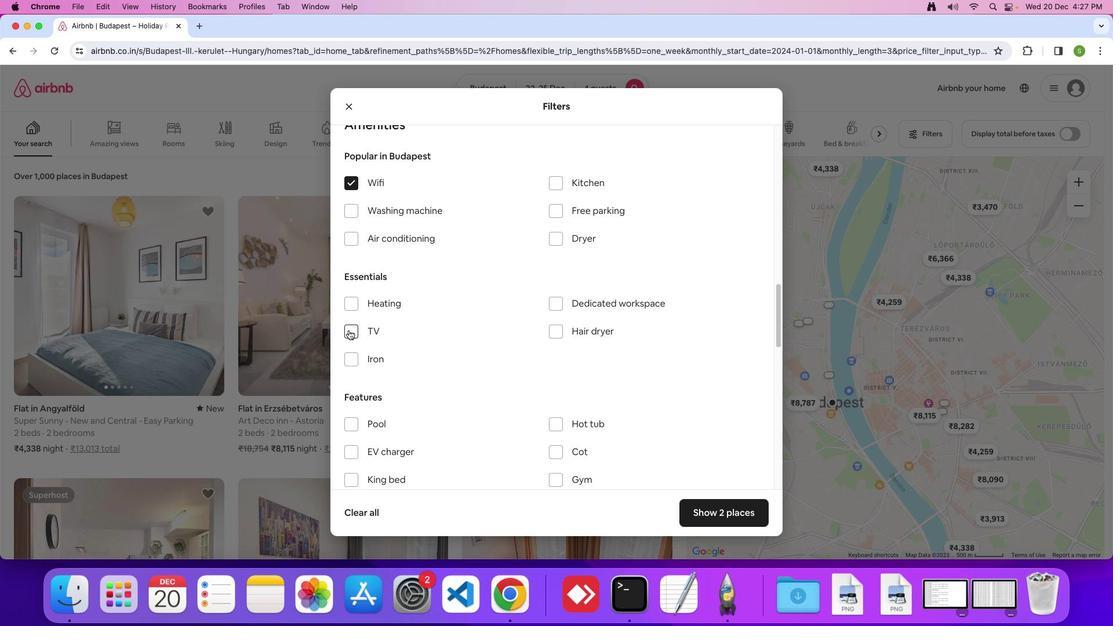 
Action: Mouse pressed left at (322, 345)
Screenshot: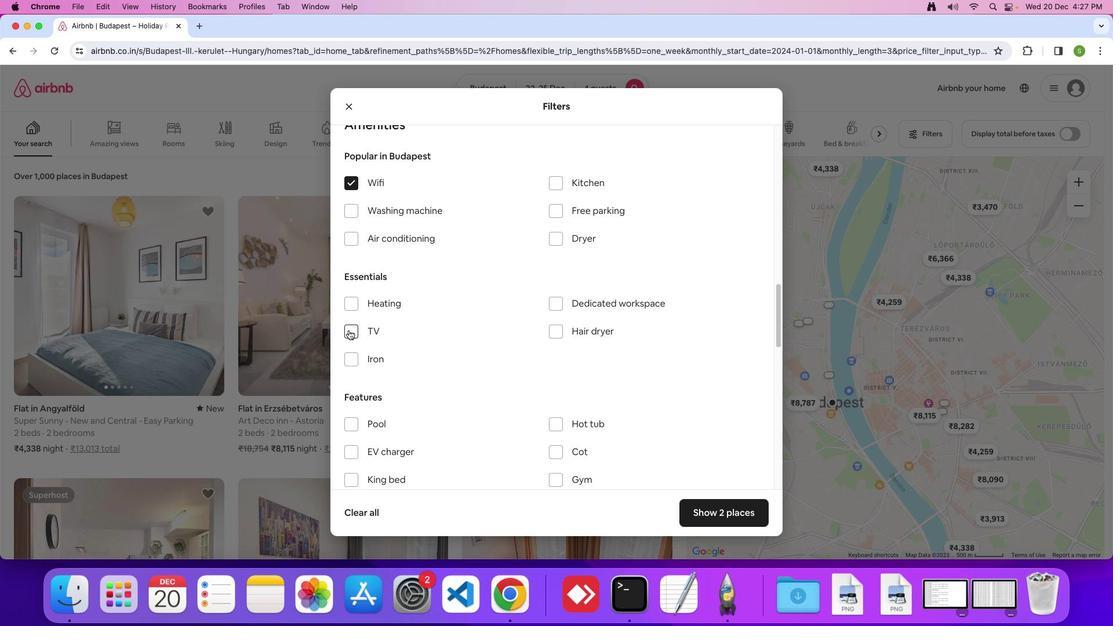 
Action: Mouse moved to (578, 212)
Screenshot: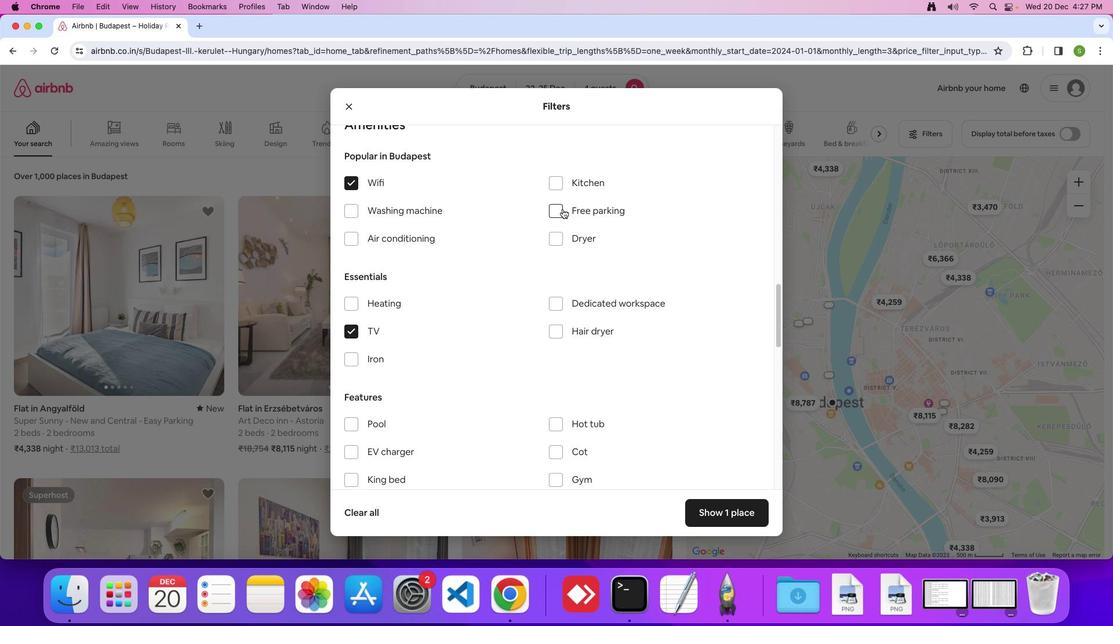 
Action: Mouse pressed left at (578, 212)
Screenshot: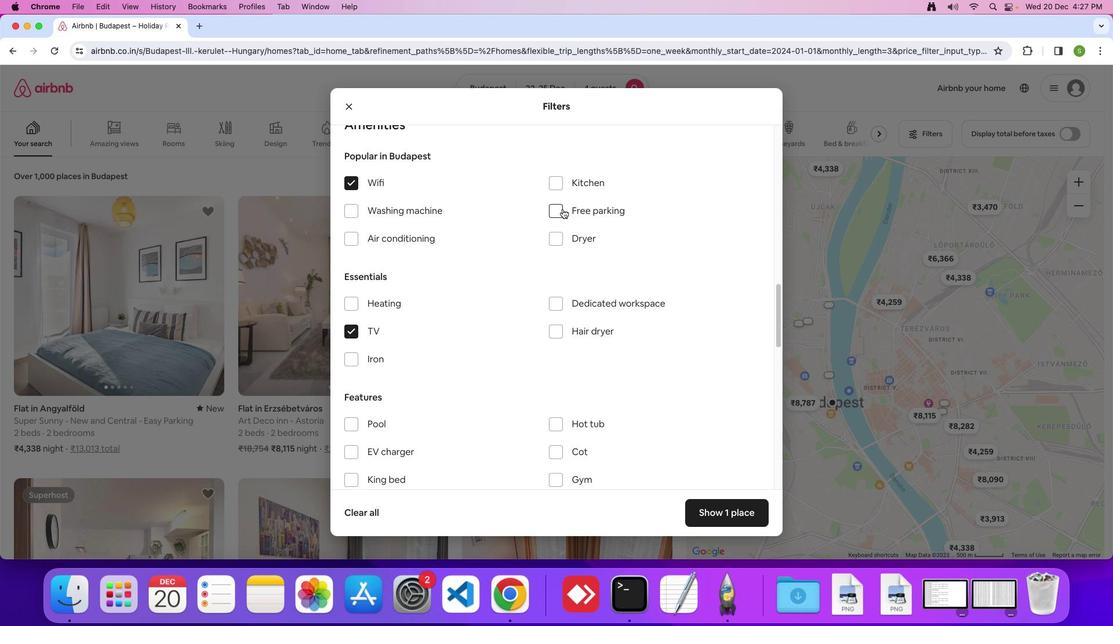 
Action: Mouse moved to (510, 293)
Screenshot: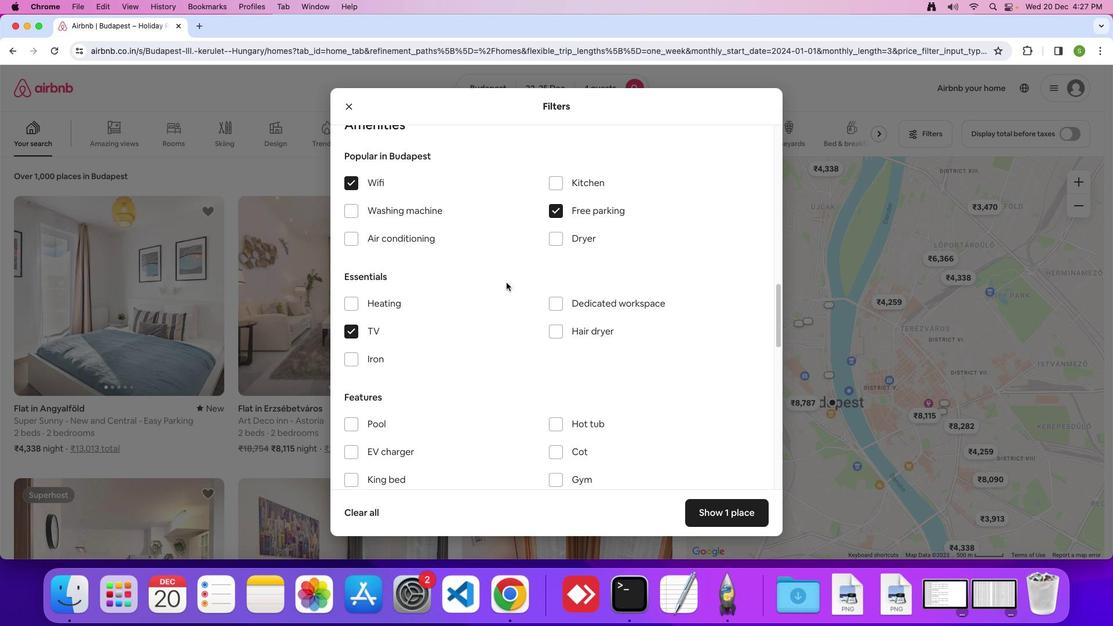 
Action: Mouse scrolled (510, 293) with delta (-93, -15)
Screenshot: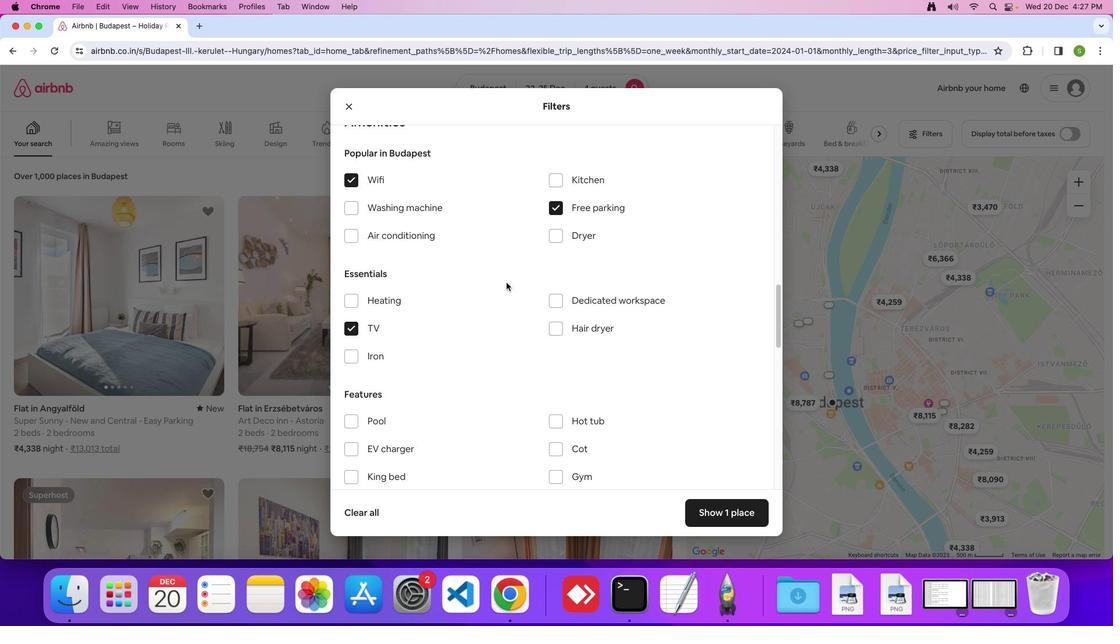 
Action: Mouse scrolled (510, 293) with delta (-93, -15)
Screenshot: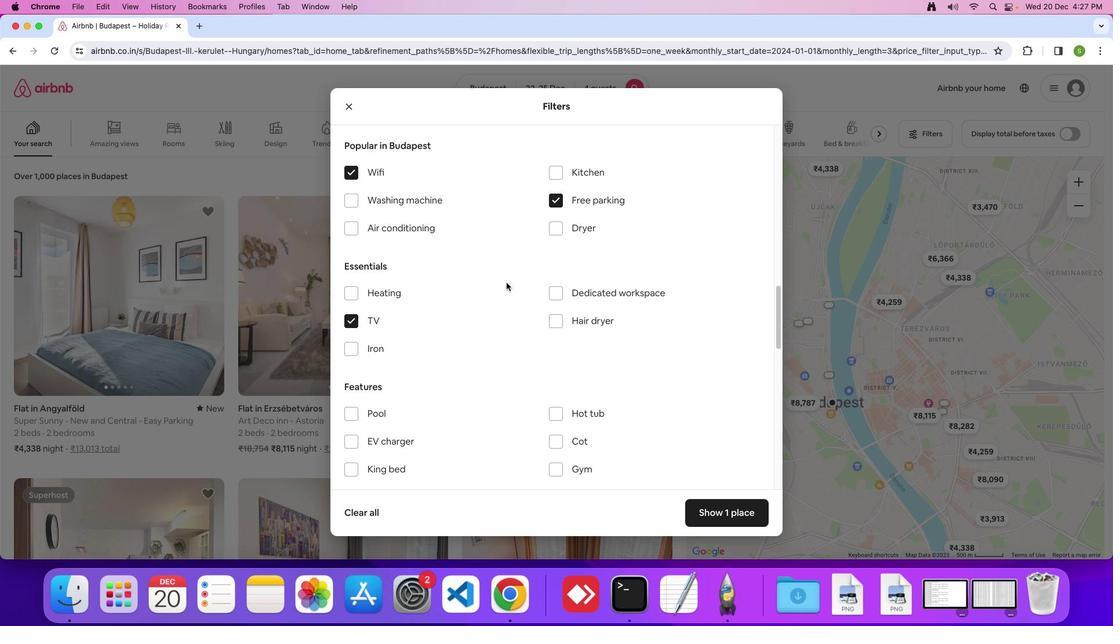 
Action: Mouse scrolled (510, 293) with delta (-93, -15)
Screenshot: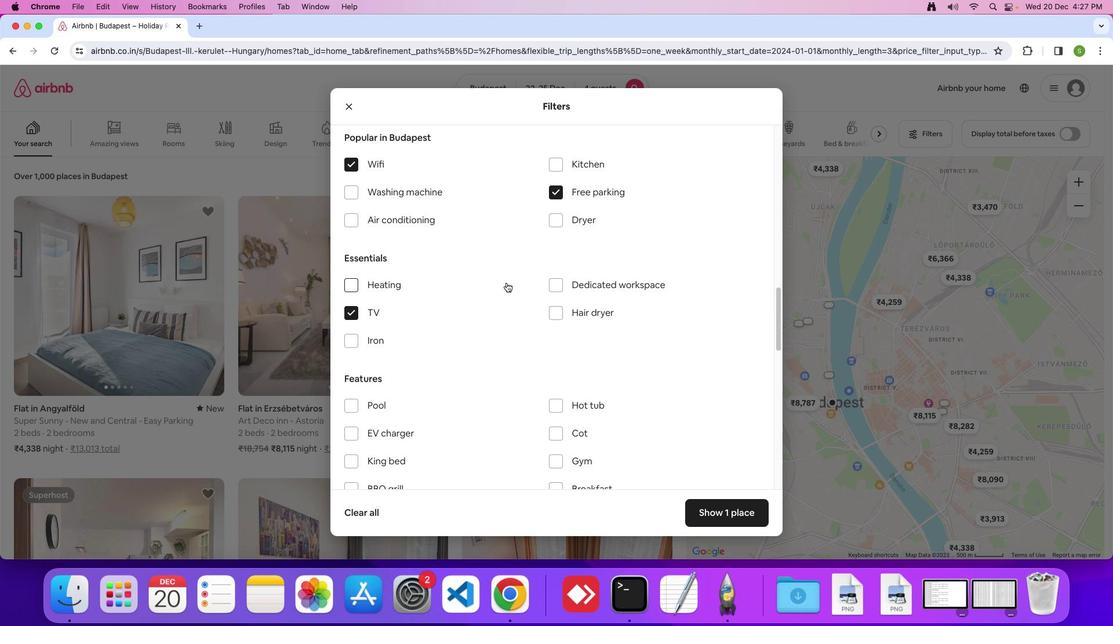 
Action: Mouse scrolled (510, 293) with delta (-93, -15)
Screenshot: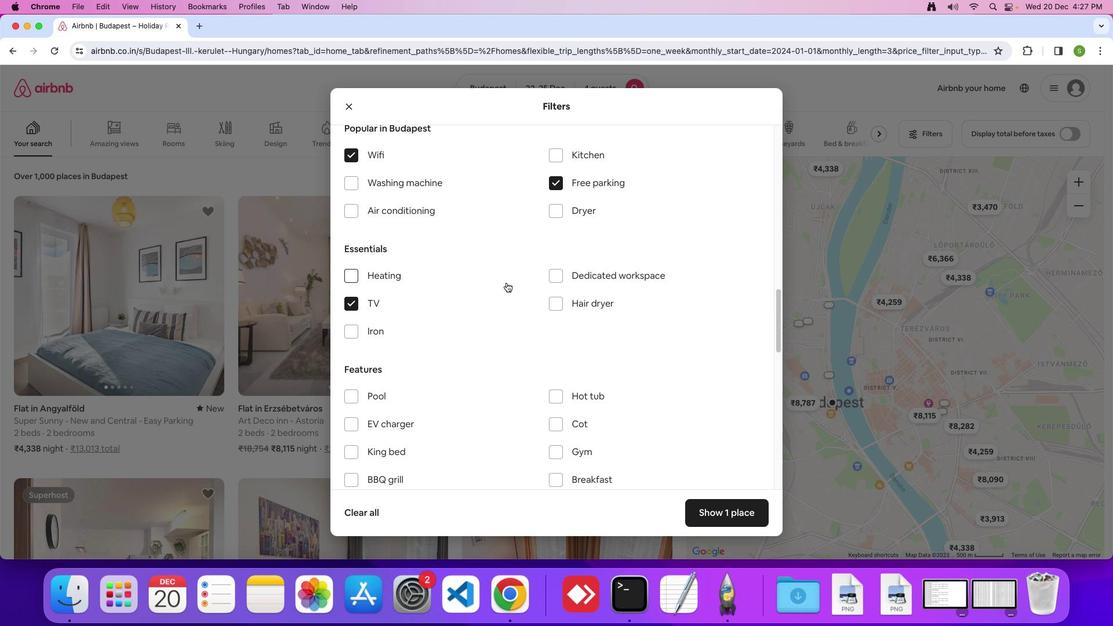 
Action: Mouse scrolled (510, 293) with delta (-93, -15)
Screenshot: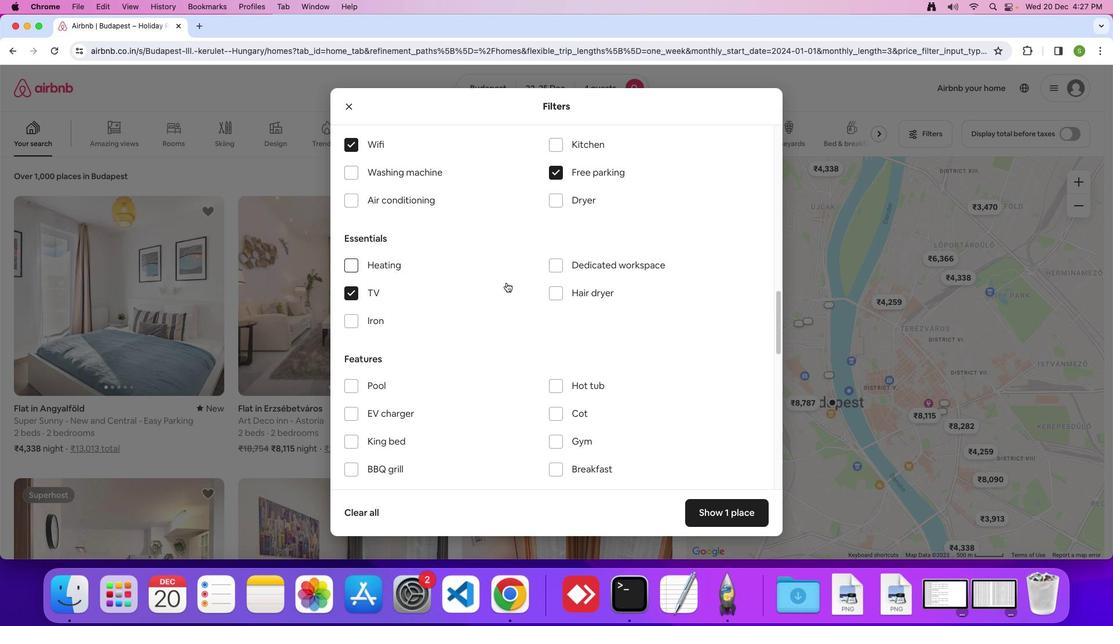 
Action: Mouse scrolled (510, 293) with delta (-93, -15)
Screenshot: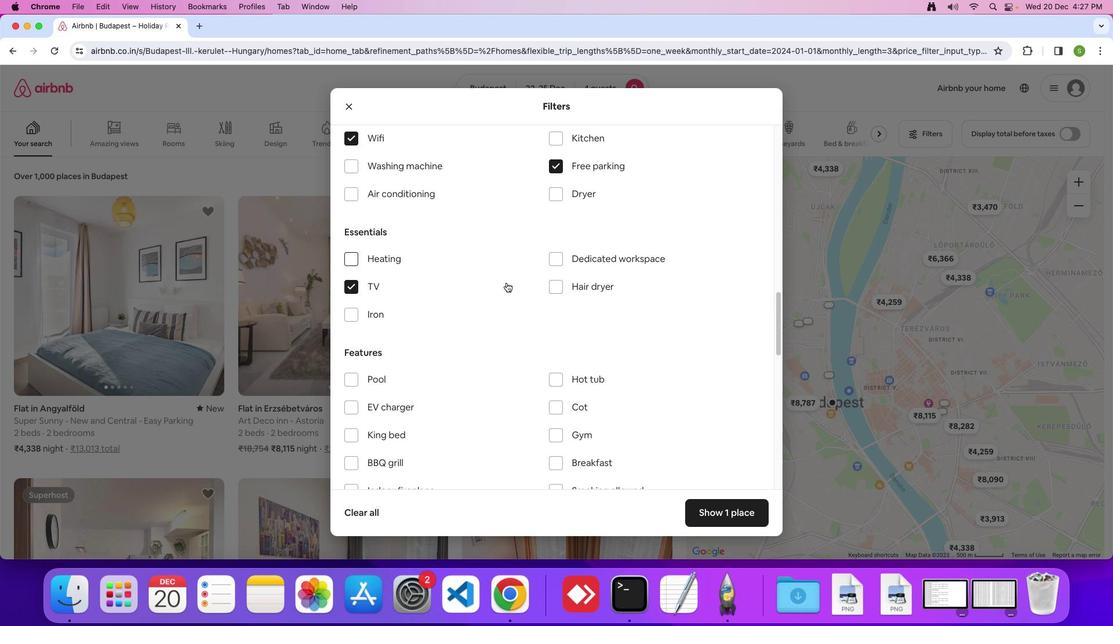 
Action: Mouse scrolled (510, 293) with delta (-93, -15)
Screenshot: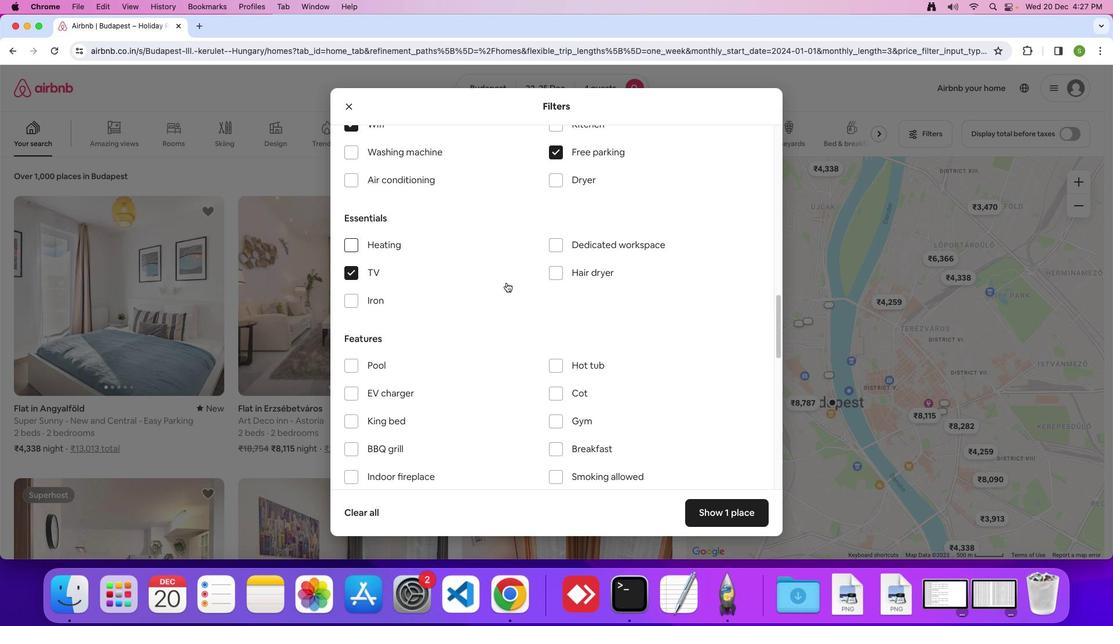 
Action: Mouse scrolled (510, 293) with delta (-93, -15)
Screenshot: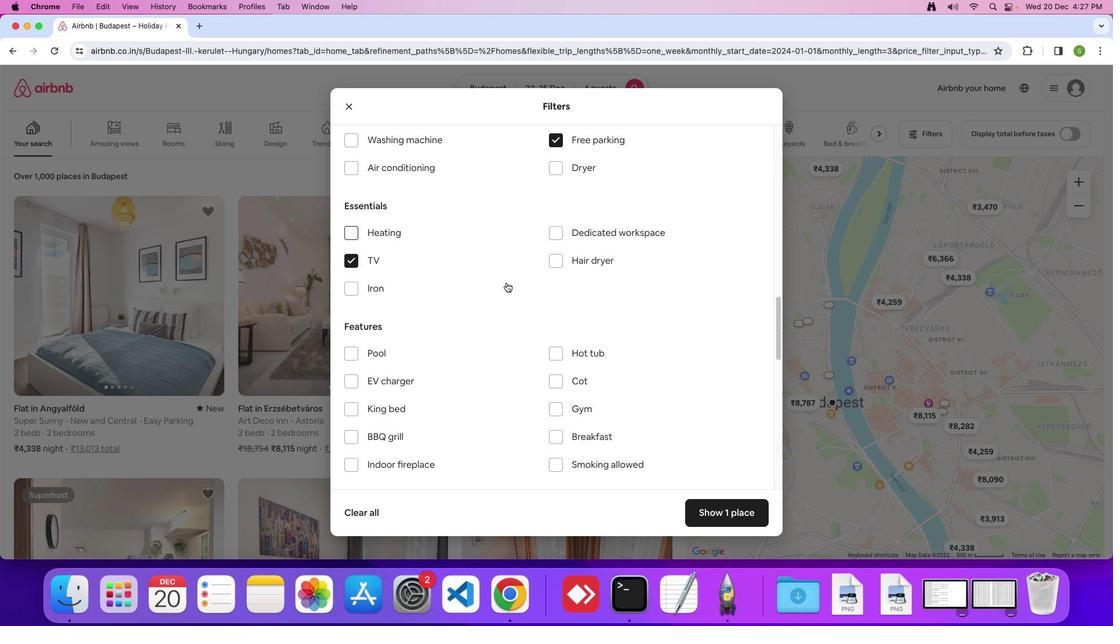 
Action: Mouse scrolled (510, 293) with delta (-93, -15)
Screenshot: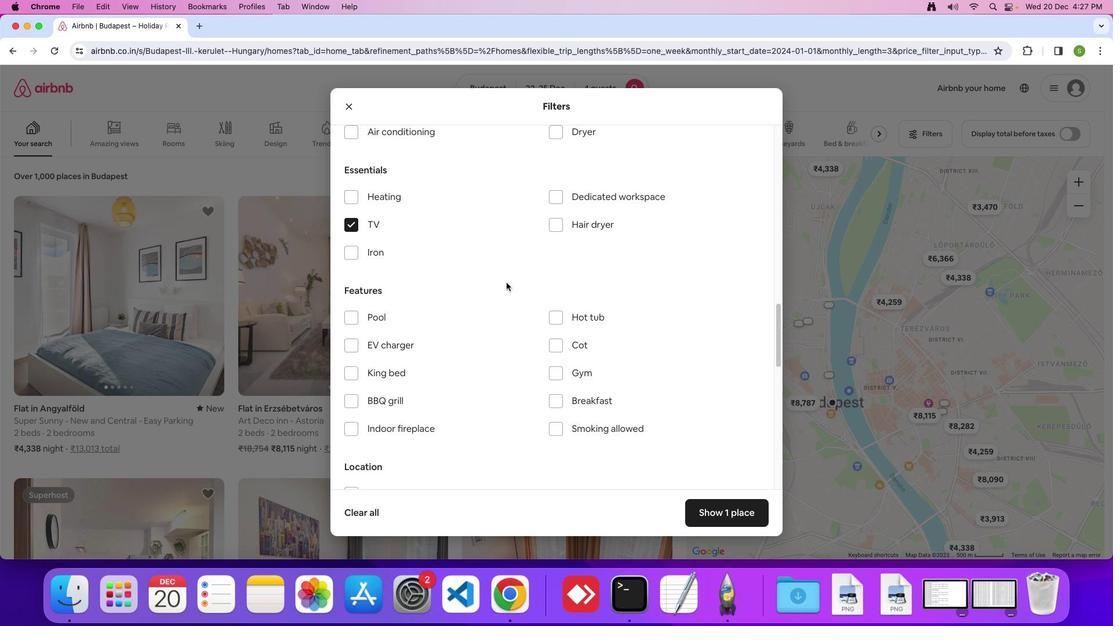 
Action: Mouse moved to (571, 385)
Screenshot: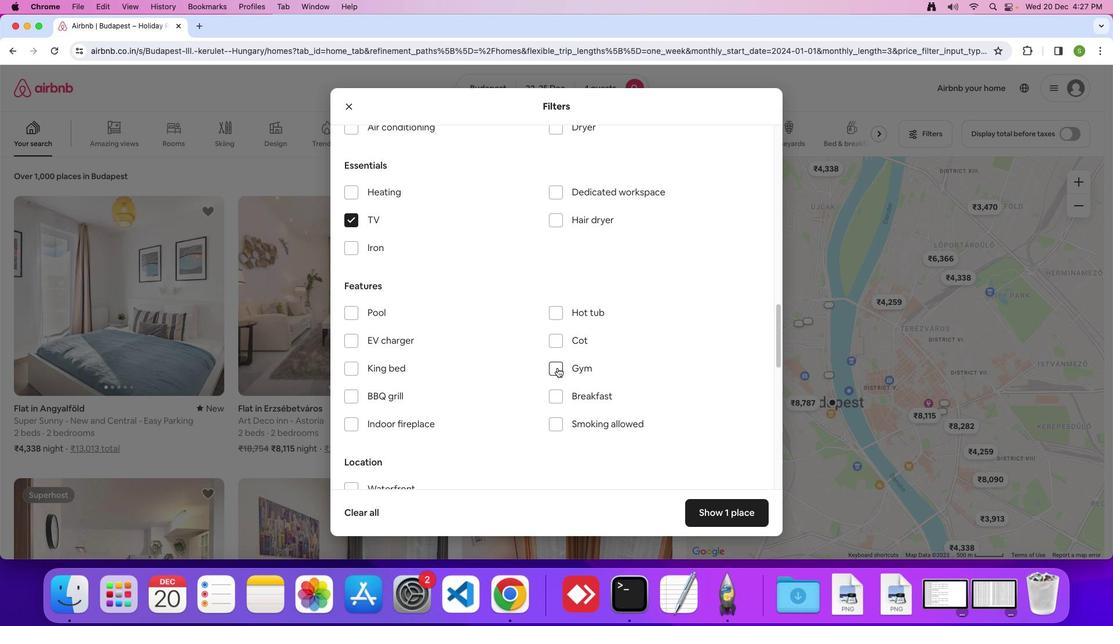 
Action: Mouse pressed left at (571, 385)
Screenshot: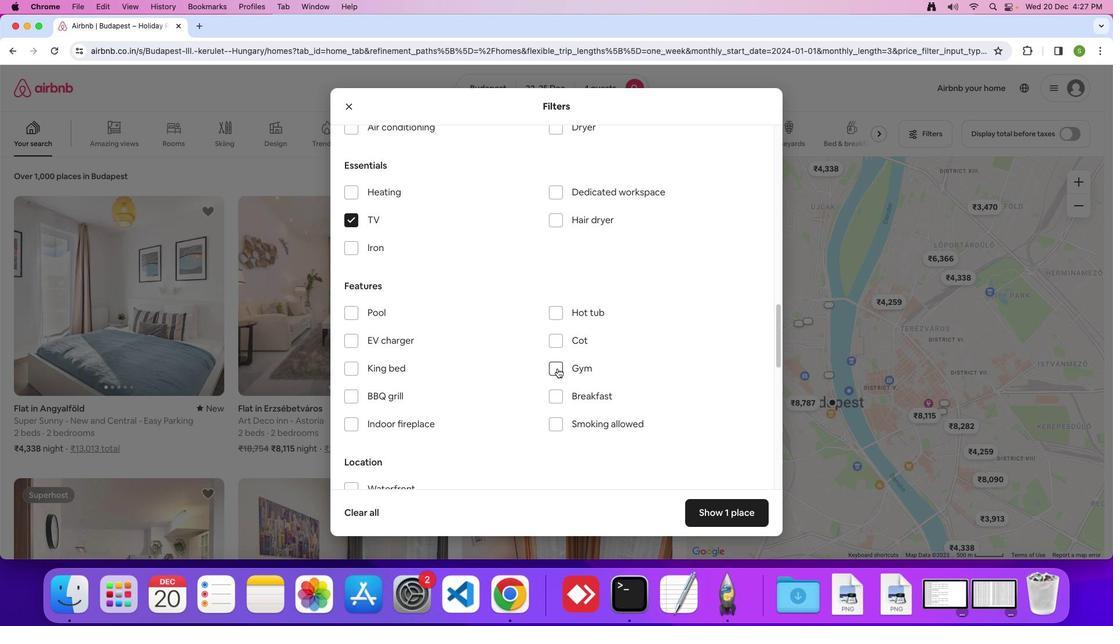 
Action: Mouse moved to (575, 418)
Screenshot: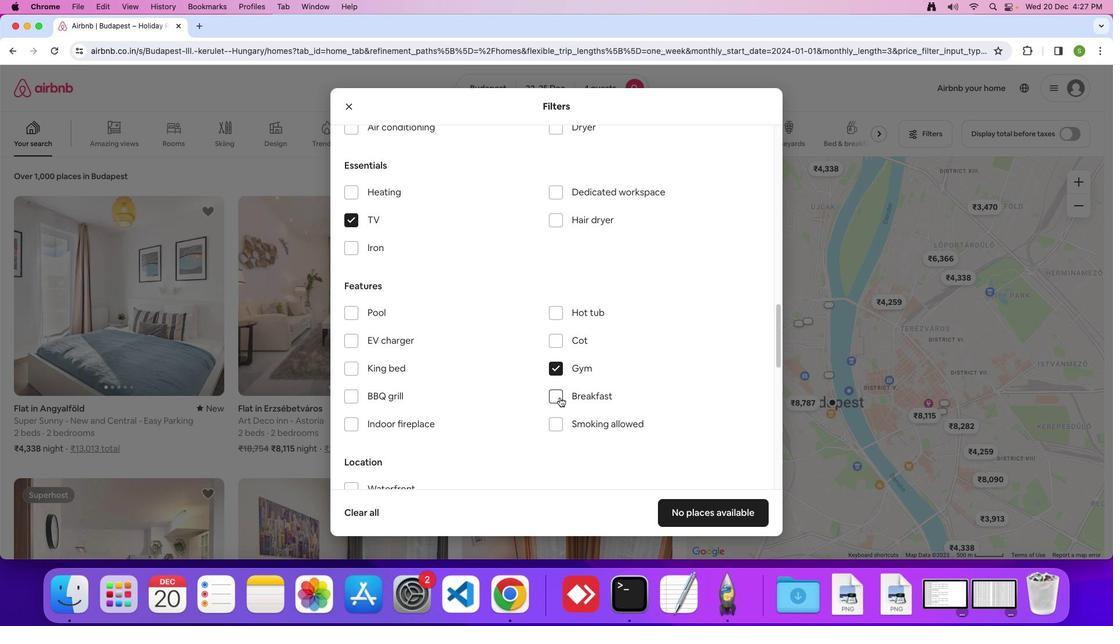 
Action: Mouse pressed left at (575, 418)
Screenshot: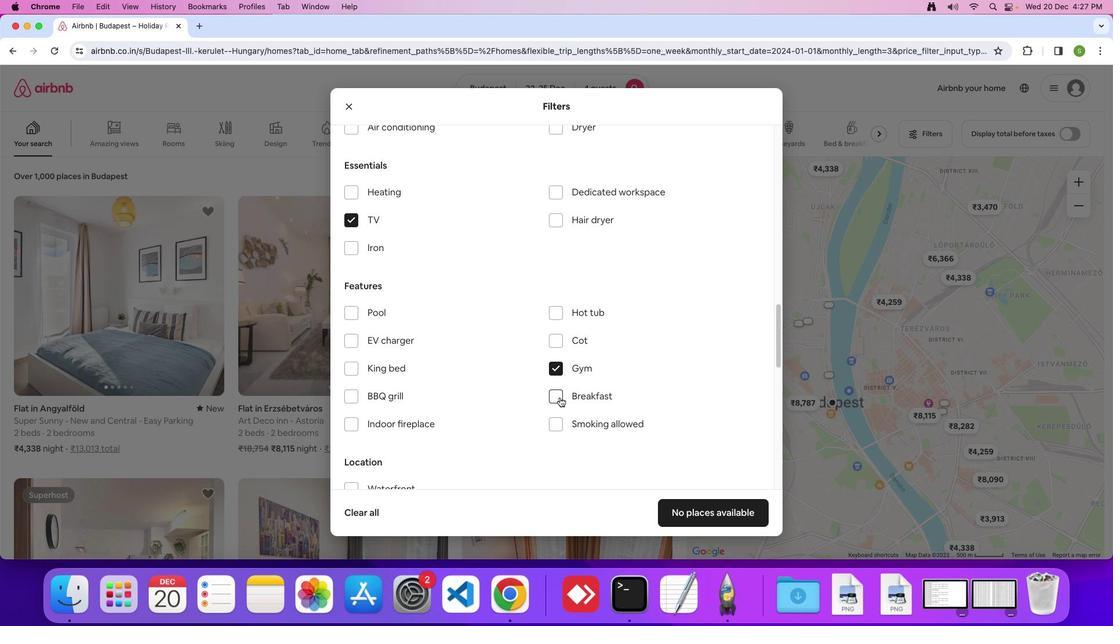 
Action: Mouse moved to (485, 335)
Screenshot: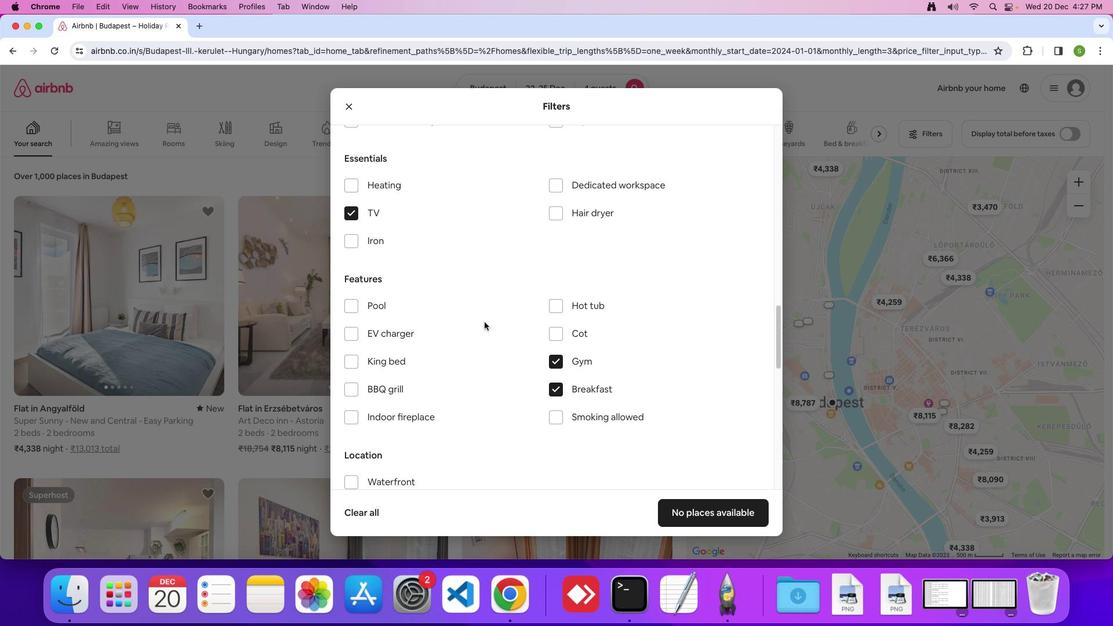 
Action: Mouse scrolled (485, 335) with delta (-93, -15)
Screenshot: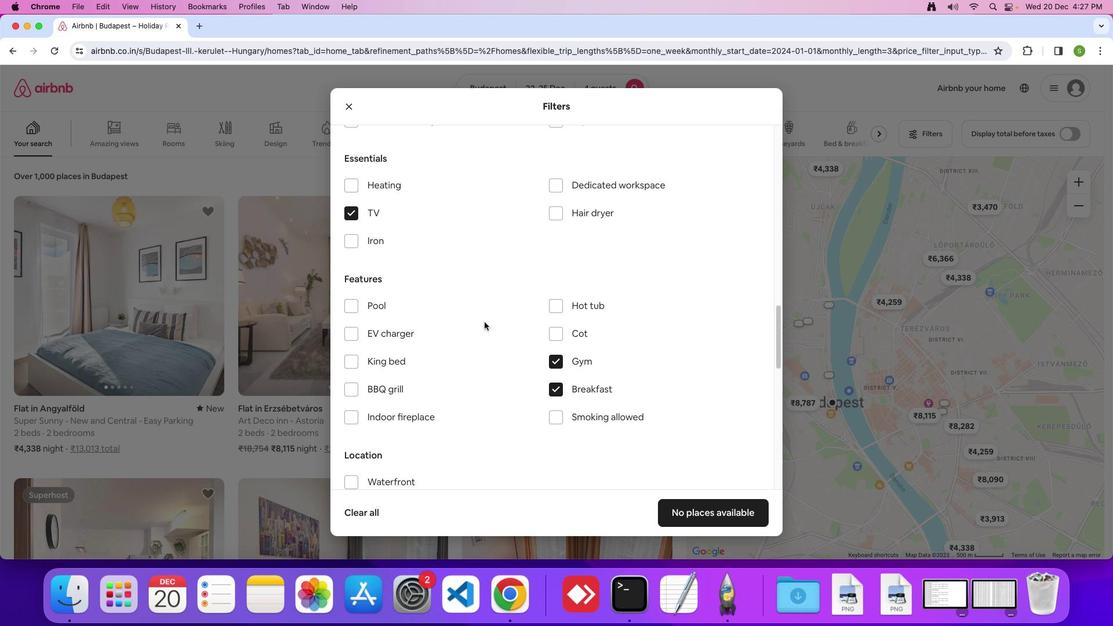 
Action: Mouse scrolled (485, 335) with delta (-93, -15)
Screenshot: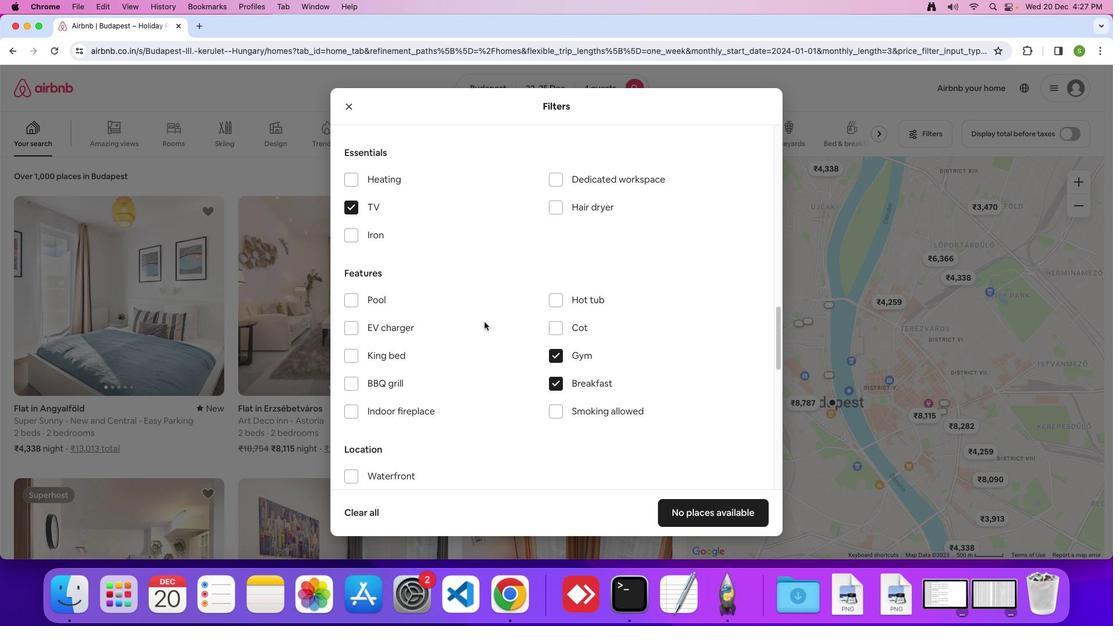 
Action: Mouse scrolled (485, 335) with delta (-93, -15)
Screenshot: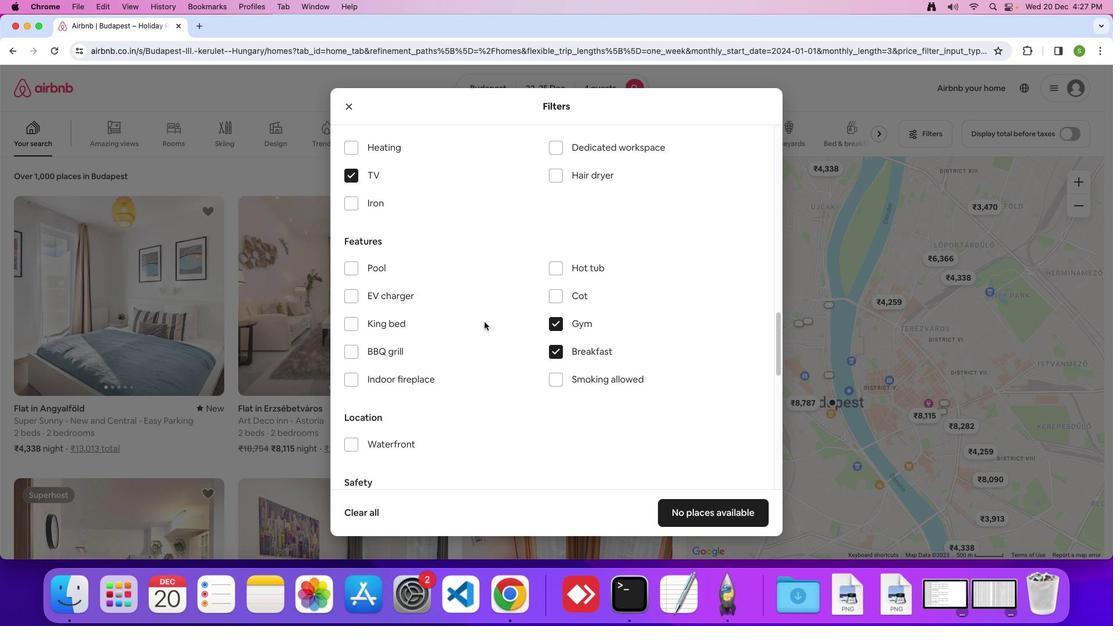 
Action: Mouse moved to (489, 325)
Screenshot: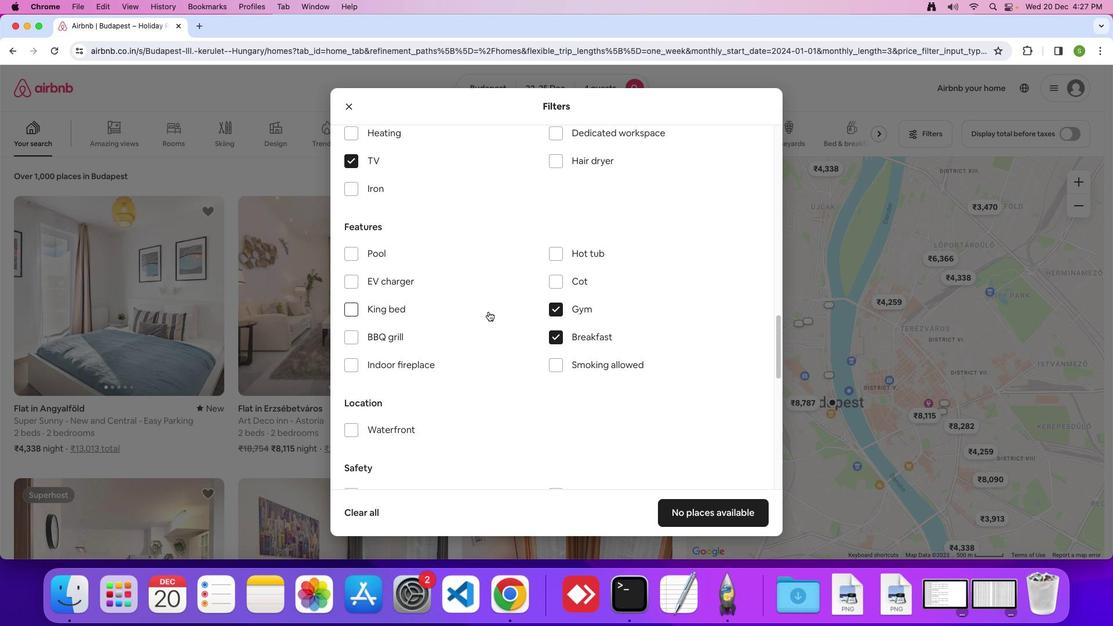 
Action: Mouse scrolled (489, 325) with delta (-93, -15)
Screenshot: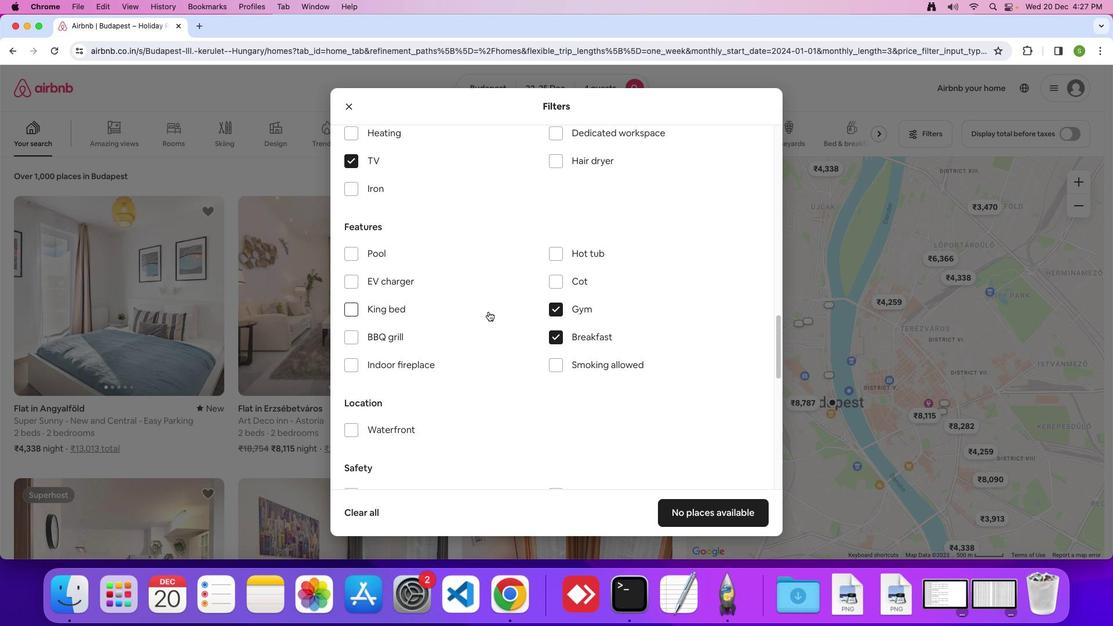 
Action: Mouse moved to (489, 324)
Screenshot: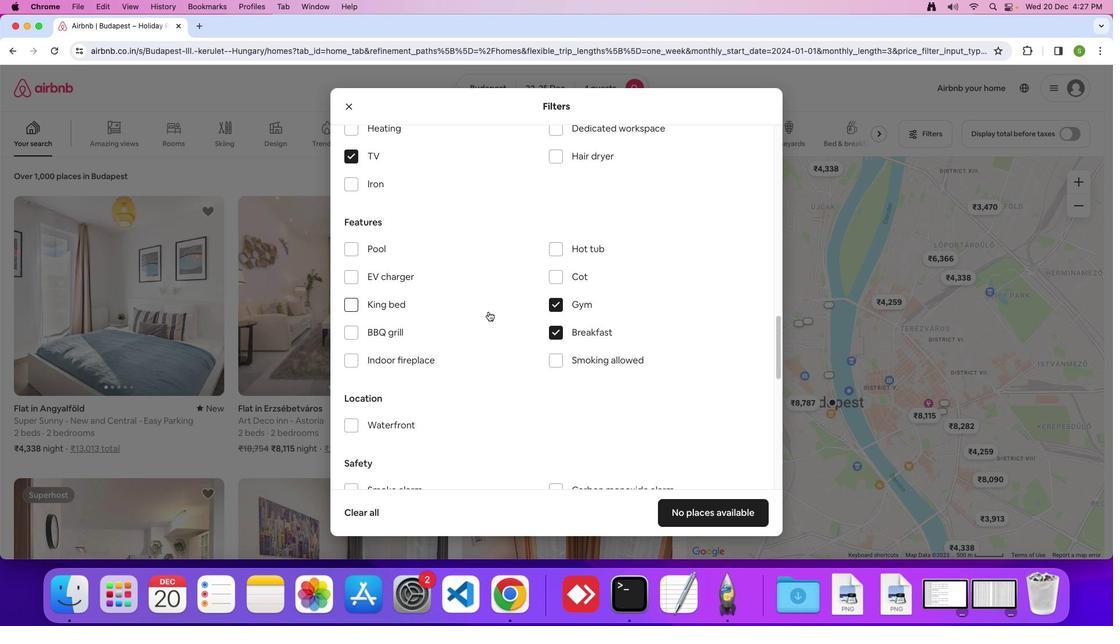 
Action: Mouse scrolled (489, 324) with delta (-93, -15)
Screenshot: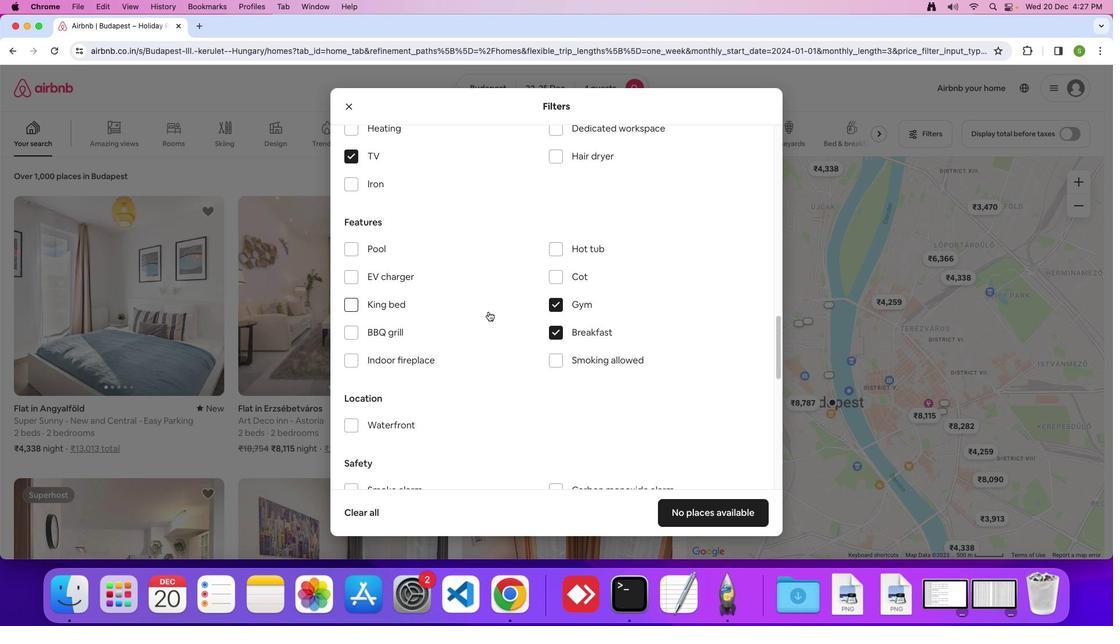 
Action: Mouse moved to (490, 324)
Screenshot: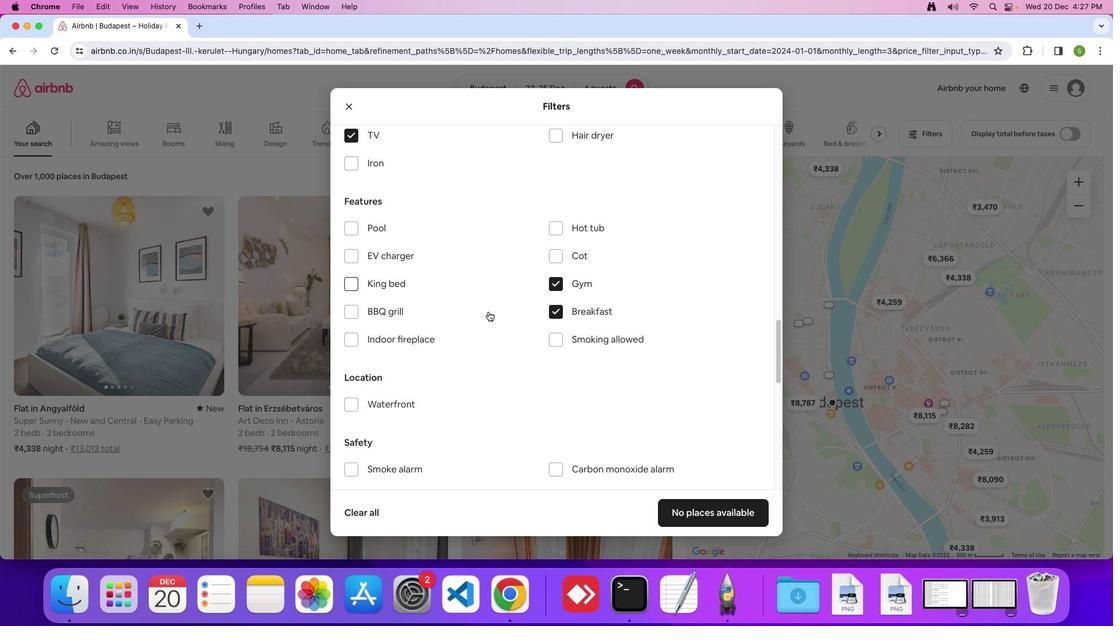 
Action: Mouse scrolled (490, 324) with delta (-93, -15)
Screenshot: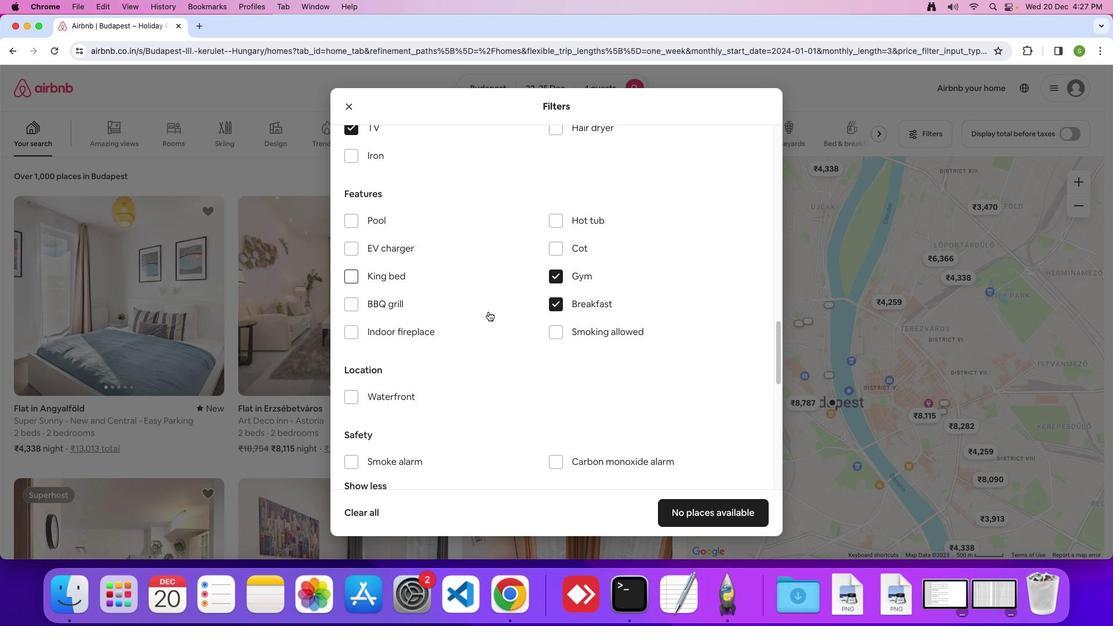 
Action: Mouse scrolled (490, 324) with delta (-93, -15)
Screenshot: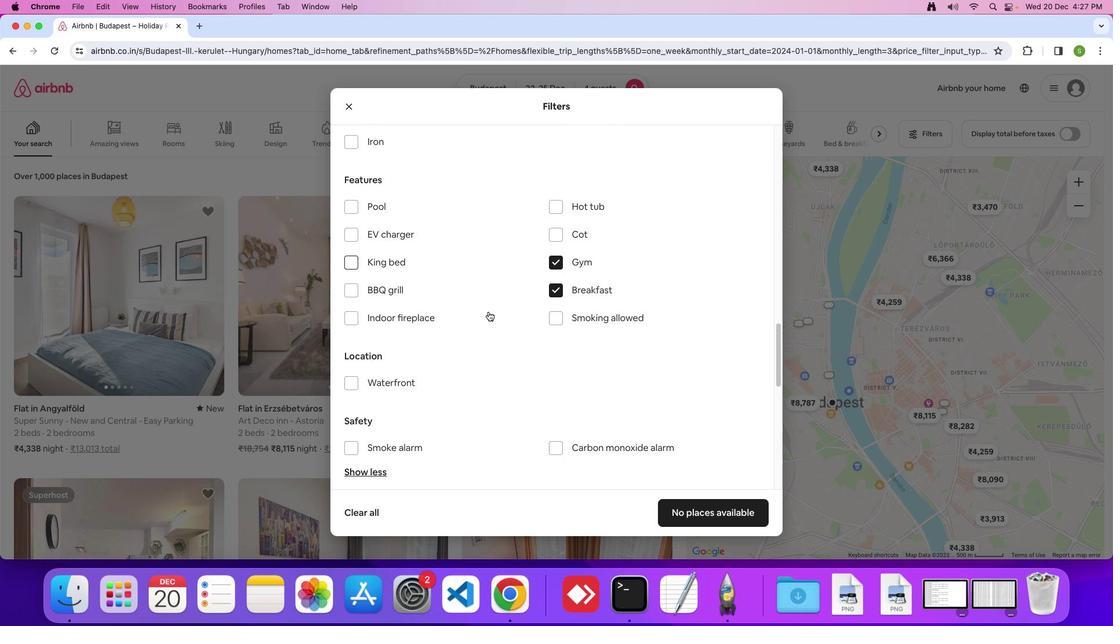 
Action: Mouse scrolled (490, 324) with delta (-93, -15)
Screenshot: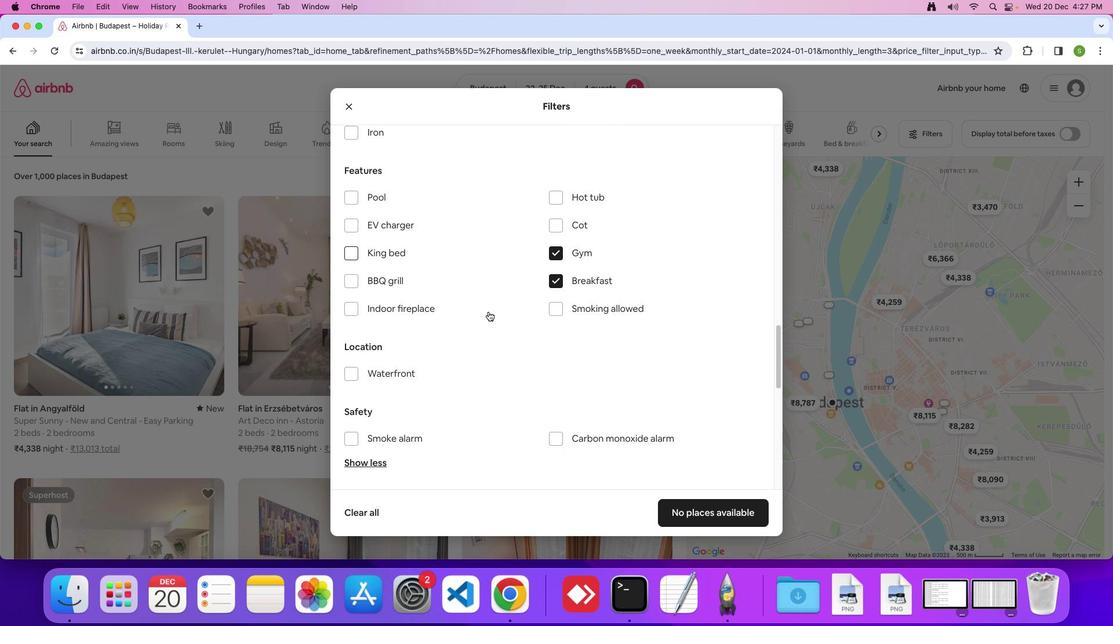 
Action: Mouse scrolled (490, 324) with delta (-93, -15)
Screenshot: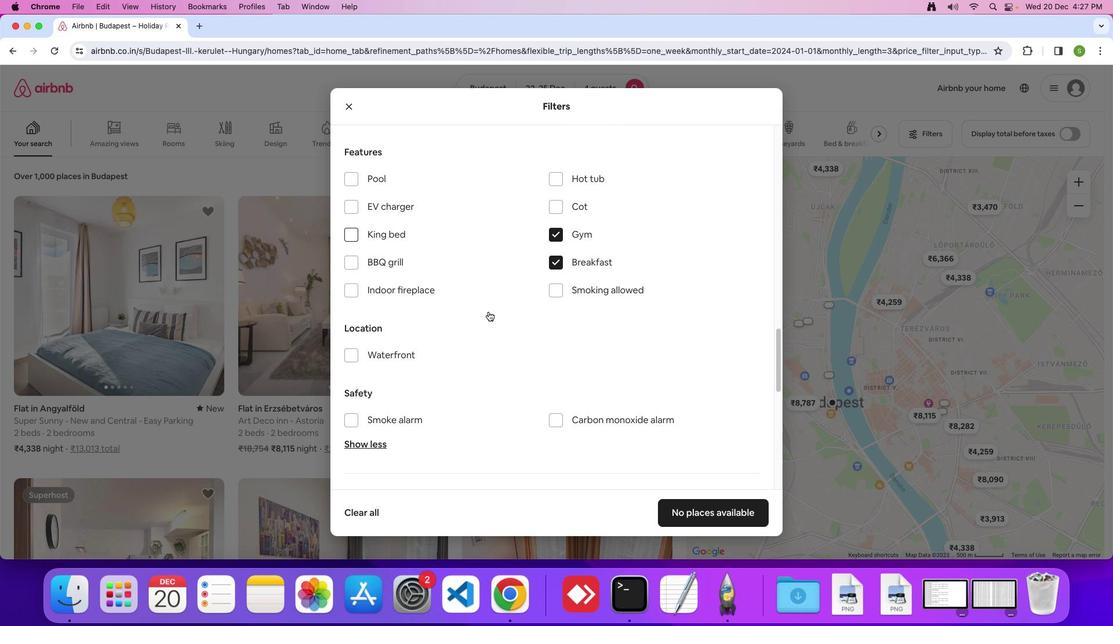 
Action: Mouse scrolled (490, 324) with delta (-93, -15)
Screenshot: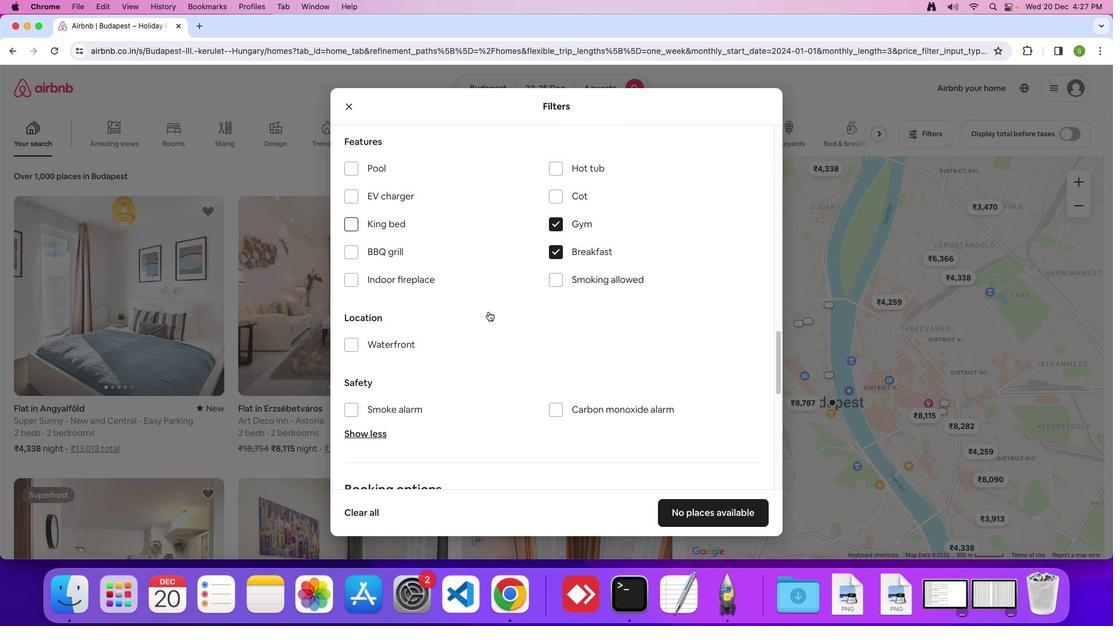 
Action: Mouse scrolled (490, 324) with delta (-93, -15)
Screenshot: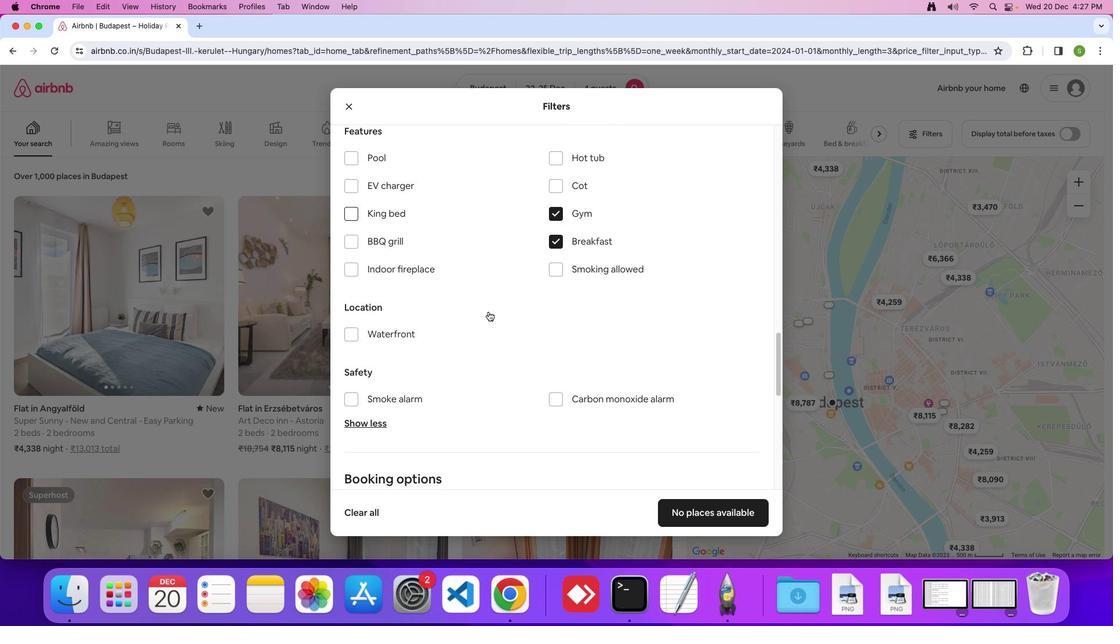 
Action: Mouse scrolled (490, 324) with delta (-93, -16)
Screenshot: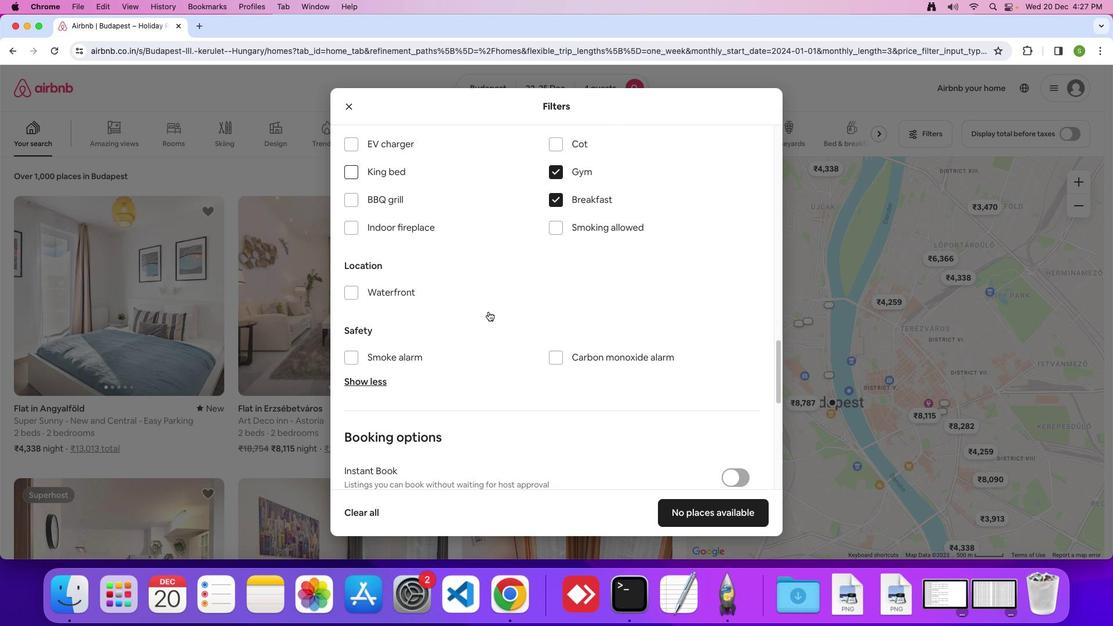 
Action: Mouse scrolled (490, 324) with delta (-93, -15)
Screenshot: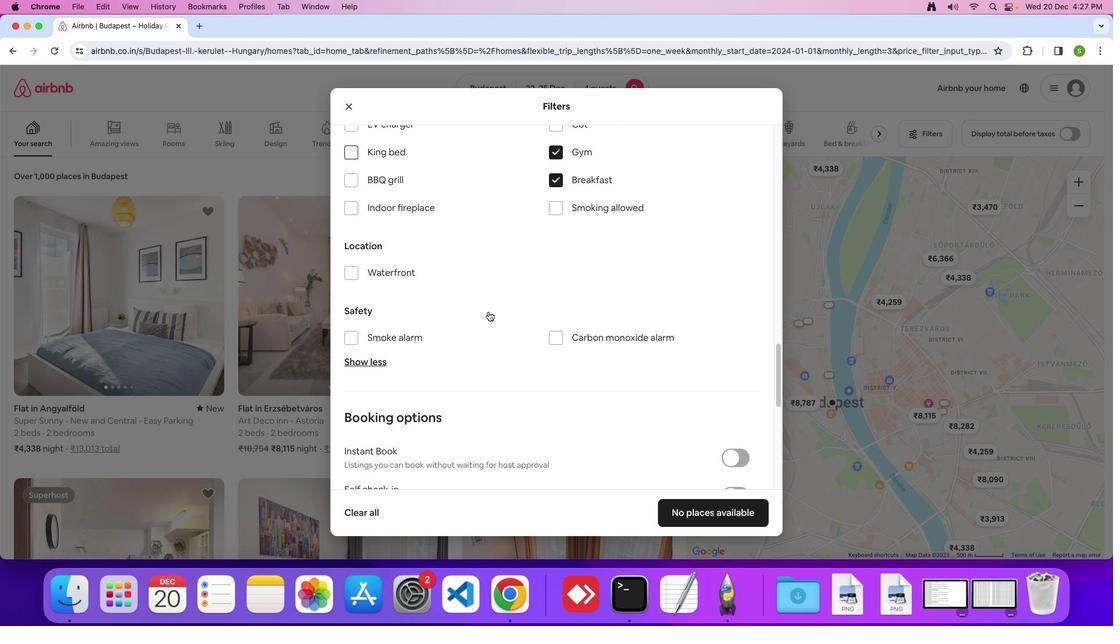 
Action: Mouse scrolled (490, 324) with delta (-93, -15)
Screenshot: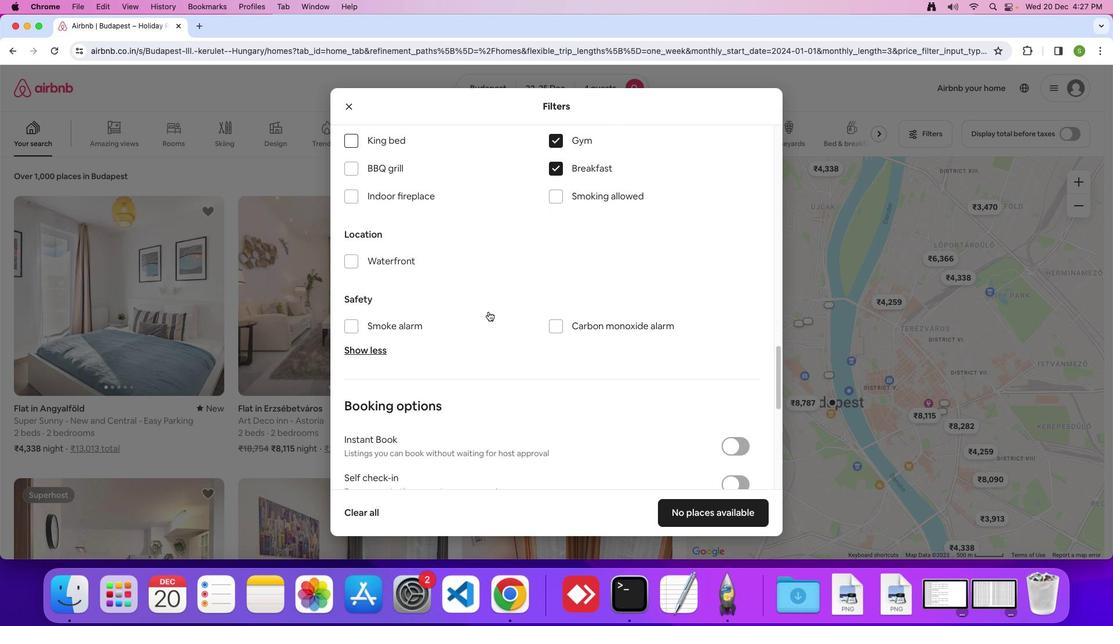 
Action: Mouse scrolled (490, 324) with delta (-93, -16)
Screenshot: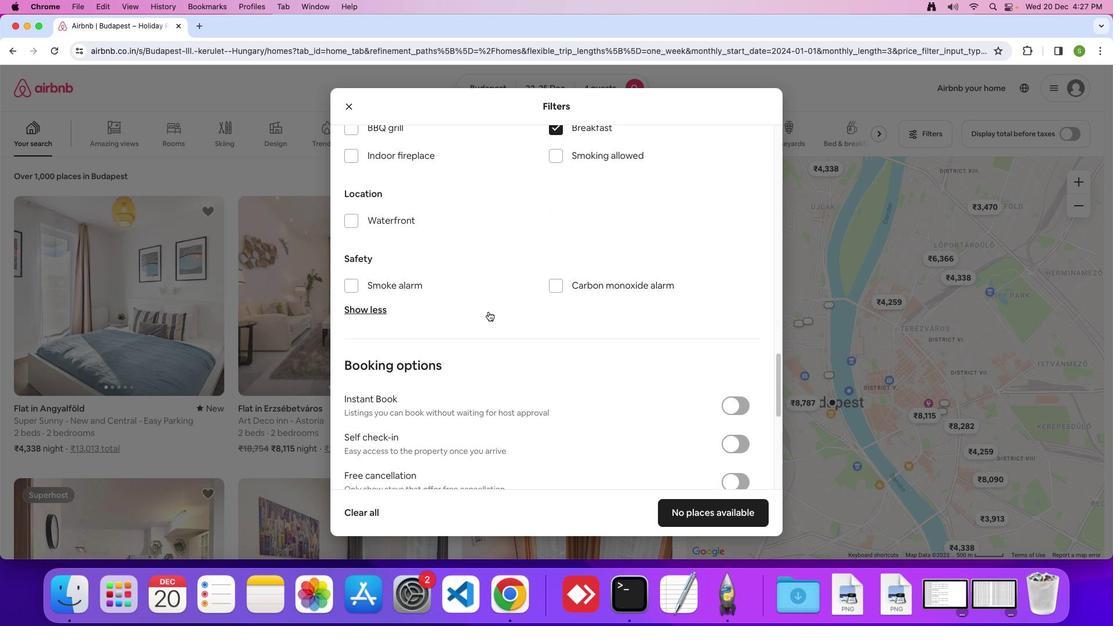 
Action: Mouse scrolled (490, 324) with delta (-93, -15)
Screenshot: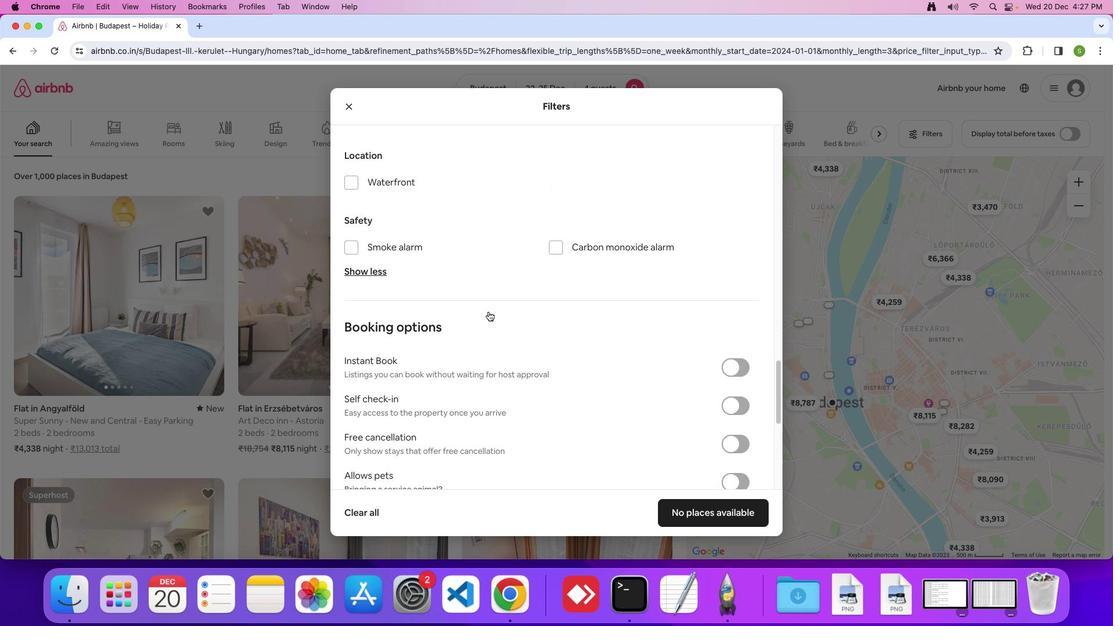
Action: Mouse scrolled (490, 324) with delta (-93, -15)
Screenshot: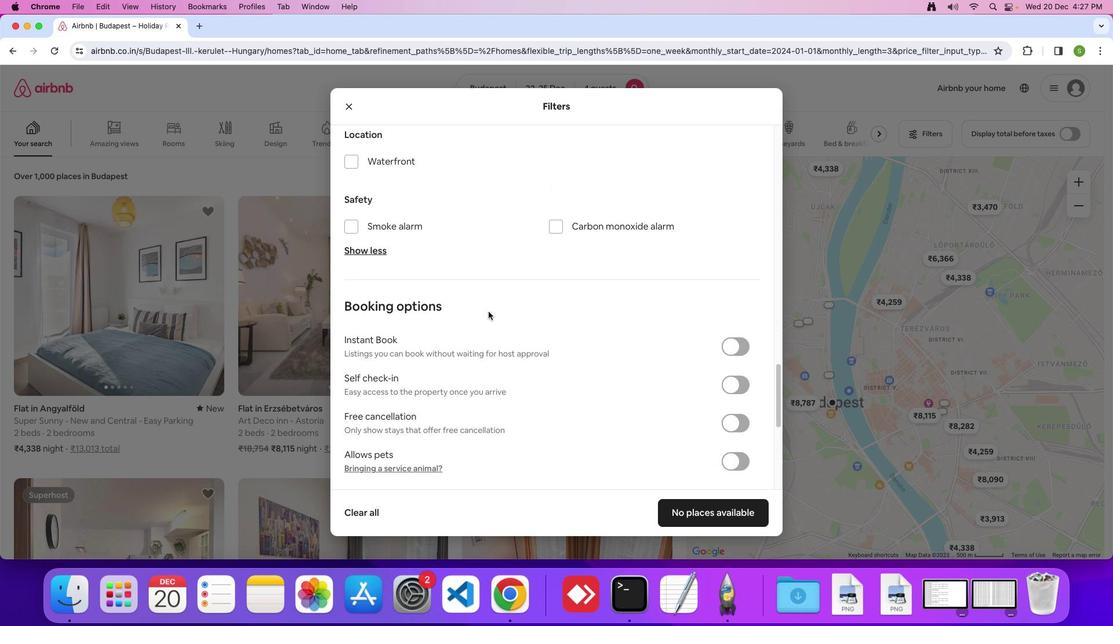 
Action: Mouse scrolled (490, 324) with delta (-93, -16)
Screenshot: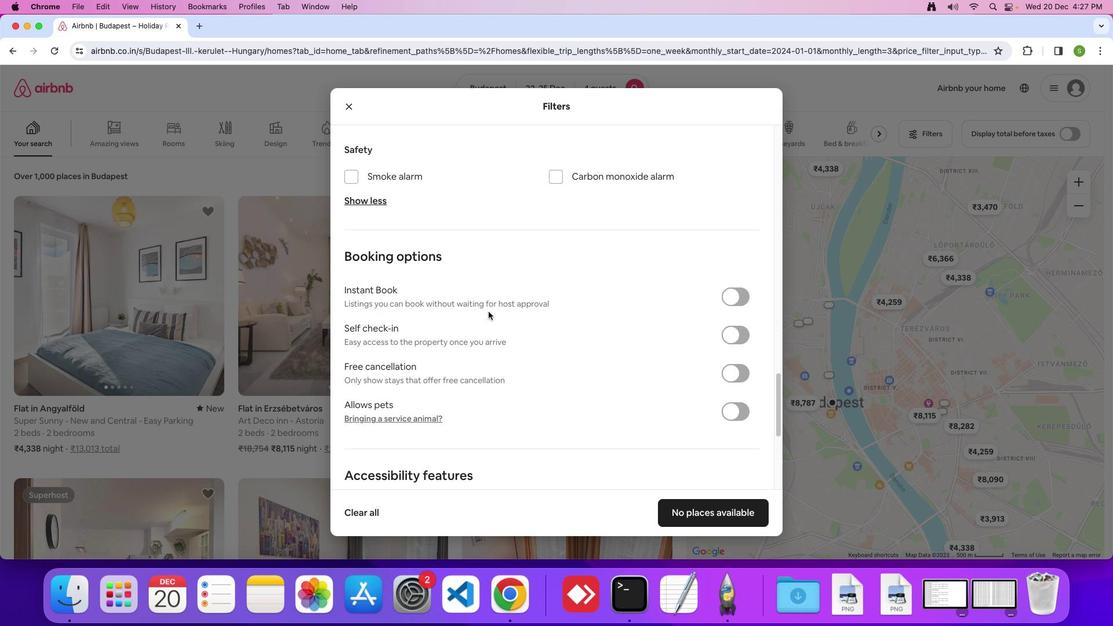
Action: Mouse scrolled (490, 324) with delta (-93, -15)
Screenshot: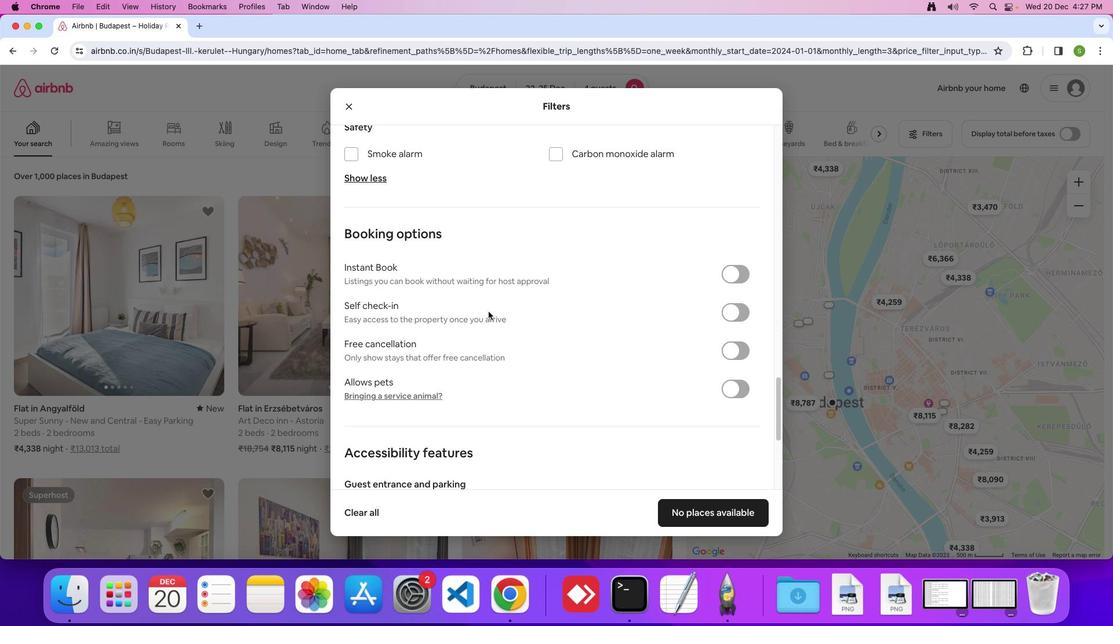 
Action: Mouse scrolled (490, 324) with delta (-93, -15)
Screenshot: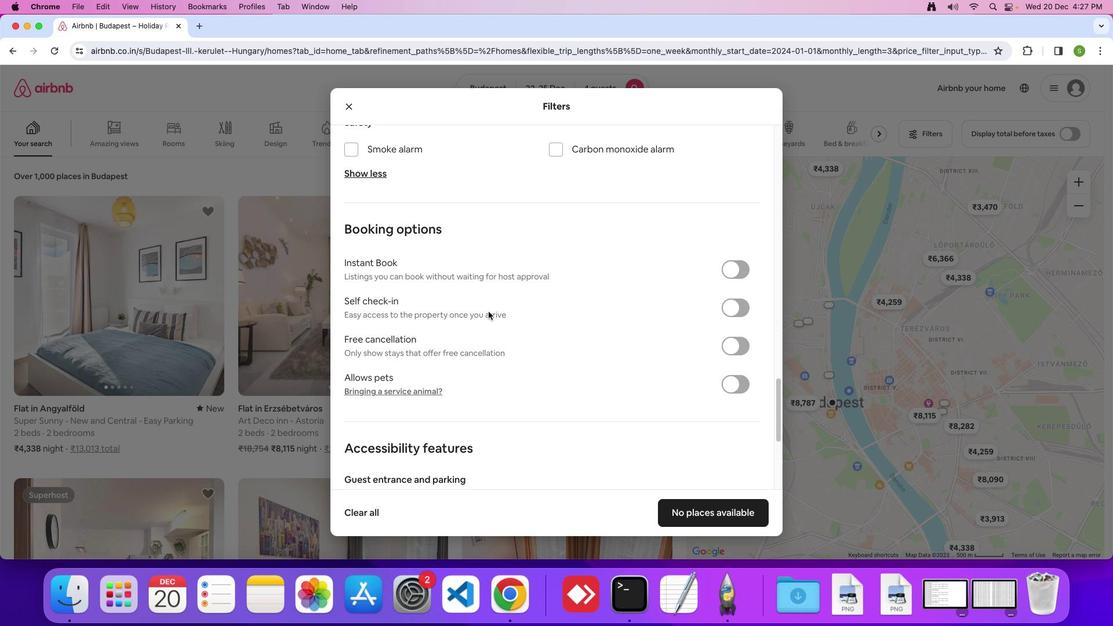 
Action: Mouse scrolled (490, 324) with delta (-93, -16)
Screenshot: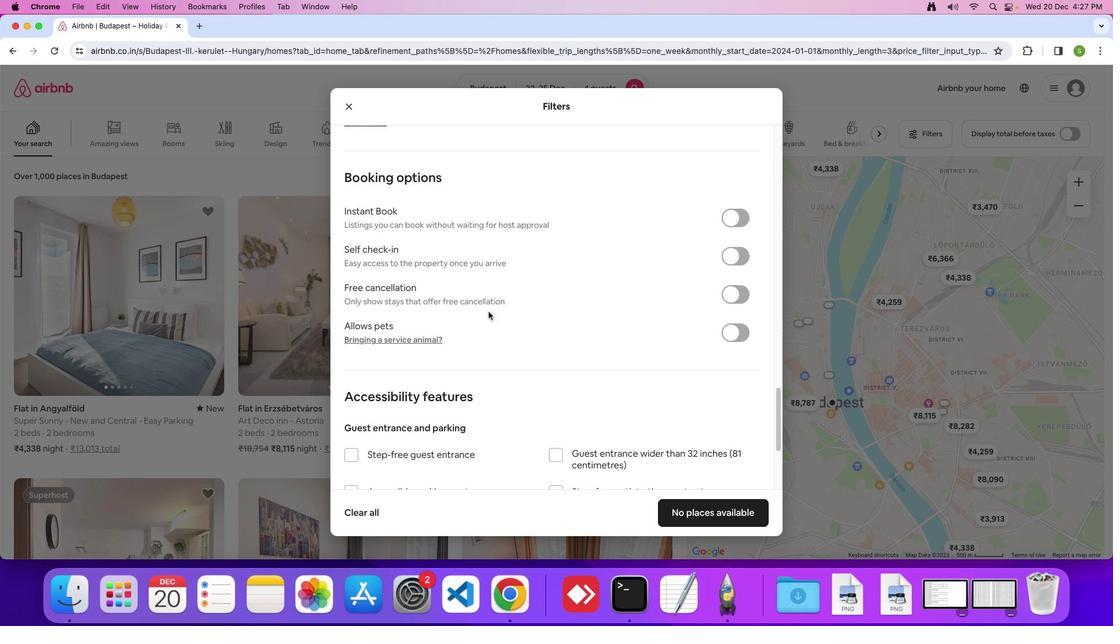 
Action: Mouse scrolled (490, 324) with delta (-93, -15)
Screenshot: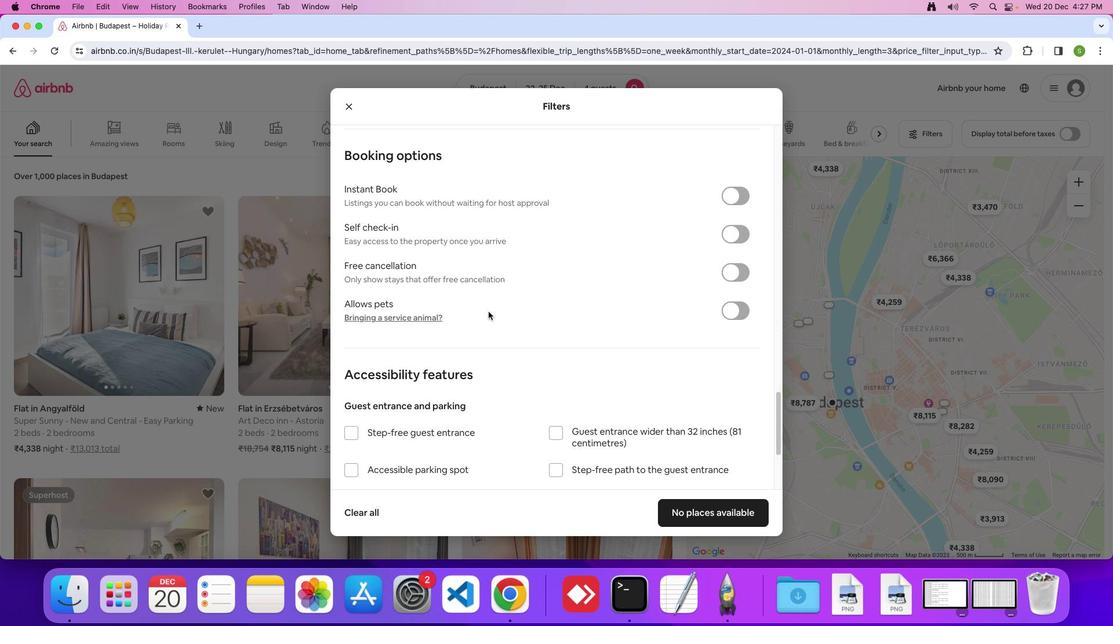 
Action: Mouse scrolled (490, 324) with delta (-93, -15)
Screenshot: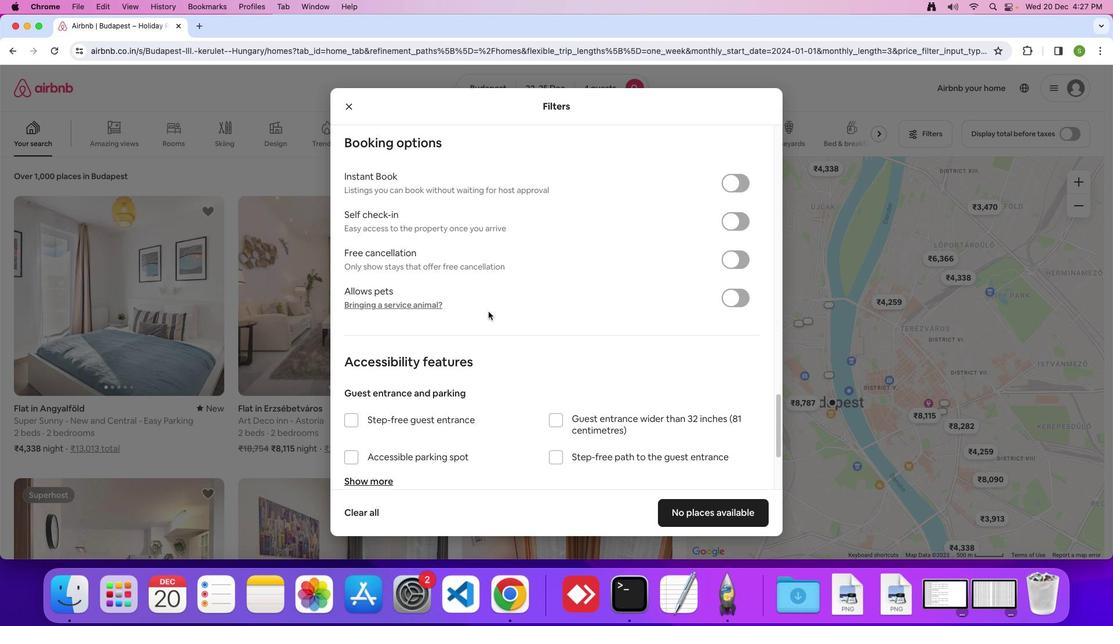 
Action: Mouse scrolled (490, 324) with delta (-93, -15)
Screenshot: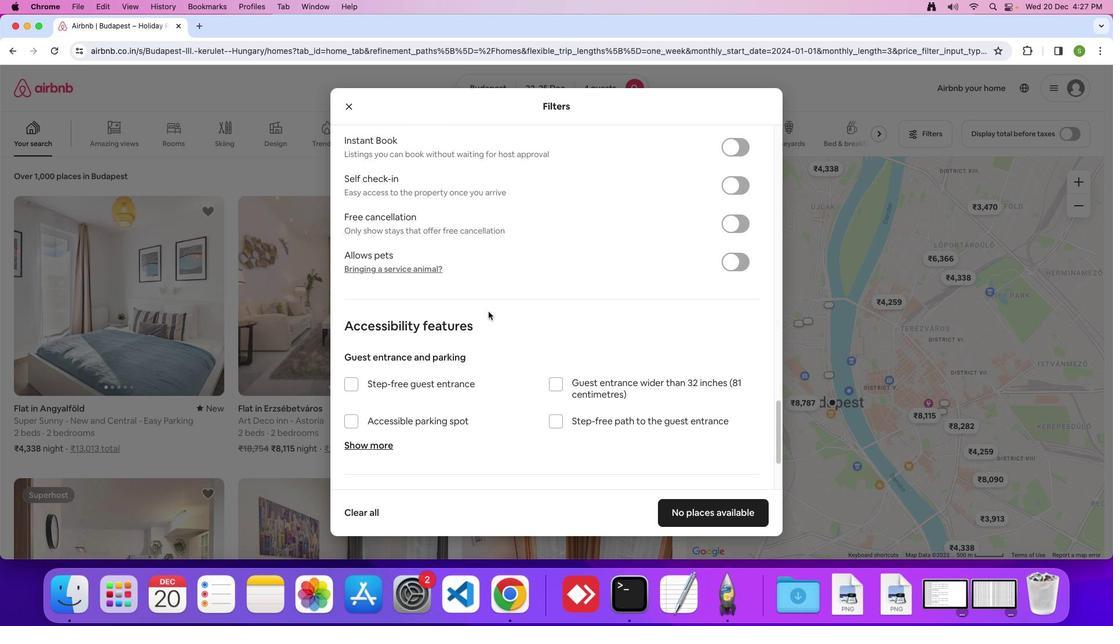 
Action: Mouse scrolled (490, 324) with delta (-93, -15)
Screenshot: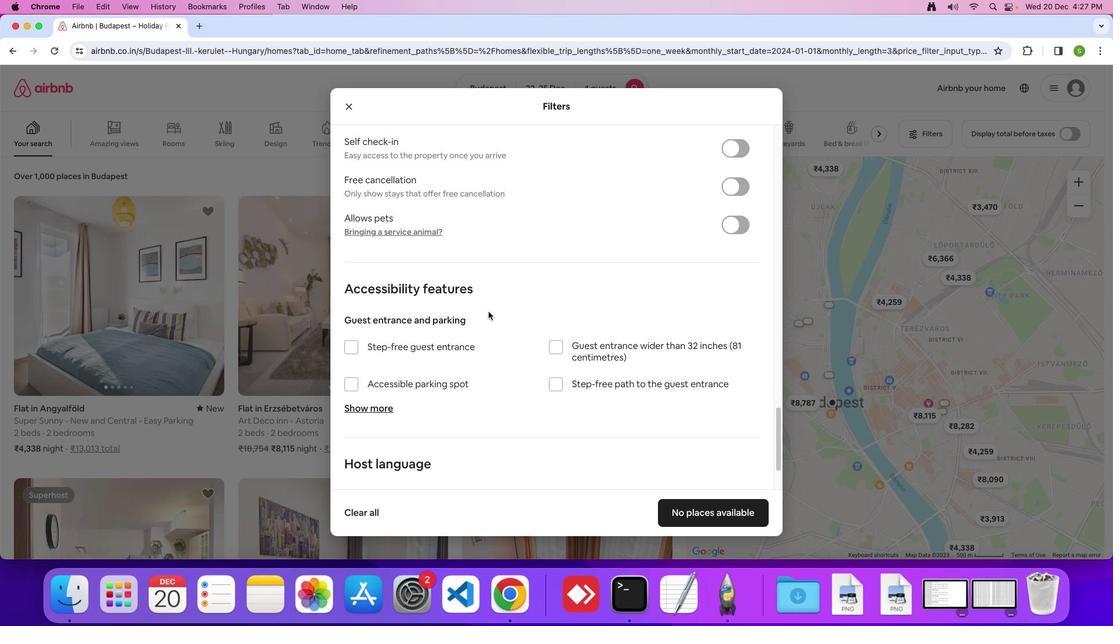 
Action: Mouse scrolled (490, 324) with delta (-93, -15)
Screenshot: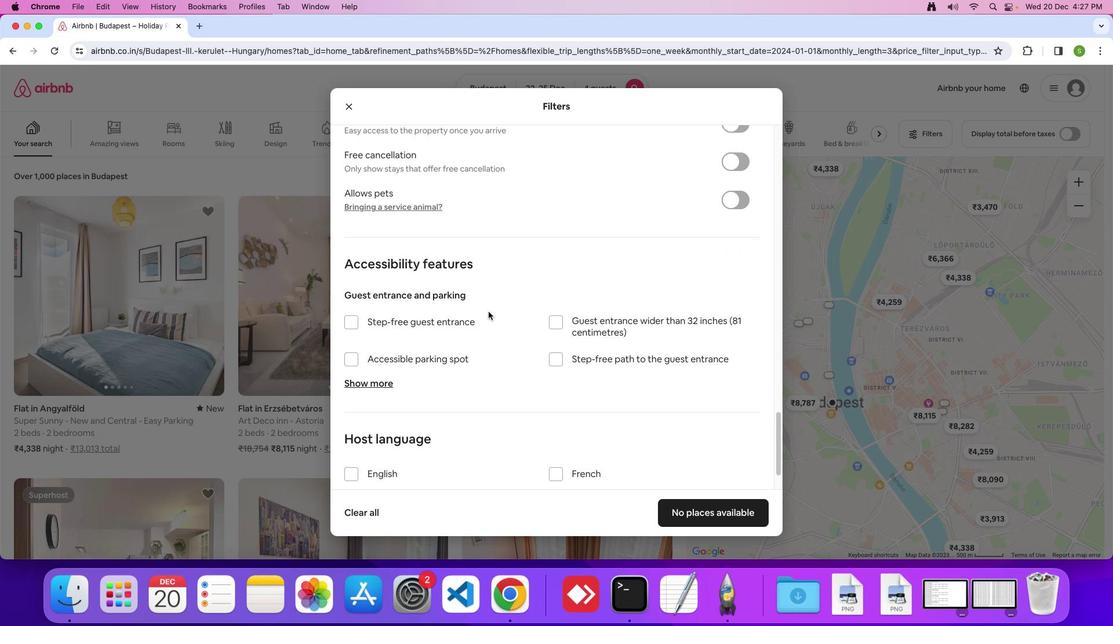 
Action: Mouse scrolled (490, 324) with delta (-93, -16)
Screenshot: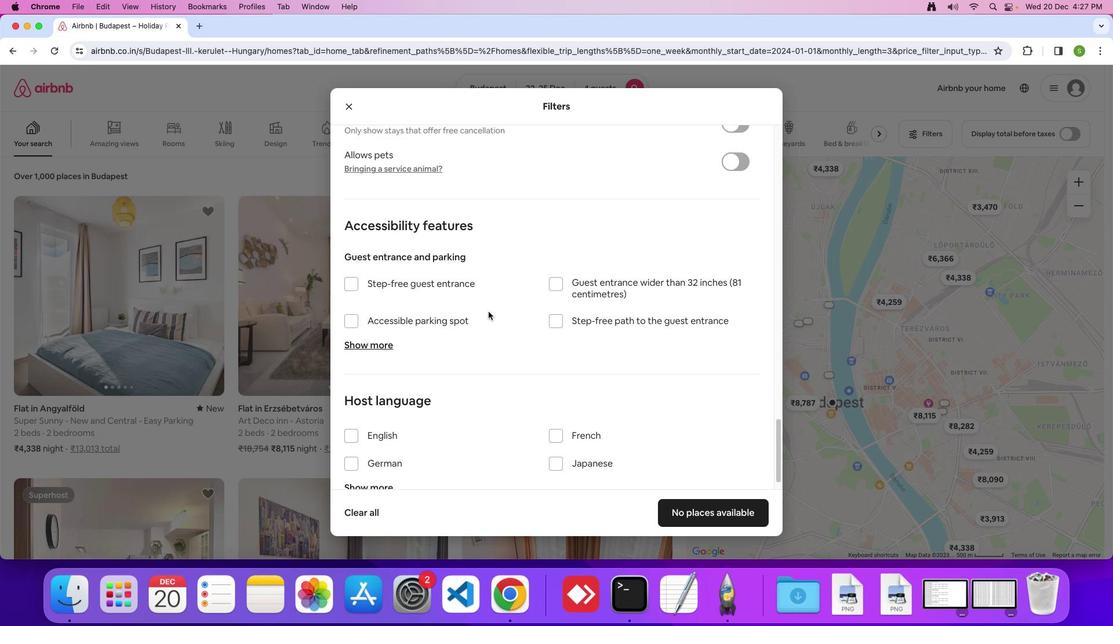
Action: Mouse scrolled (490, 324) with delta (-93, -15)
Screenshot: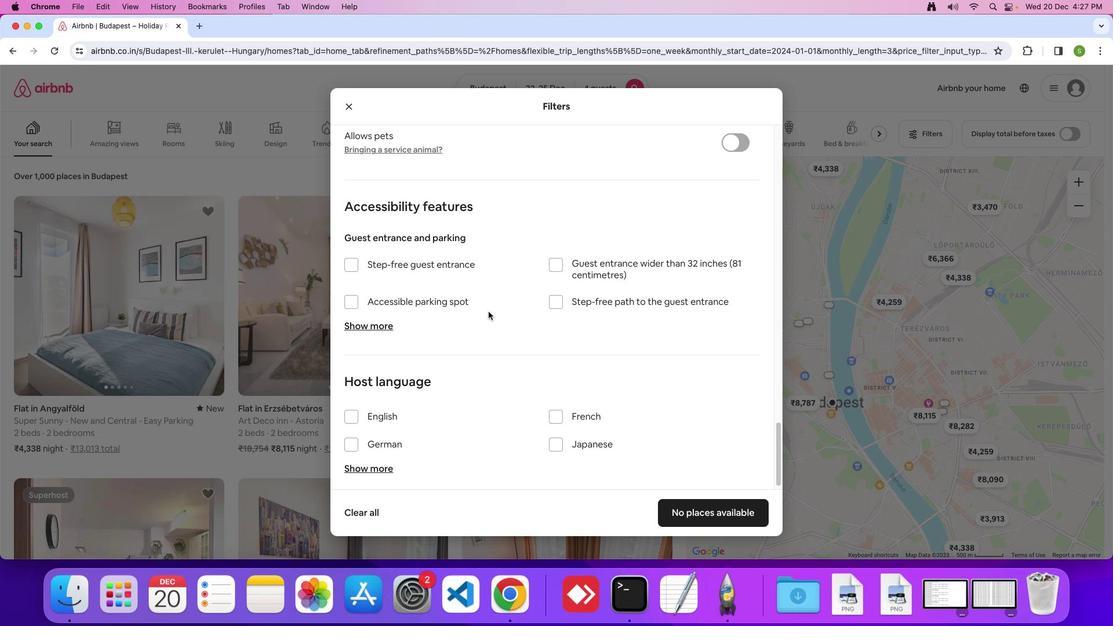 
Action: Mouse scrolled (490, 324) with delta (-93, -15)
Screenshot: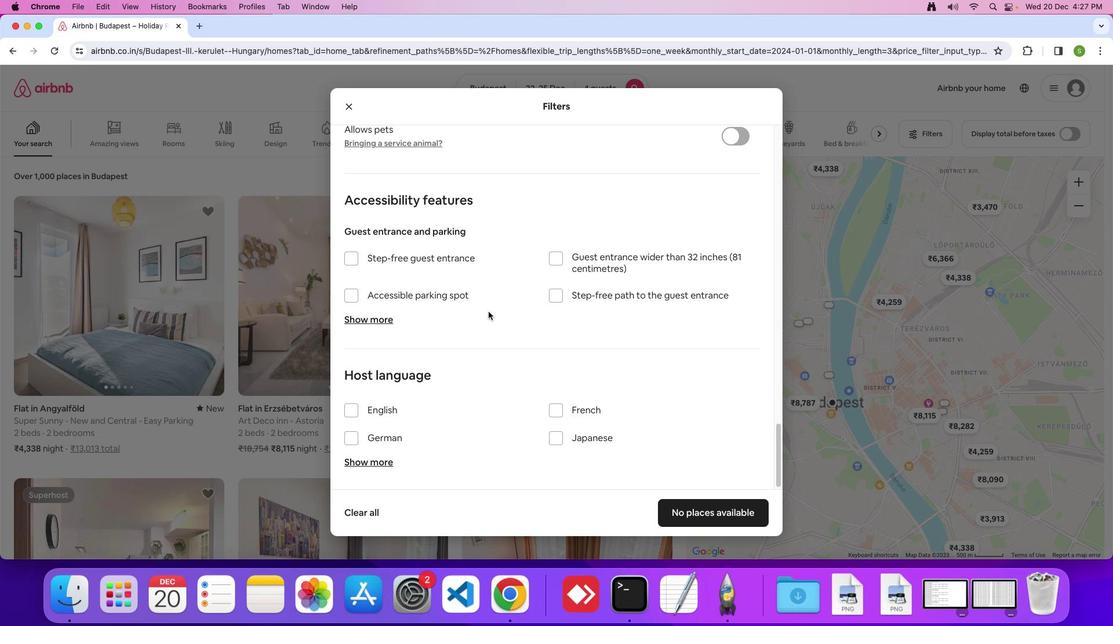 
Action: Mouse scrolled (490, 324) with delta (-93, -16)
Screenshot: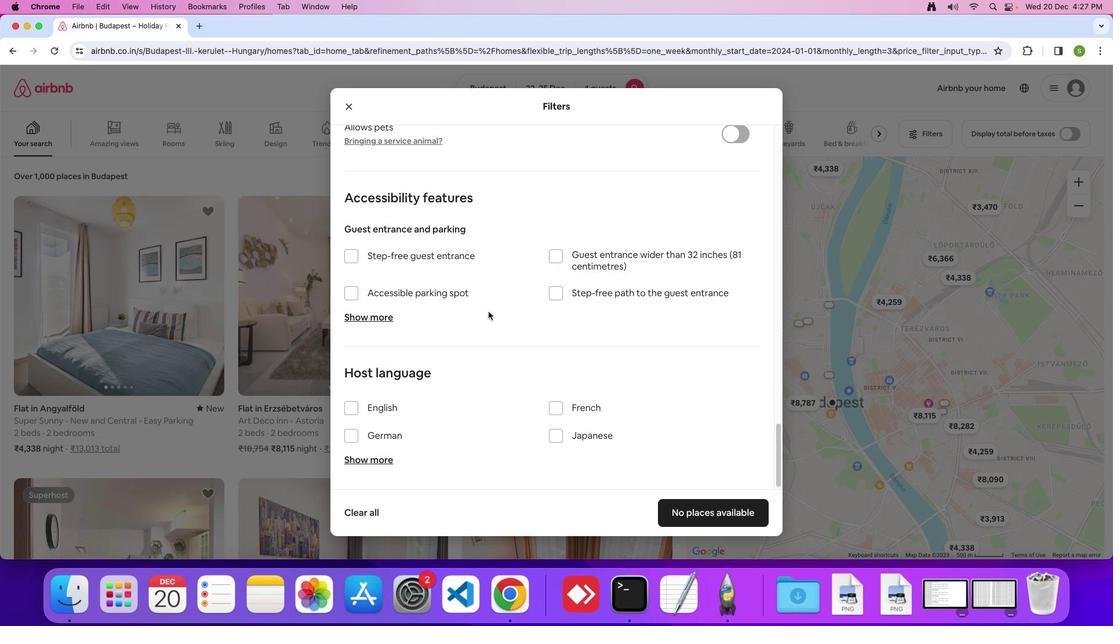 
Action: Mouse scrolled (490, 324) with delta (-93, -15)
Screenshot: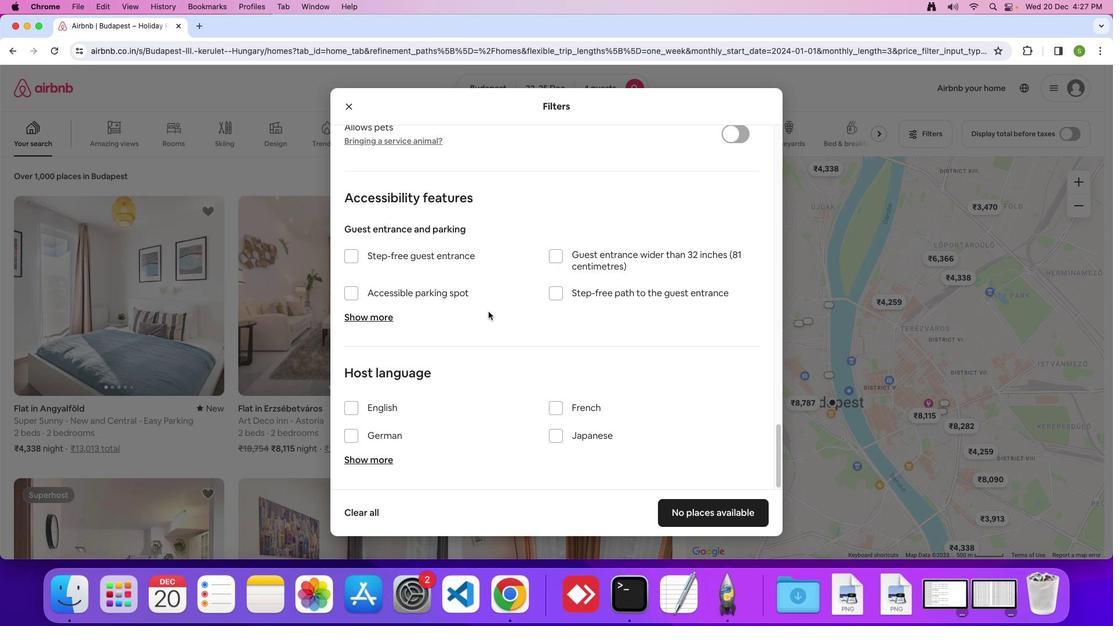 
Action: Mouse scrolled (490, 324) with delta (-93, -15)
Screenshot: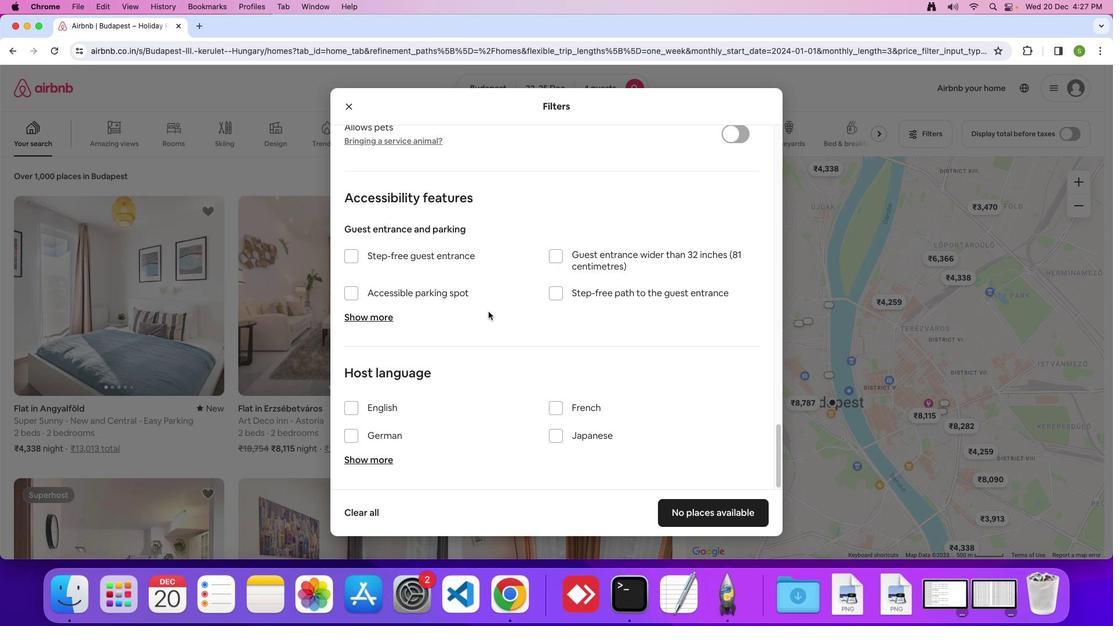 
Action: Mouse scrolled (490, 324) with delta (-93, -16)
Screenshot: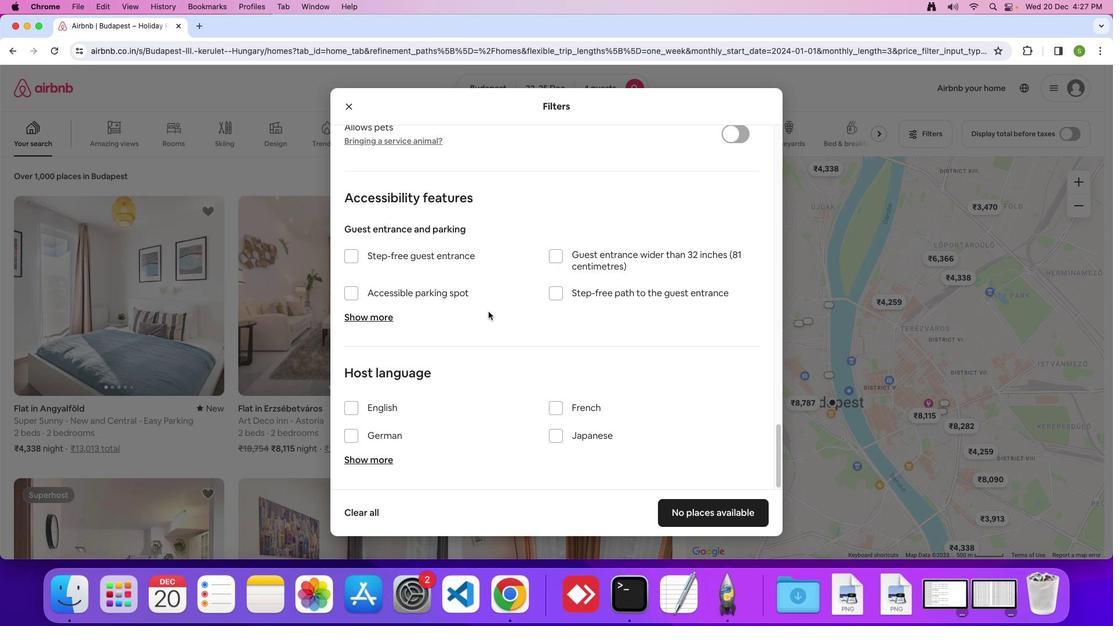 
Action: Mouse moved to (748, 541)
Screenshot: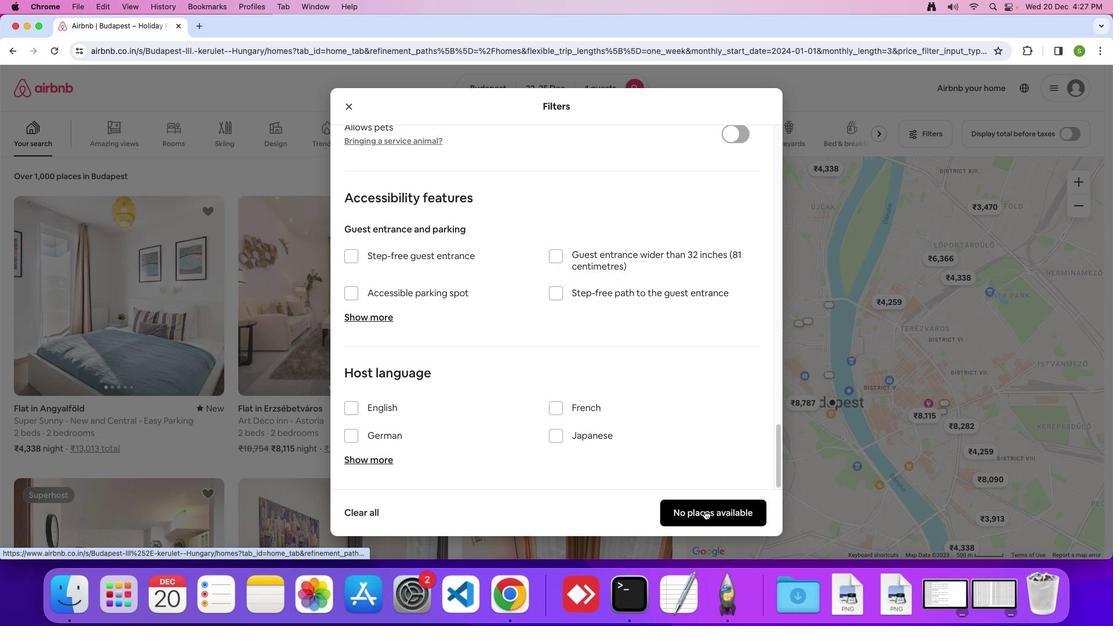 
Action: Mouse pressed left at (748, 541)
Screenshot: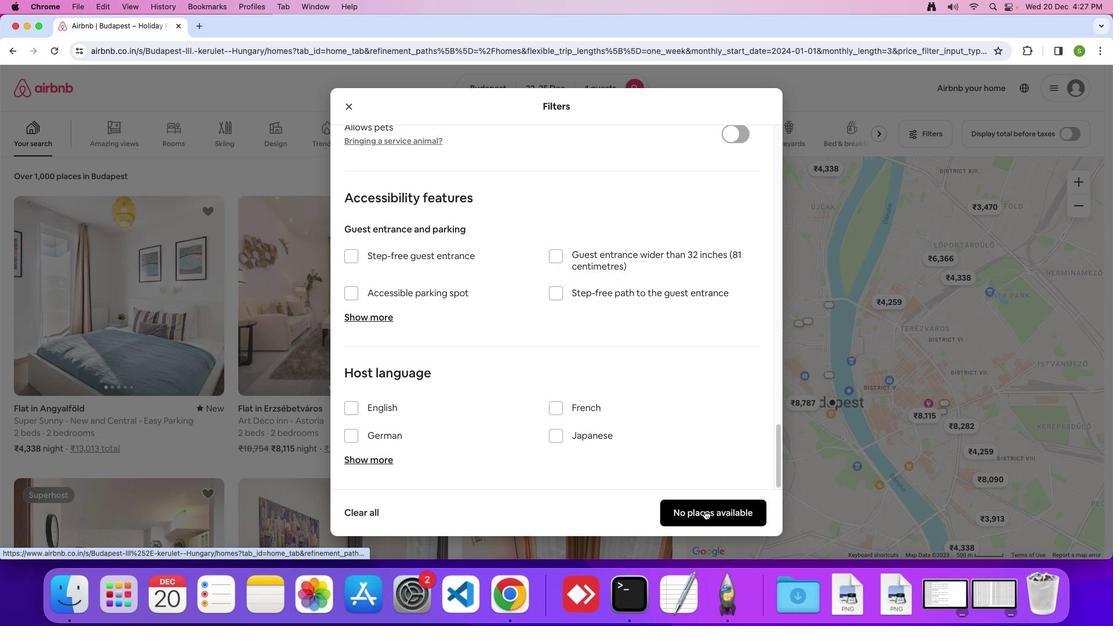 
Action: Mouse moved to (465, 304)
Screenshot: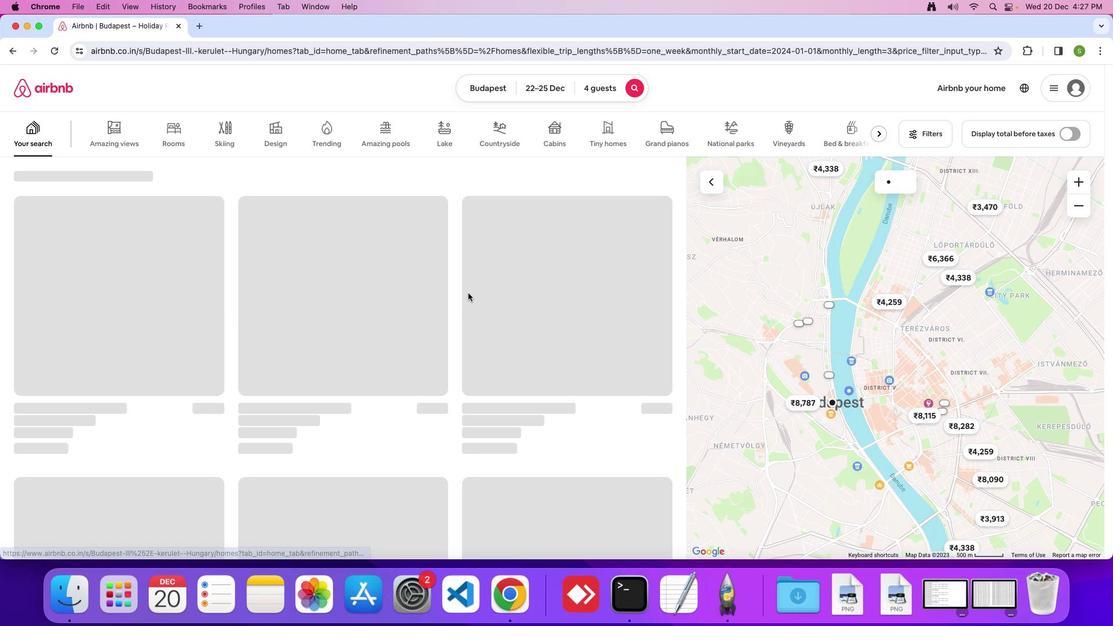 
